 Task: Find connections with filter location Colonelganj with filter topic #communitieswith filter profile language Potuguese with filter current company Bigbasket.com with filter school SSVPS'S BAPUSAHEB SHIVAJIRAO DEORE COLLEGE OF ENGINEERING, DHULE. with filter industry Retail with filter service category Wealth Management with filter keywords title Doctor
Action: Mouse moved to (532, 68)
Screenshot: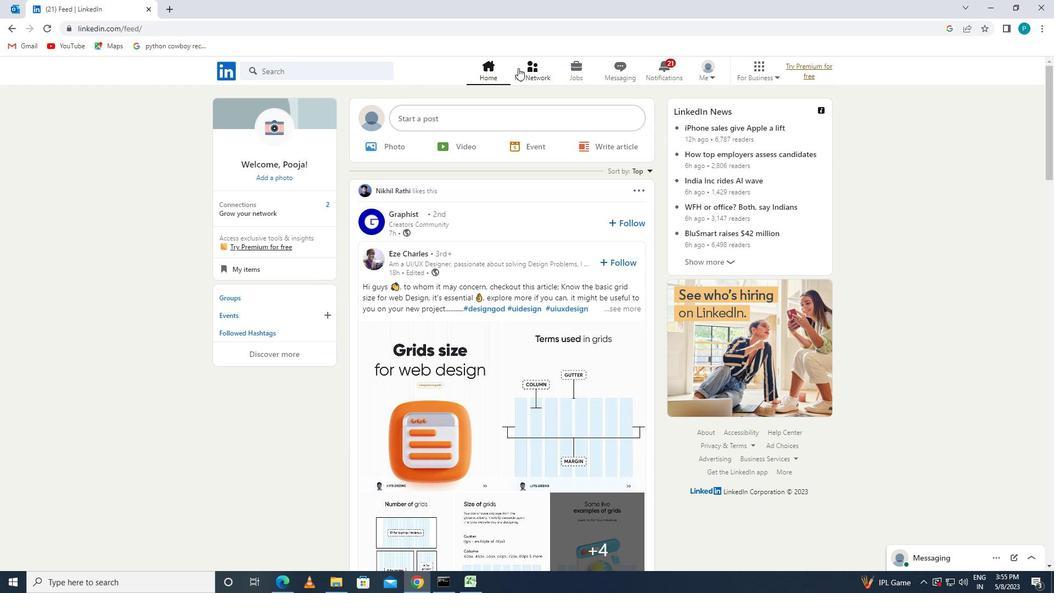 
Action: Mouse pressed left at (532, 68)
Screenshot: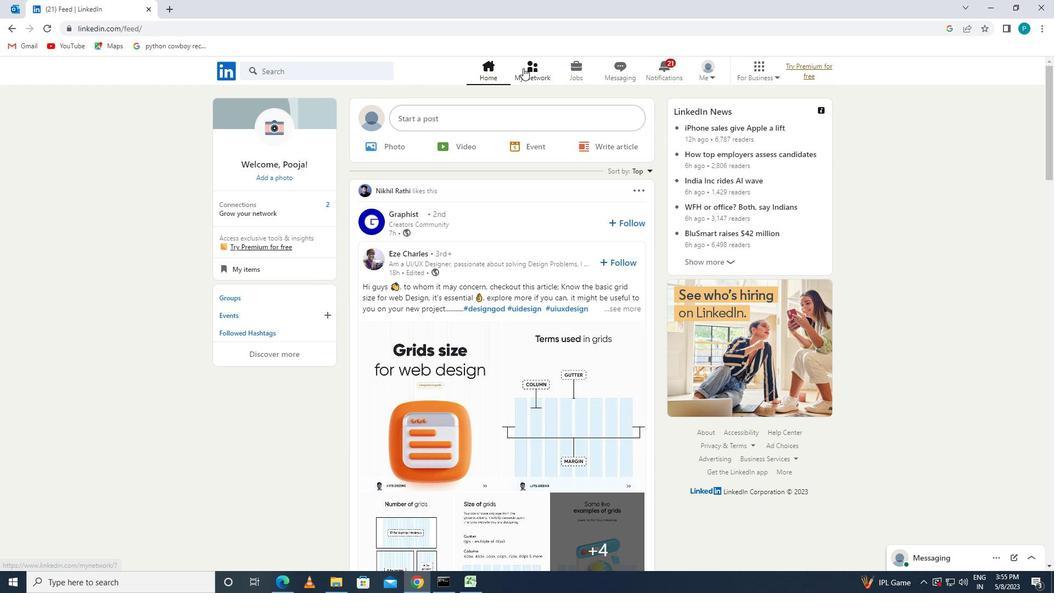 
Action: Mouse moved to (347, 126)
Screenshot: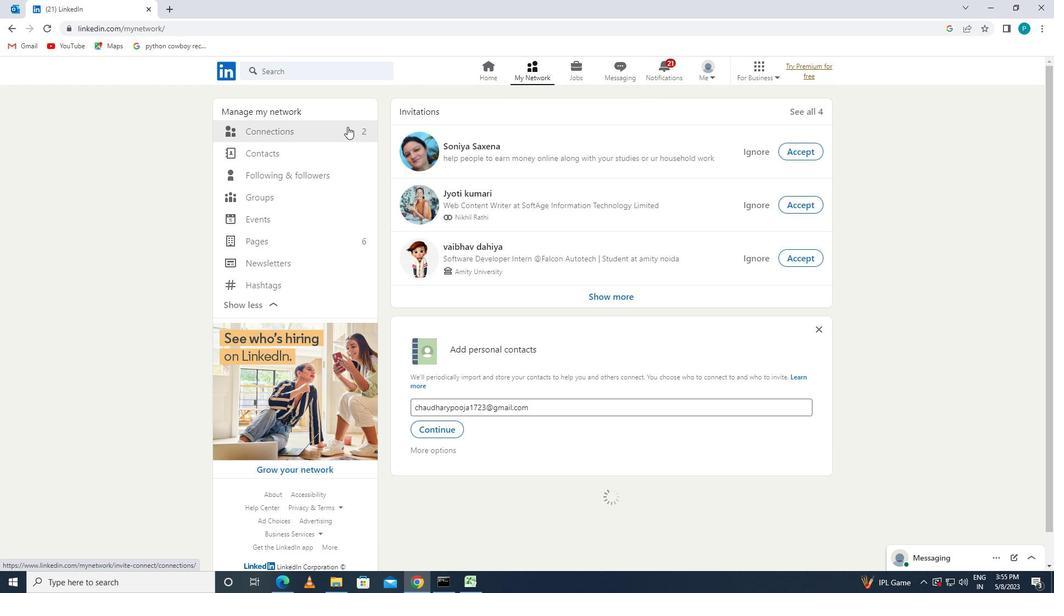 
Action: Mouse pressed left at (347, 126)
Screenshot: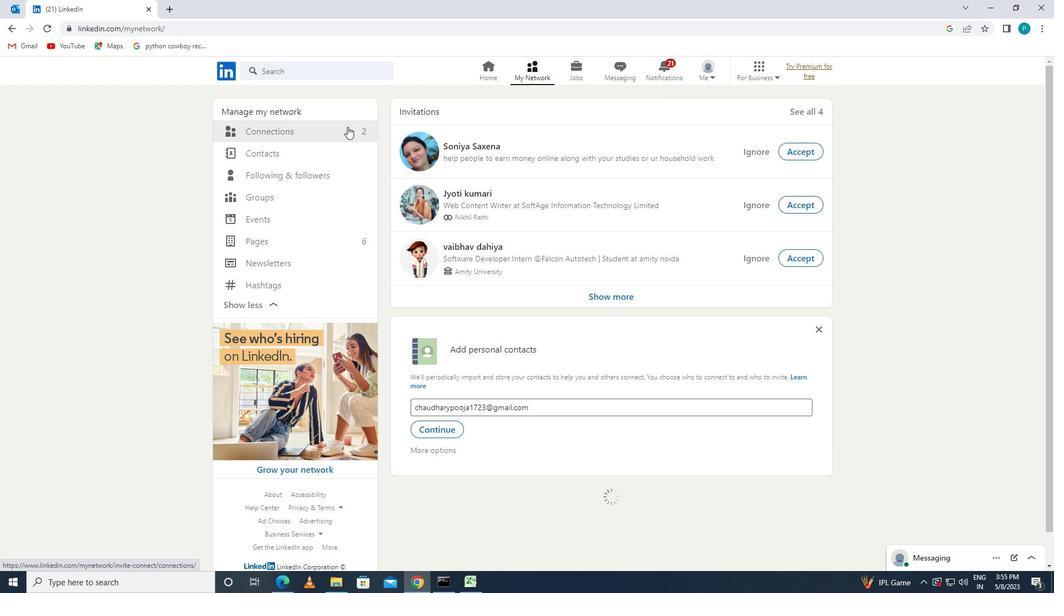 
Action: Mouse moved to (612, 126)
Screenshot: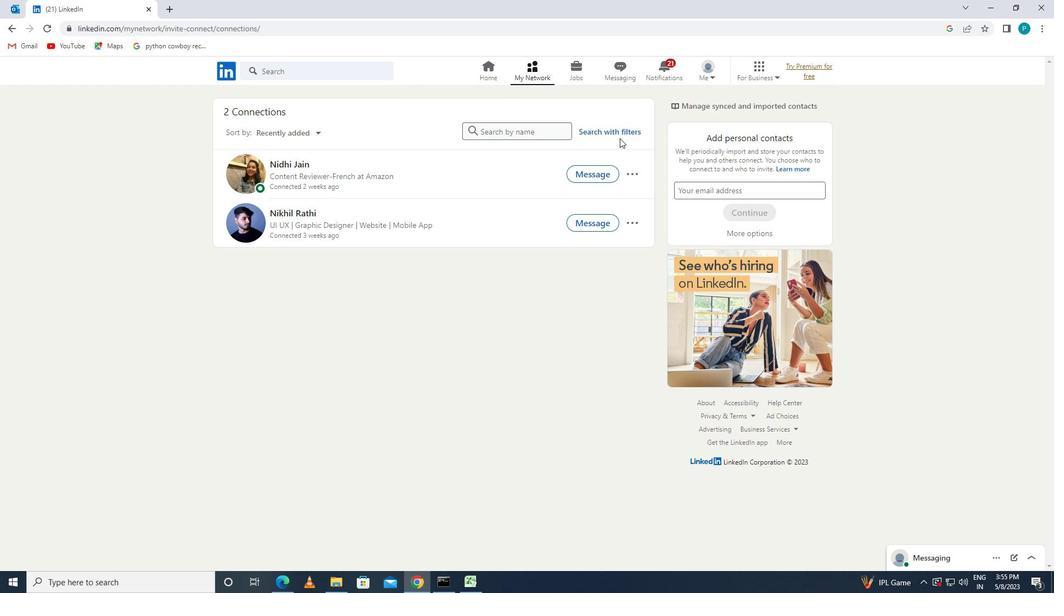 
Action: Mouse pressed left at (612, 126)
Screenshot: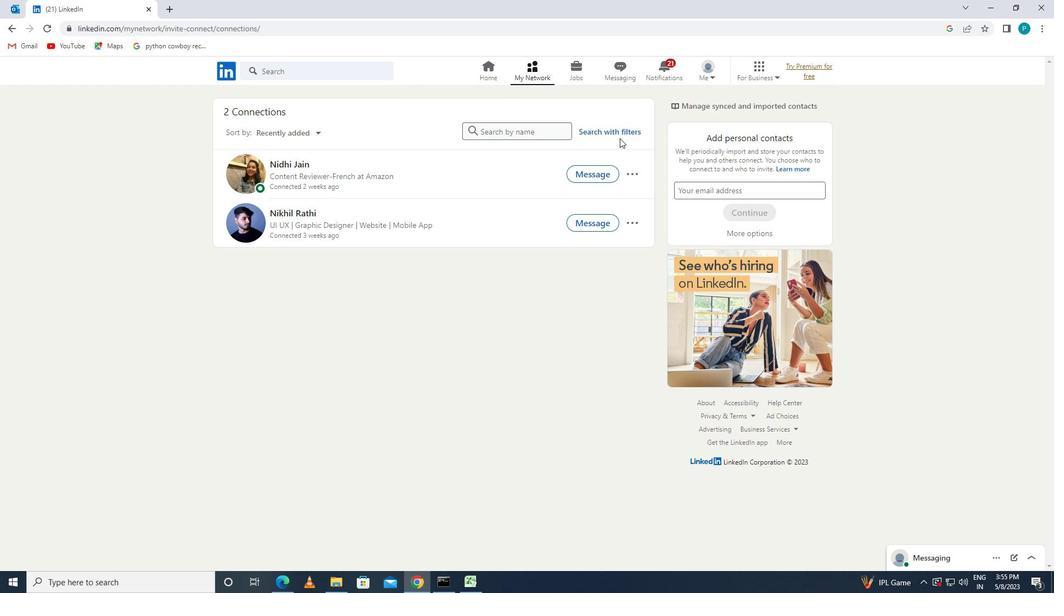 
Action: Mouse moved to (566, 101)
Screenshot: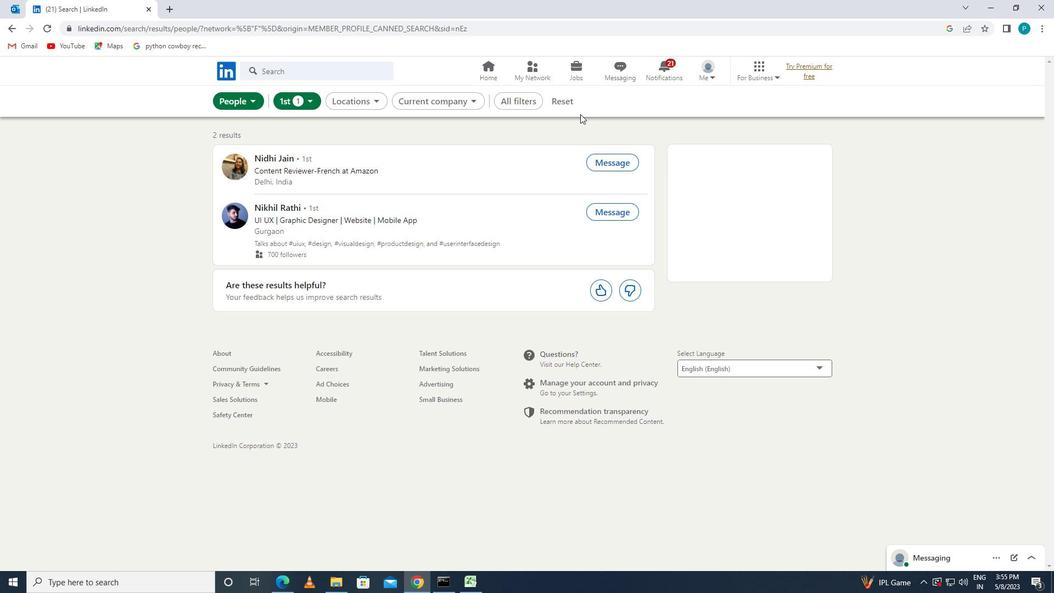 
Action: Mouse pressed left at (566, 101)
Screenshot: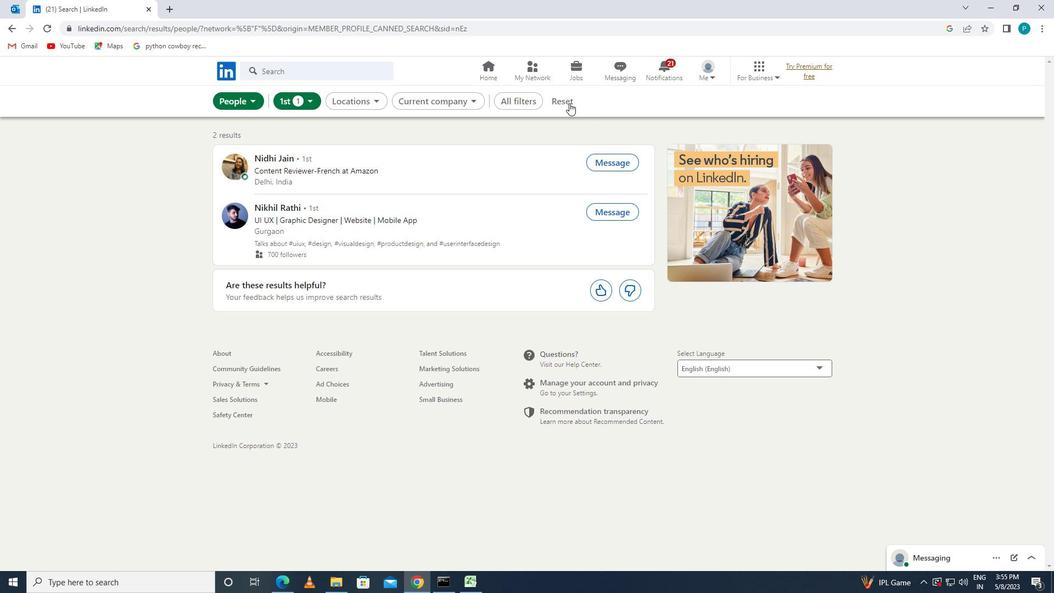 
Action: Mouse moved to (549, 97)
Screenshot: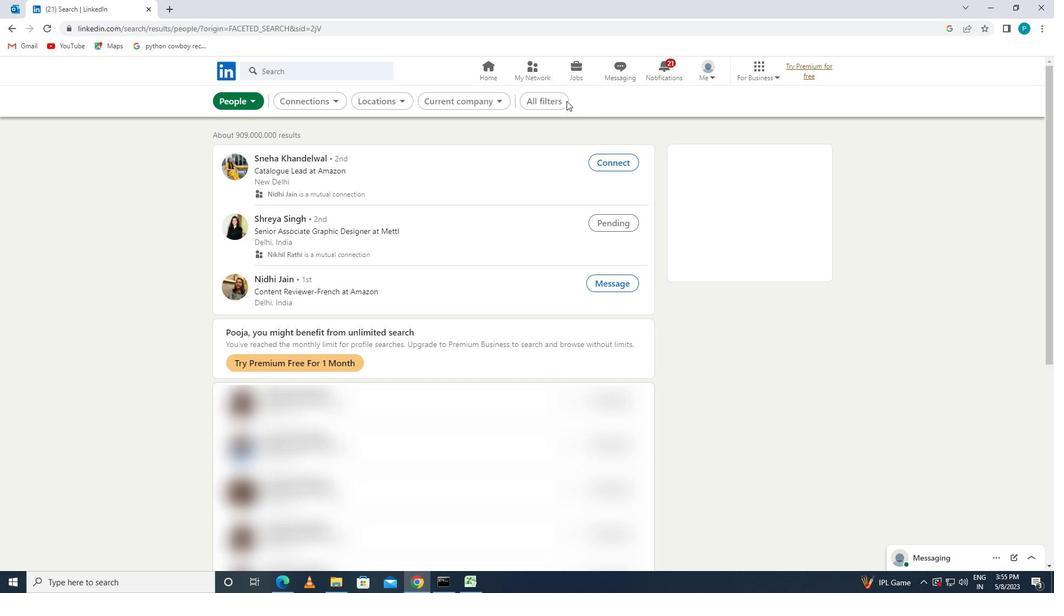 
Action: Mouse pressed left at (549, 97)
Screenshot: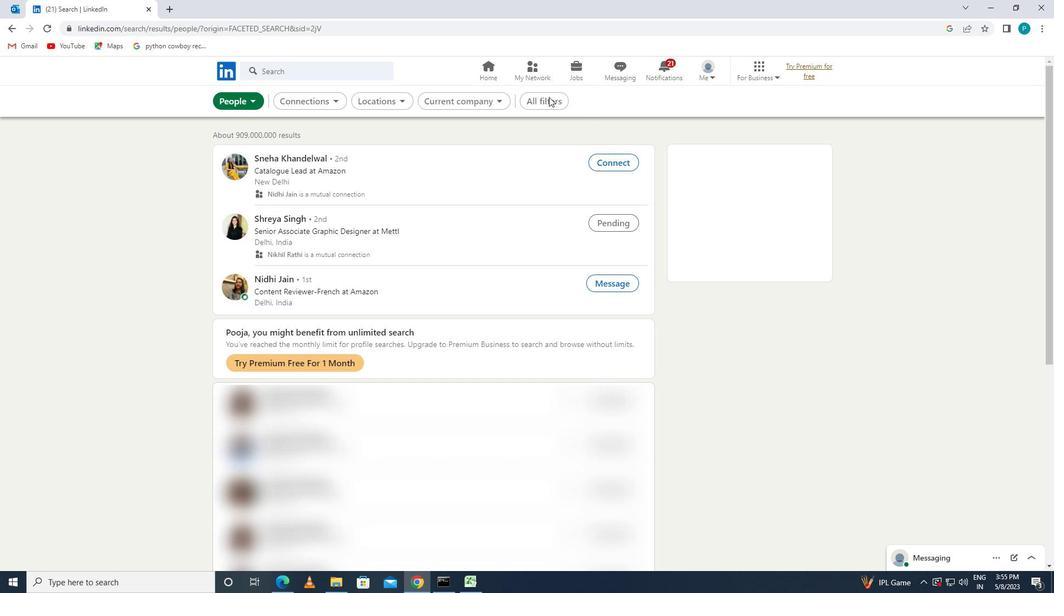 
Action: Mouse moved to (980, 291)
Screenshot: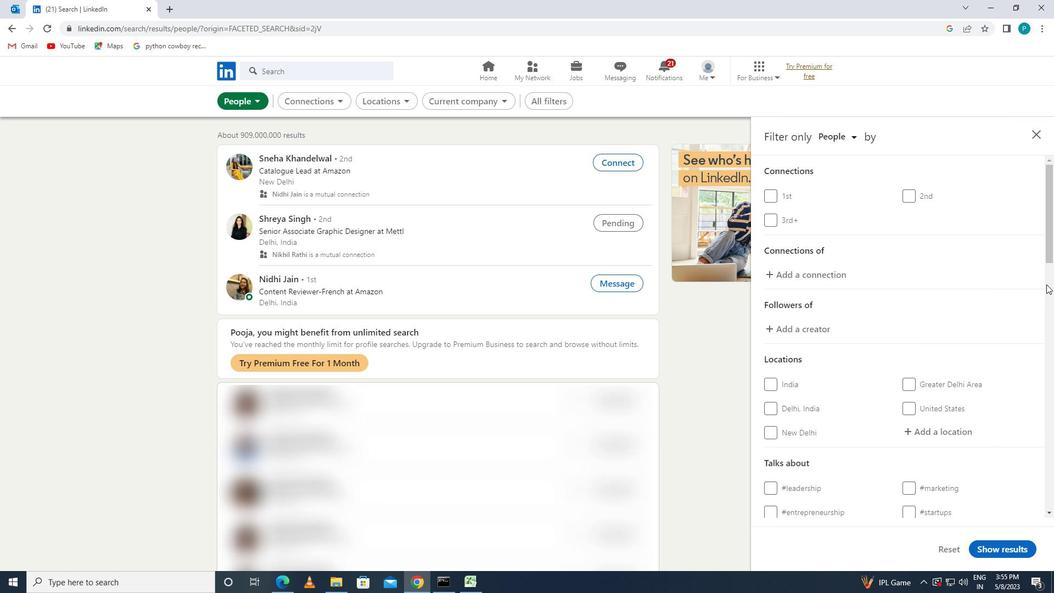 
Action: Mouse scrolled (980, 290) with delta (0, 0)
Screenshot: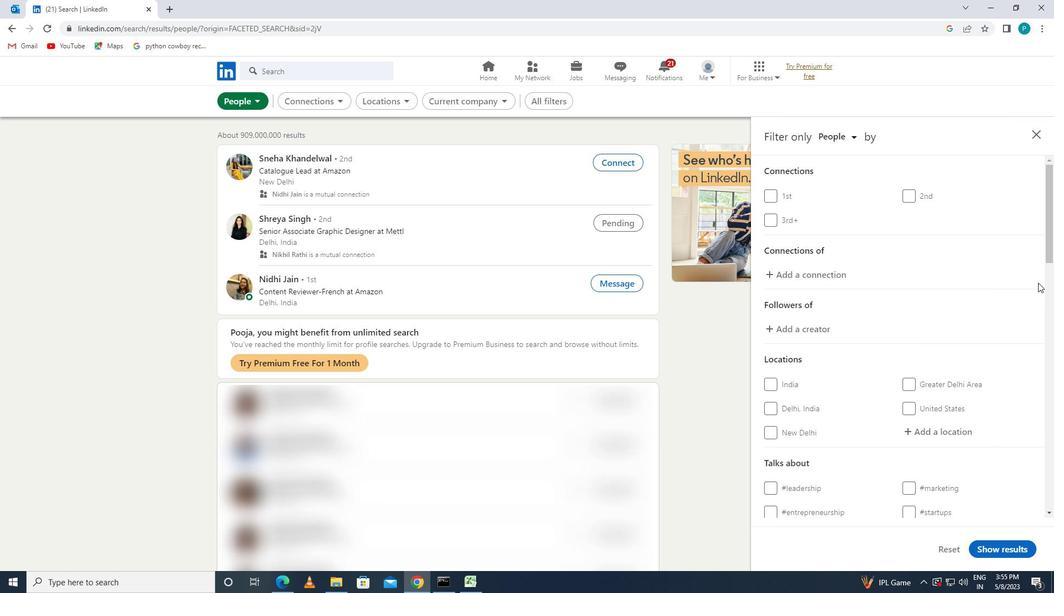 
Action: Mouse scrolled (980, 290) with delta (0, 0)
Screenshot: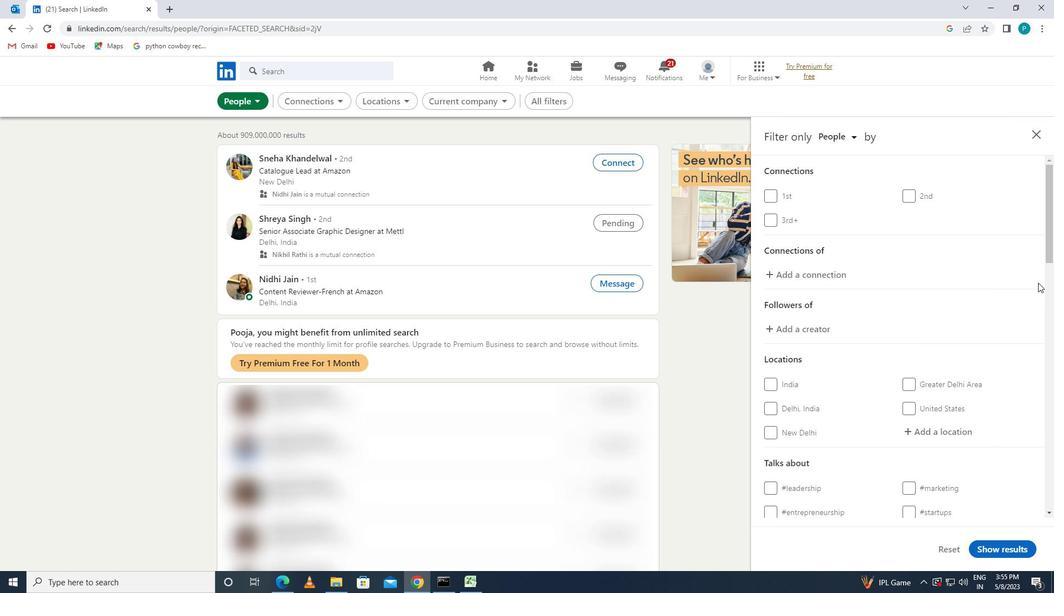 
Action: Mouse moved to (980, 291)
Screenshot: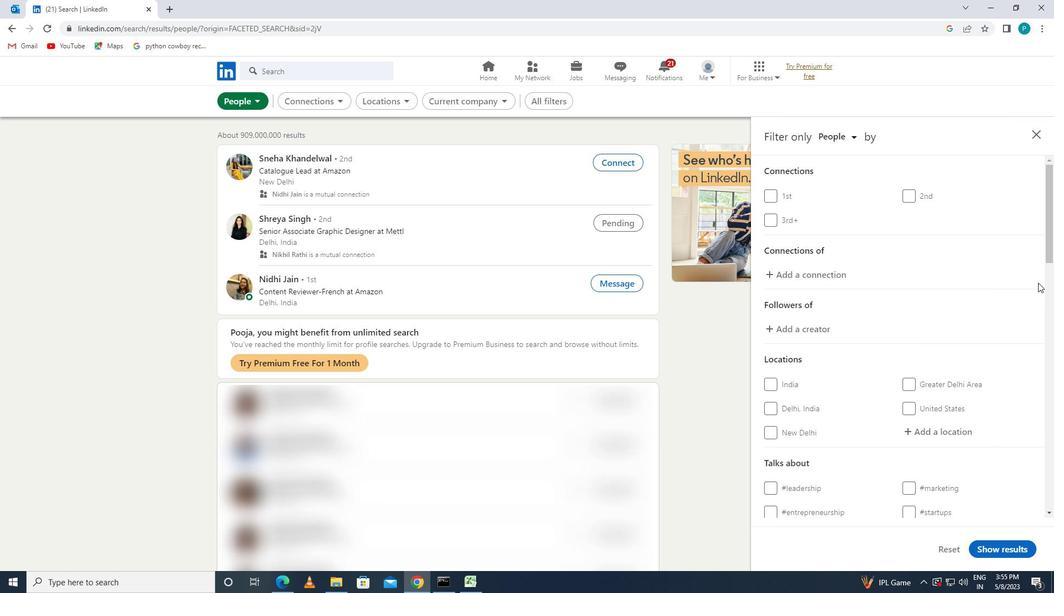 
Action: Mouse scrolled (980, 290) with delta (0, 0)
Screenshot: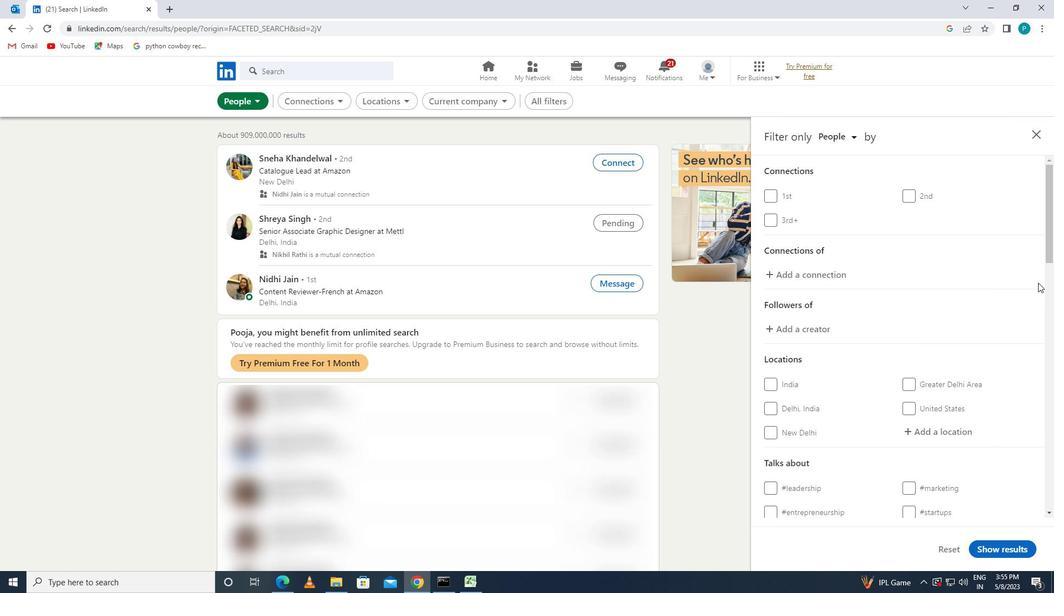 
Action: Mouse moved to (944, 254)
Screenshot: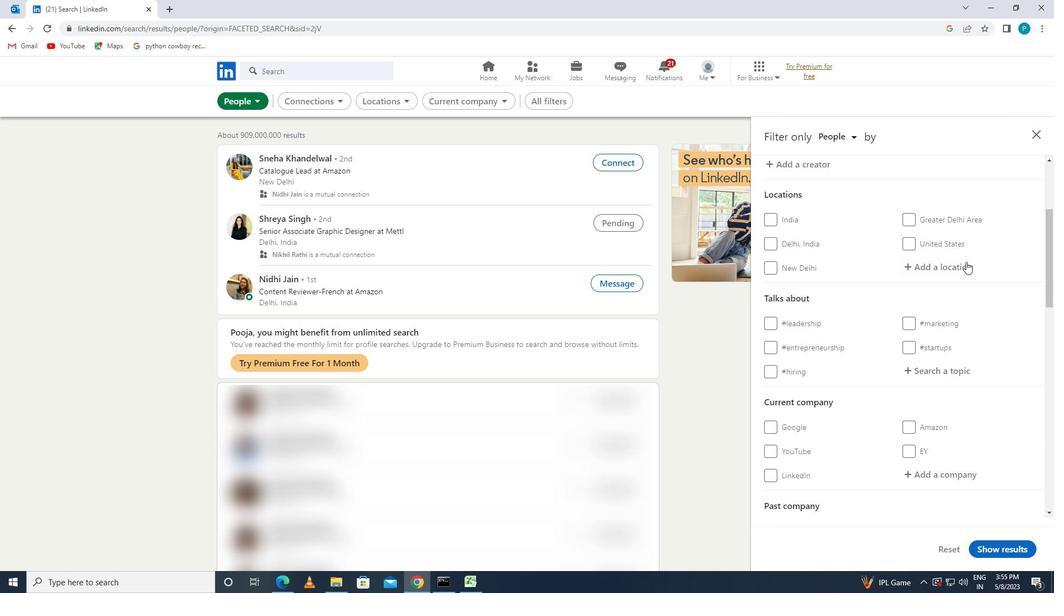 
Action: Mouse pressed left at (944, 254)
Screenshot: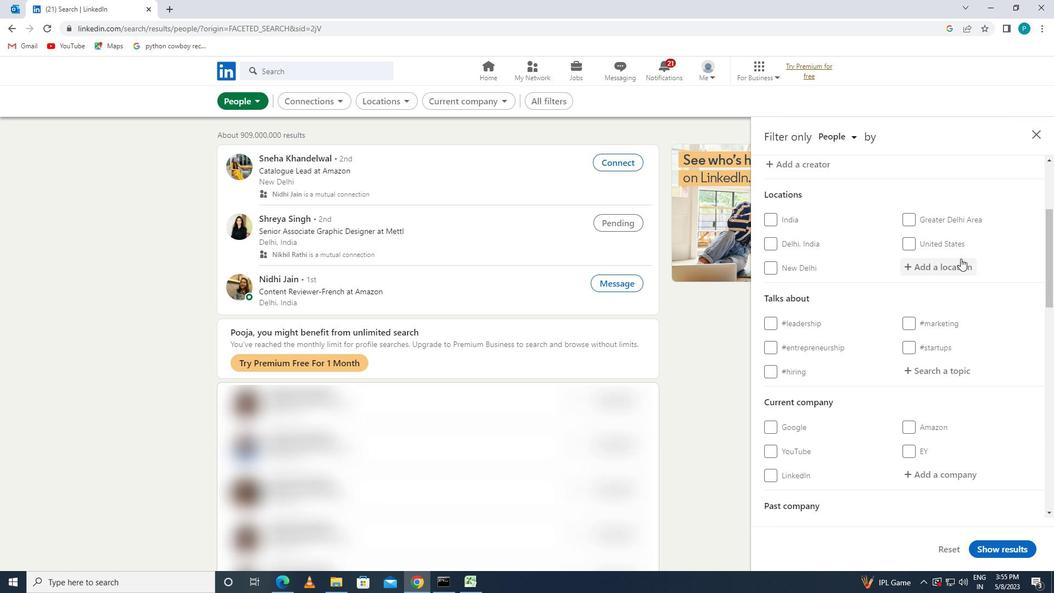 
Action: Mouse moved to (945, 259)
Screenshot: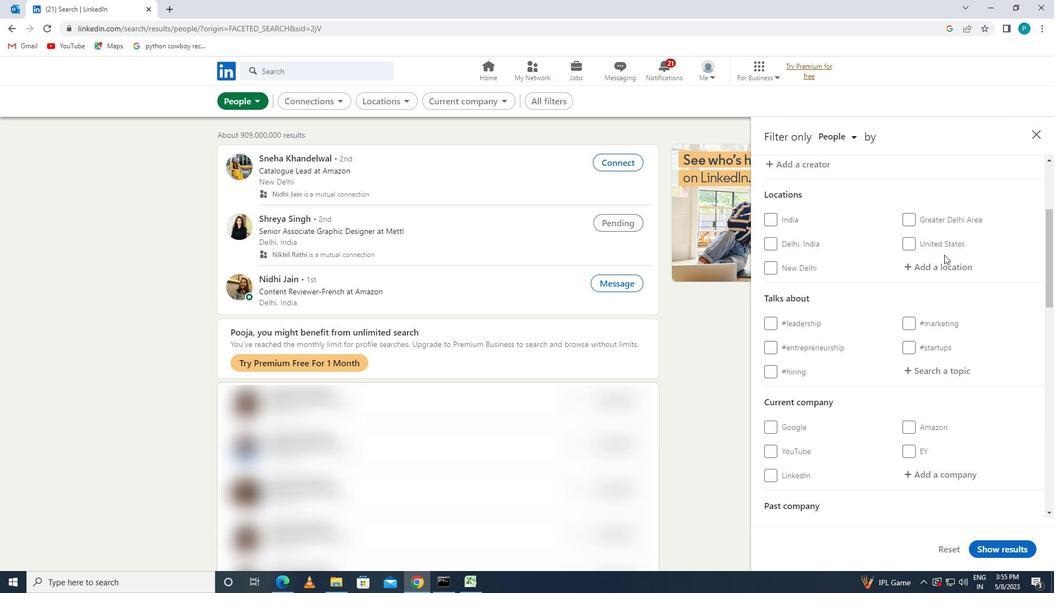 
Action: Mouse pressed left at (945, 259)
Screenshot: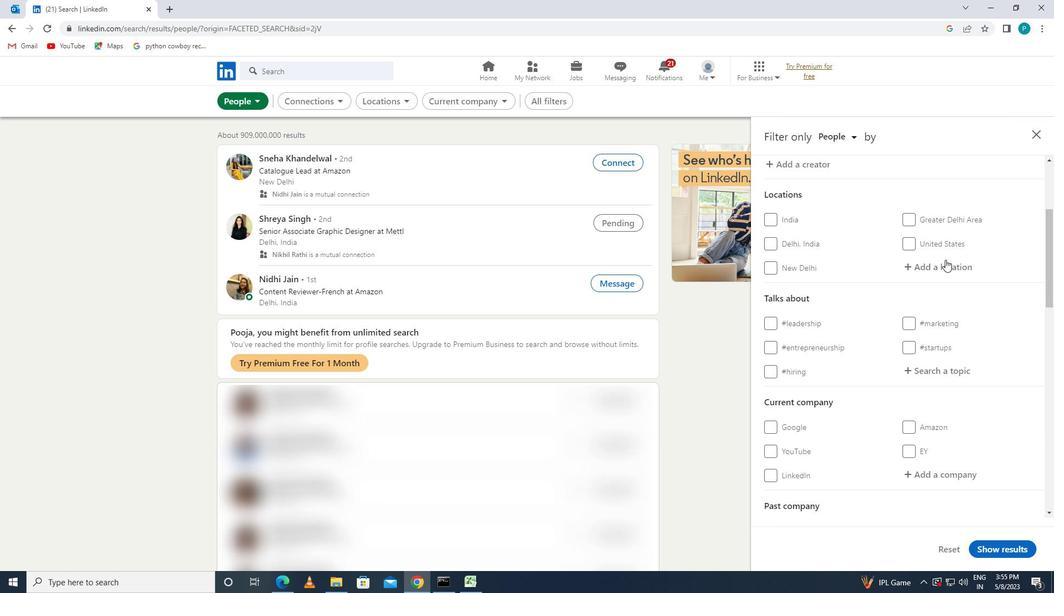 
Action: Mouse moved to (951, 265)
Screenshot: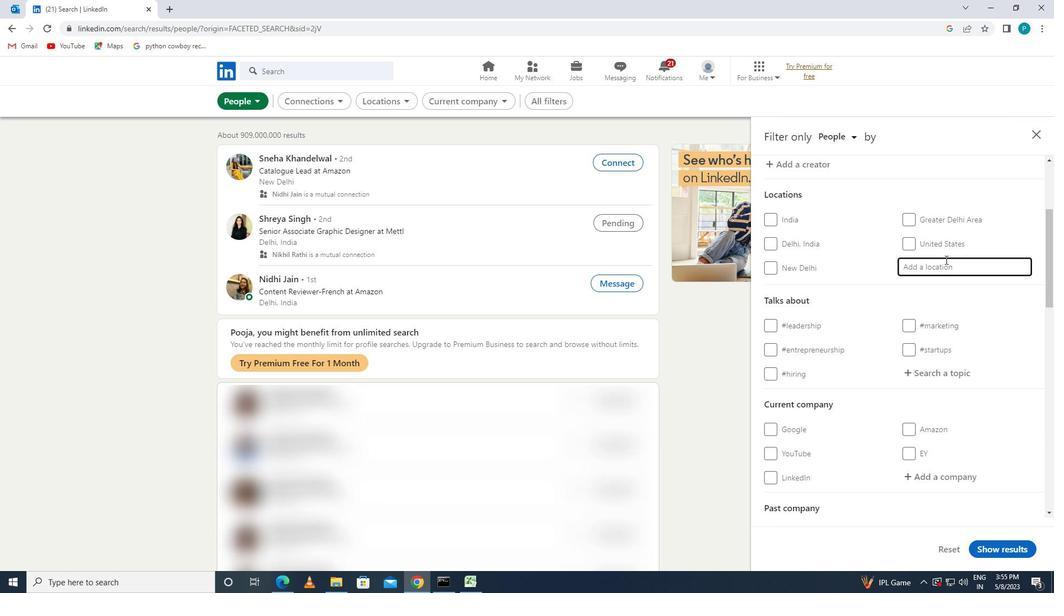 
Action: Key pressed <Key.caps_lock>c<Key.caps_lock>olonel
Screenshot: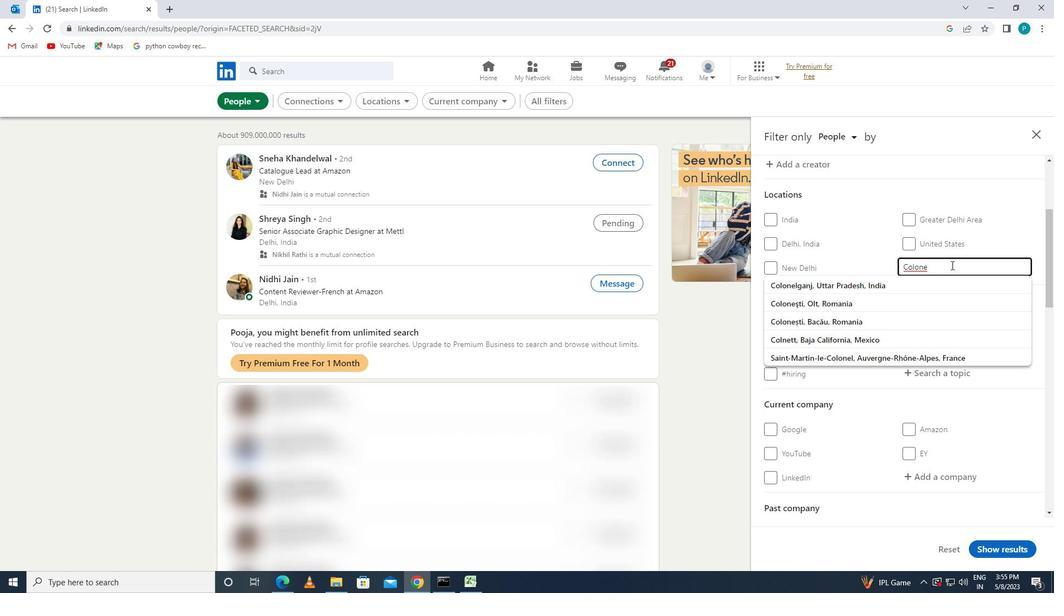 
Action: Mouse moved to (945, 278)
Screenshot: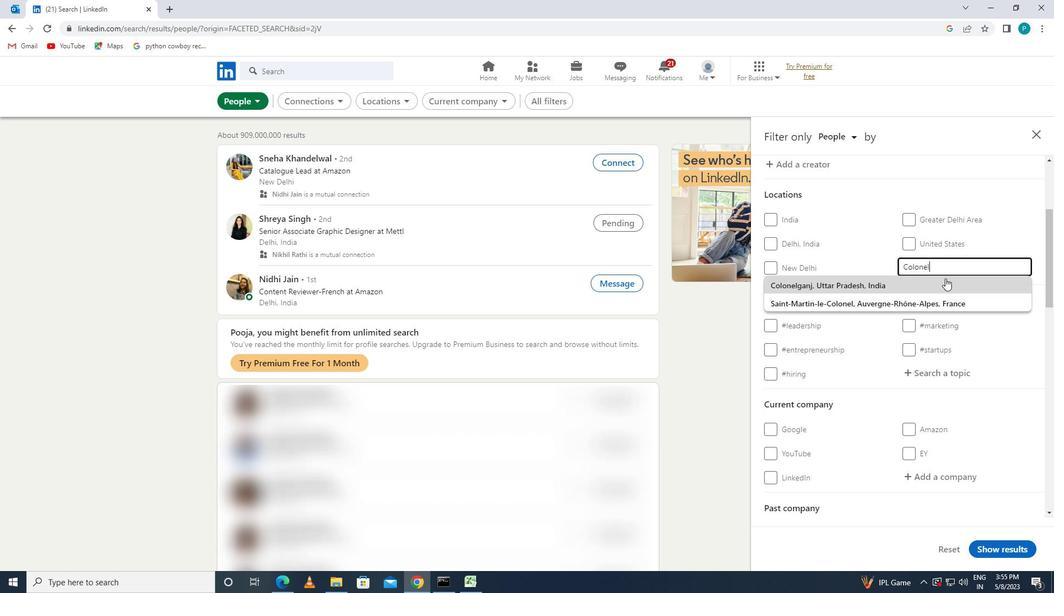 
Action: Mouse pressed left at (945, 278)
Screenshot: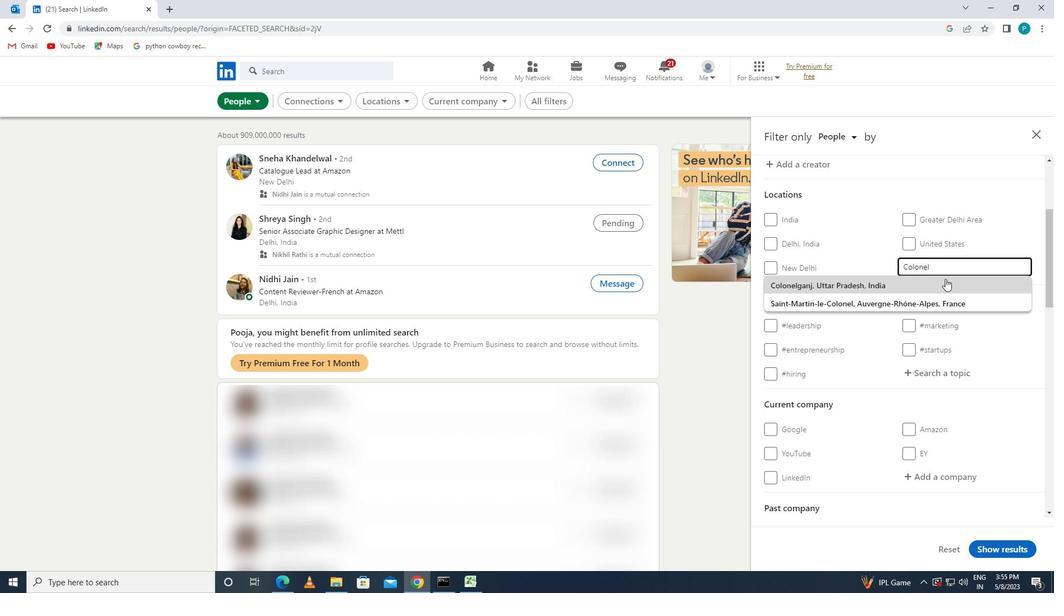 
Action: Mouse moved to (953, 290)
Screenshot: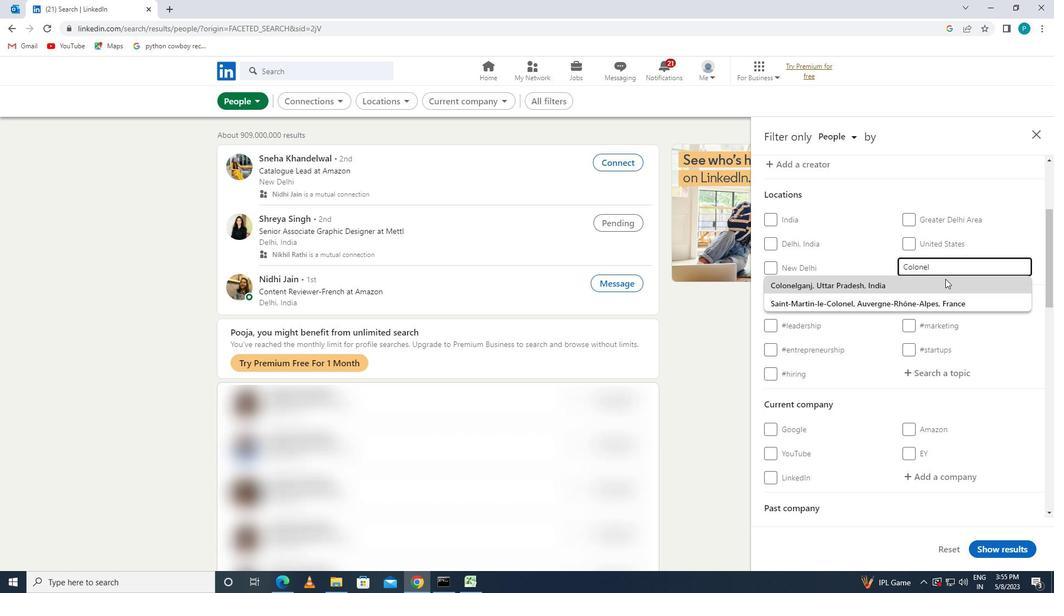 
Action: Mouse scrolled (953, 289) with delta (0, 0)
Screenshot: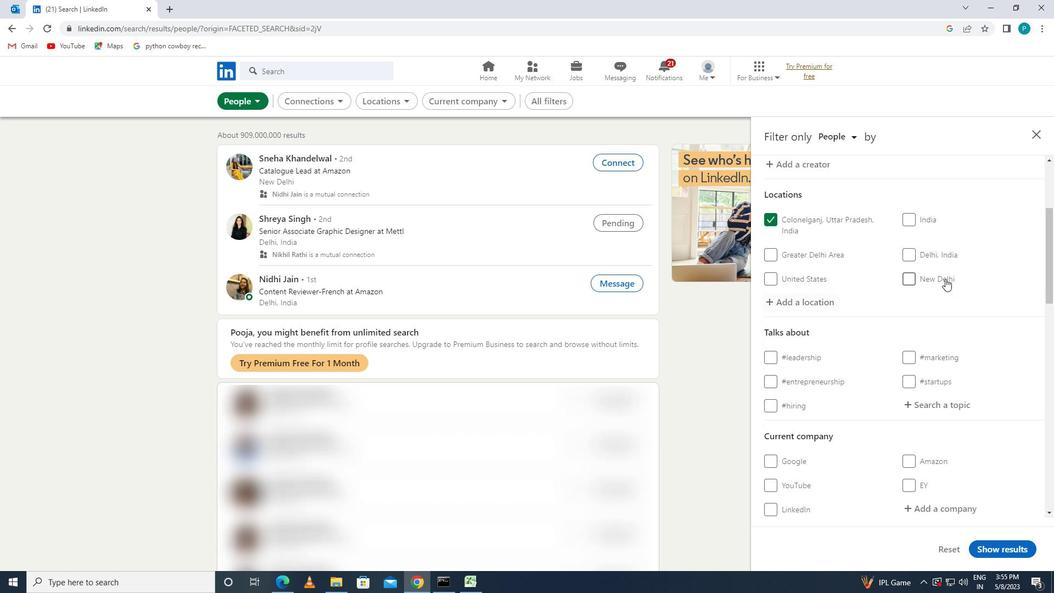 
Action: Mouse scrolled (953, 289) with delta (0, 0)
Screenshot: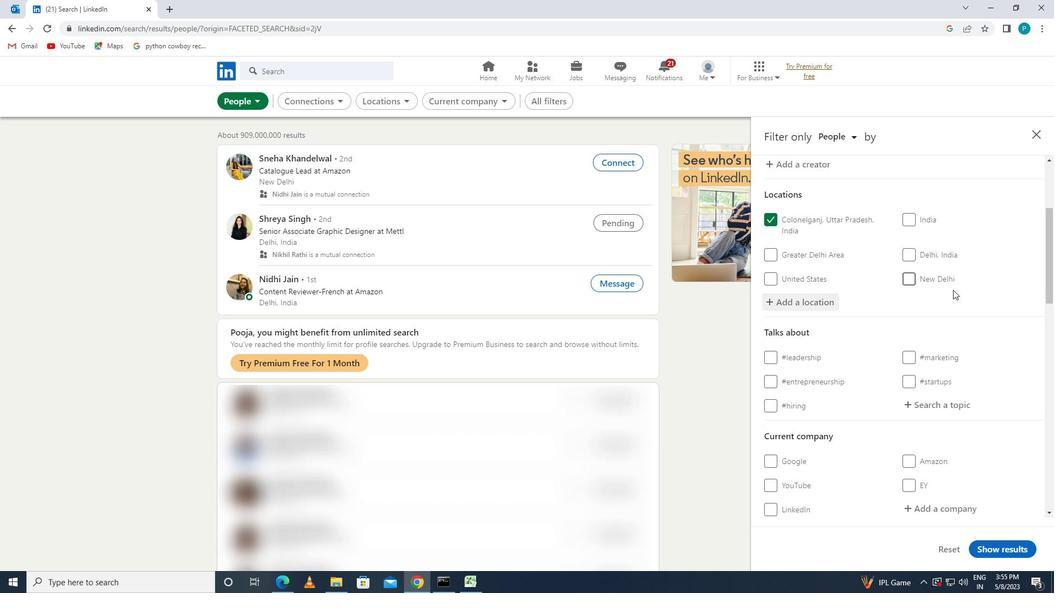 
Action: Mouse scrolled (953, 289) with delta (0, 0)
Screenshot: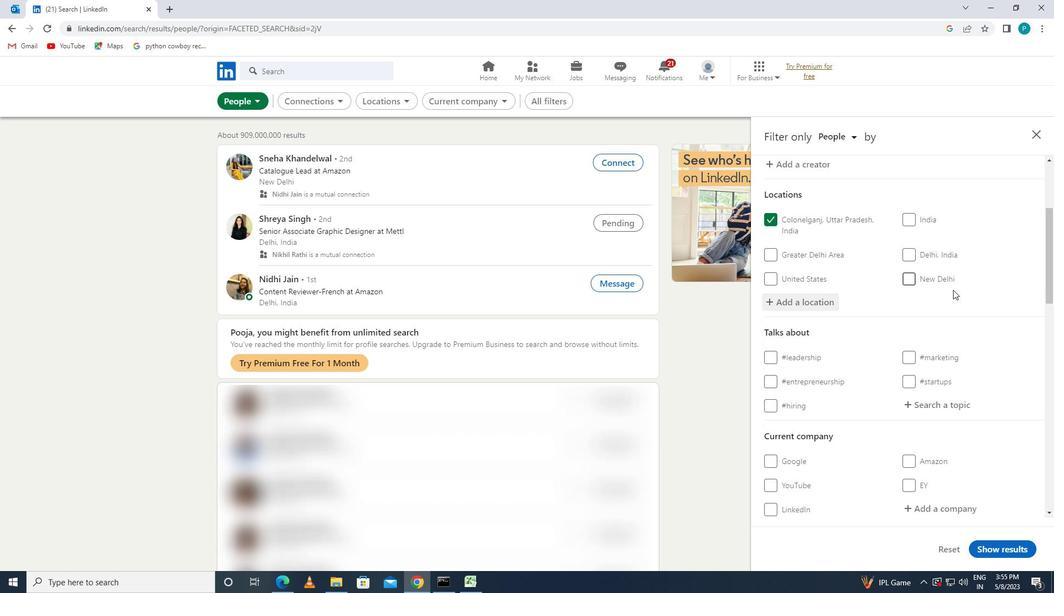 
Action: Mouse moved to (925, 252)
Screenshot: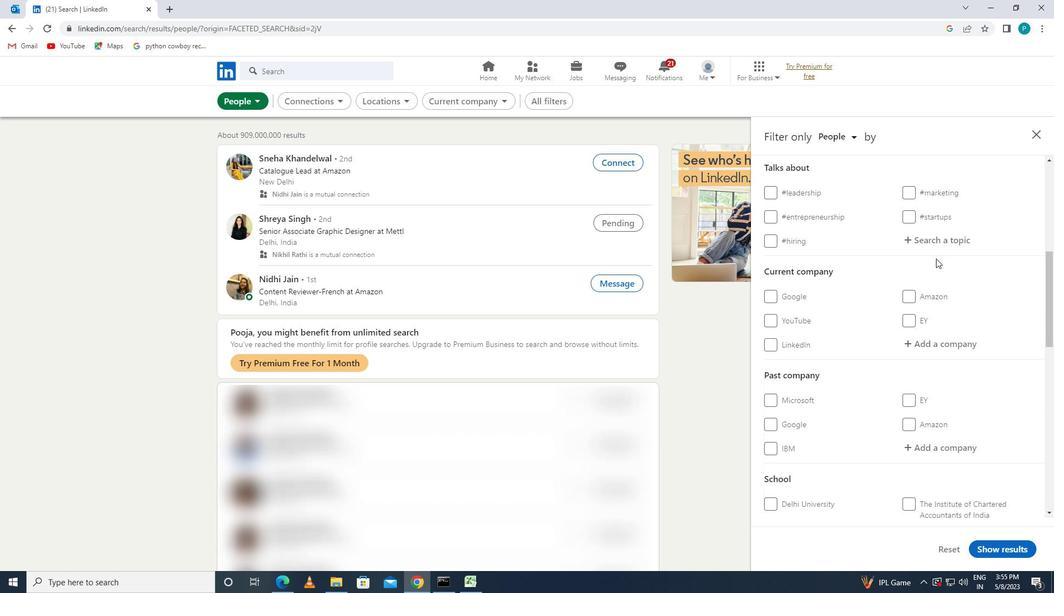 
Action: Mouse pressed left at (925, 252)
Screenshot: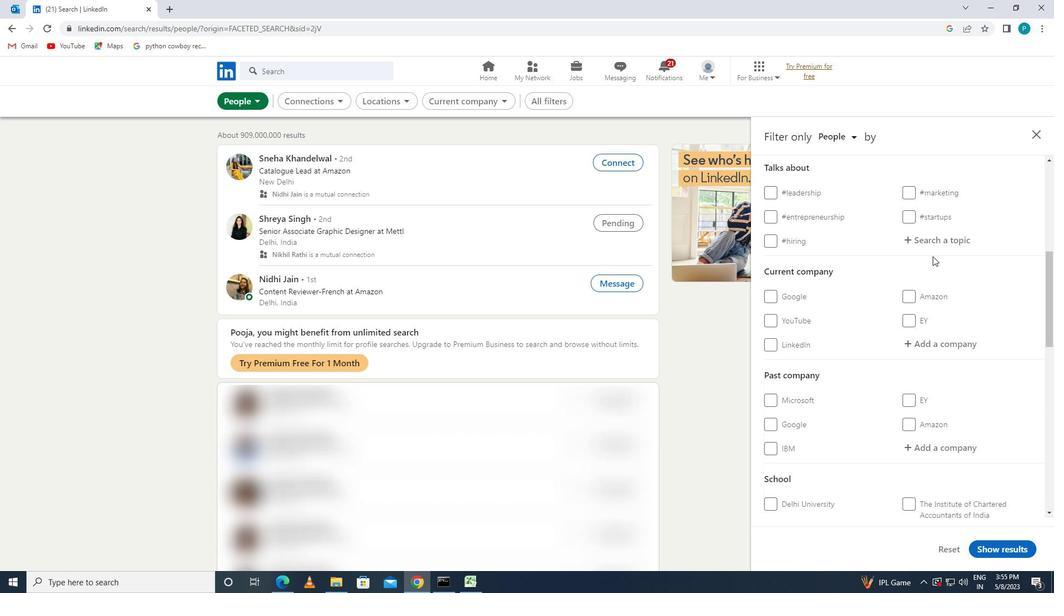 
Action: Mouse moved to (923, 249)
Screenshot: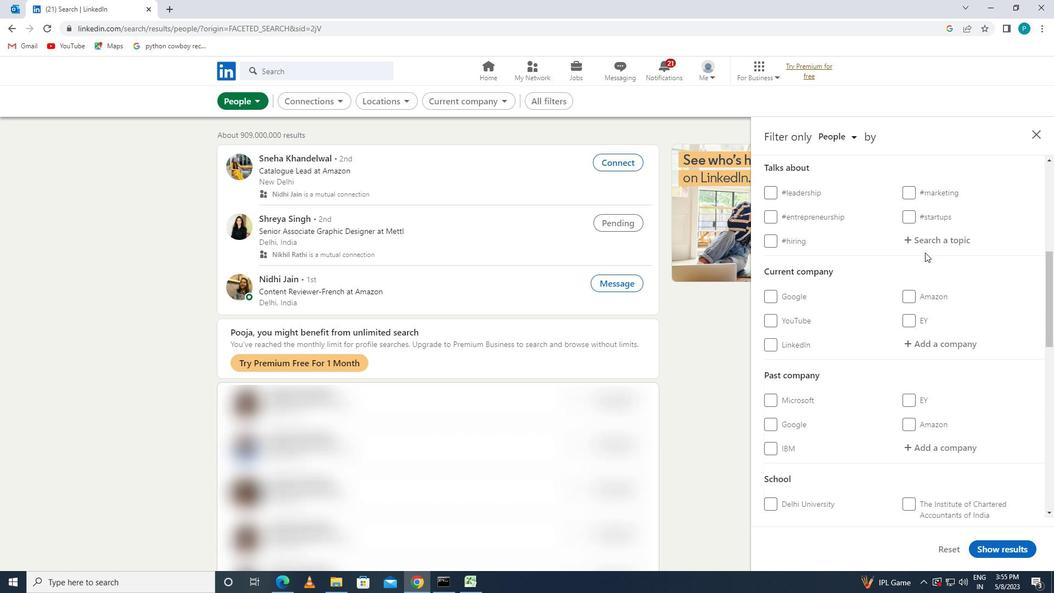 
Action: Mouse pressed left at (923, 249)
Screenshot: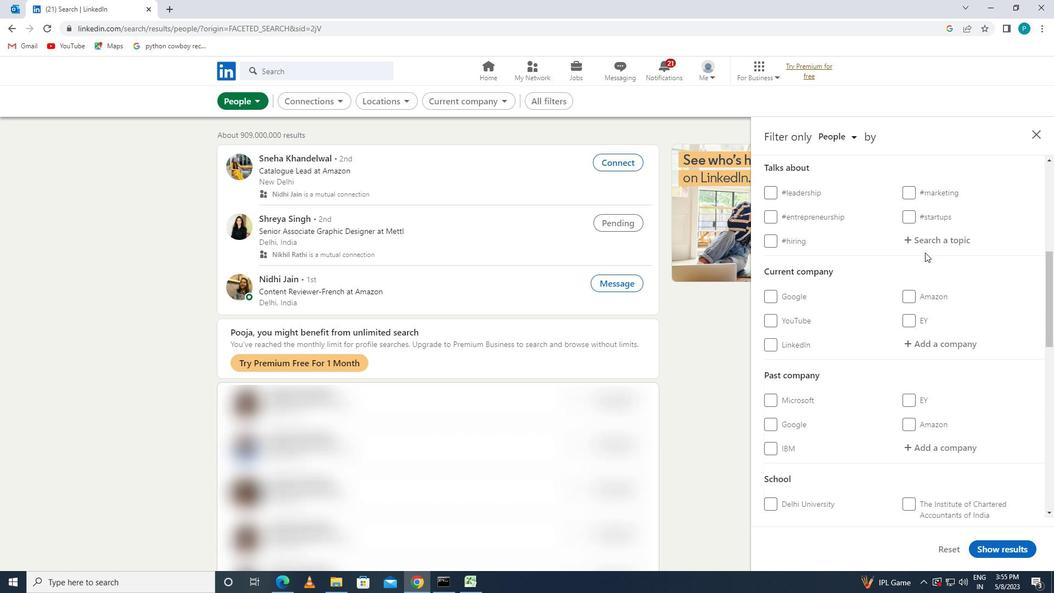 
Action: Mouse moved to (917, 247)
Screenshot: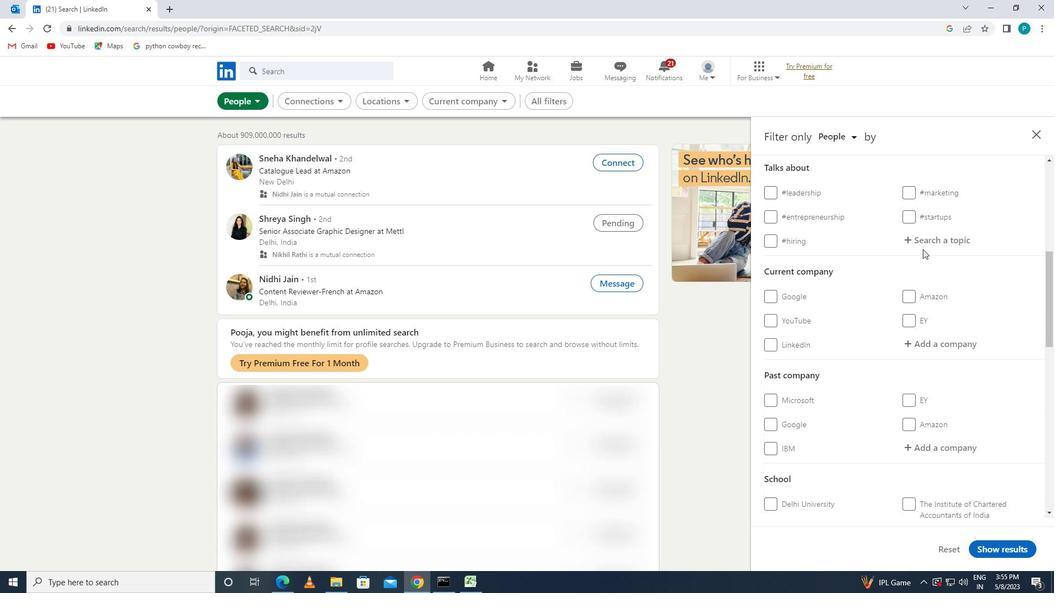 
Action: Mouse pressed left at (917, 247)
Screenshot: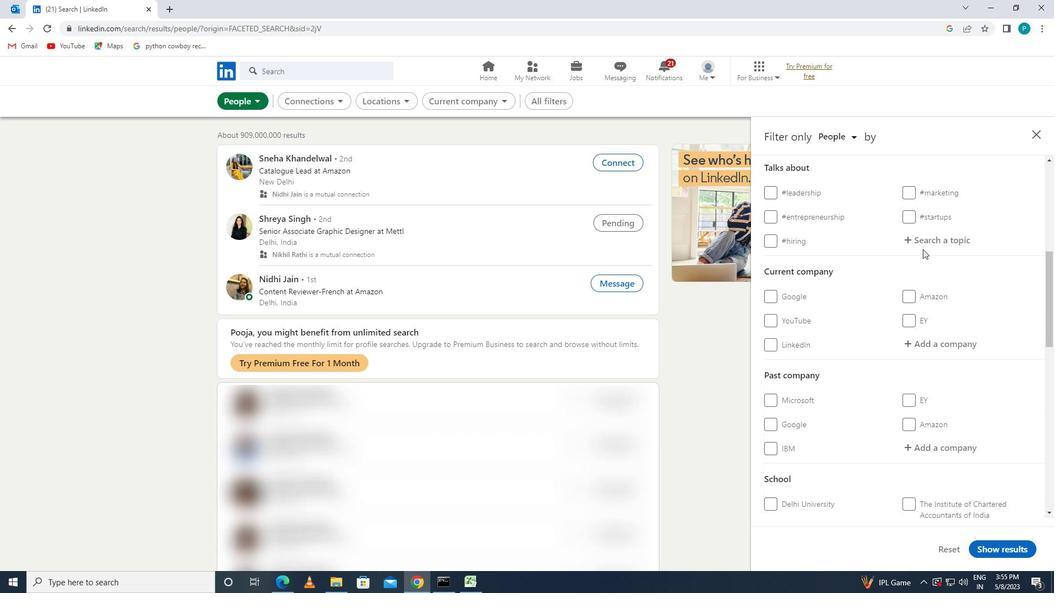 
Action: Key pressed <Key.shift>#COMMUNITIES
Screenshot: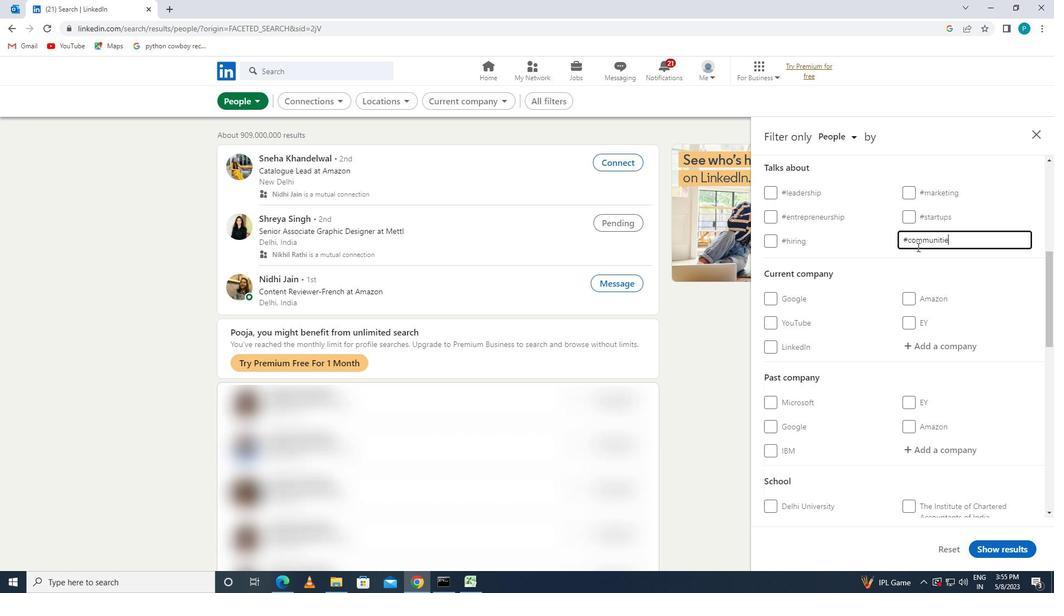 
Action: Mouse moved to (952, 307)
Screenshot: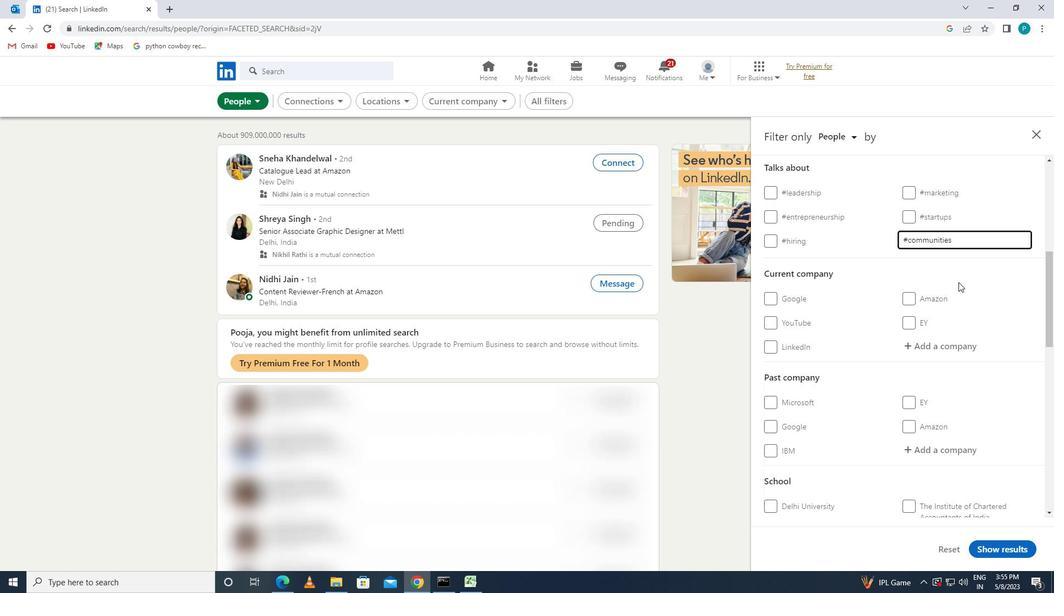 
Action: Mouse scrolled (952, 306) with delta (0, 0)
Screenshot: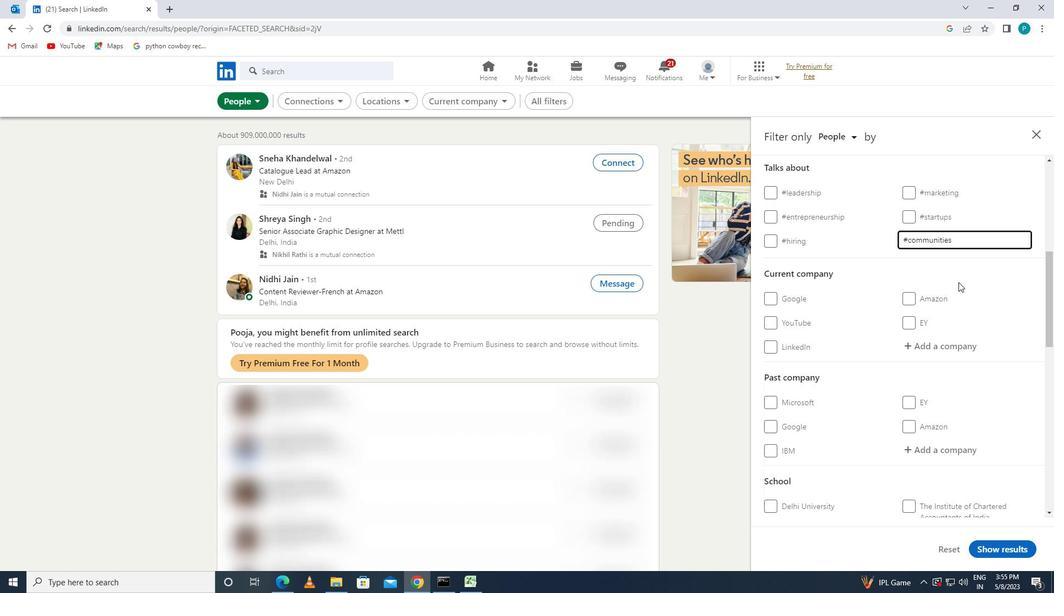 
Action: Mouse moved to (951, 308)
Screenshot: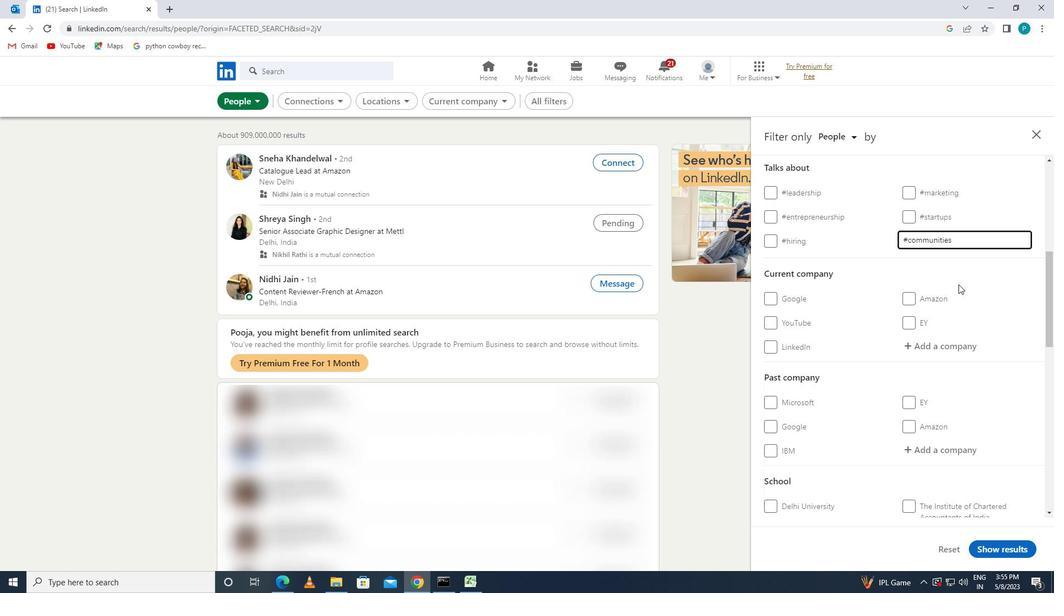 
Action: Mouse scrolled (951, 308) with delta (0, 0)
Screenshot: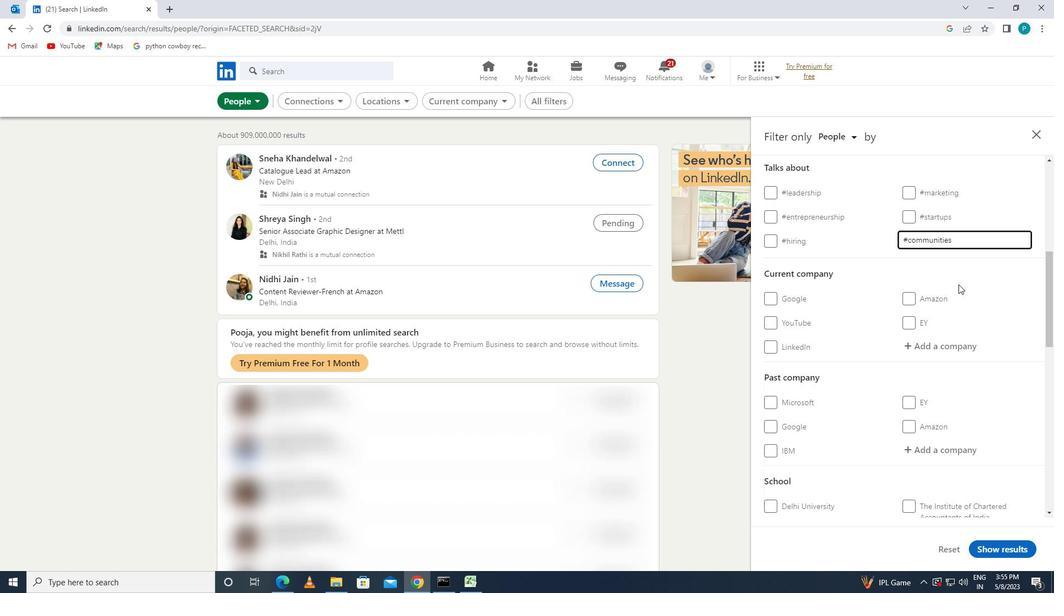 
Action: Mouse moved to (950, 308)
Screenshot: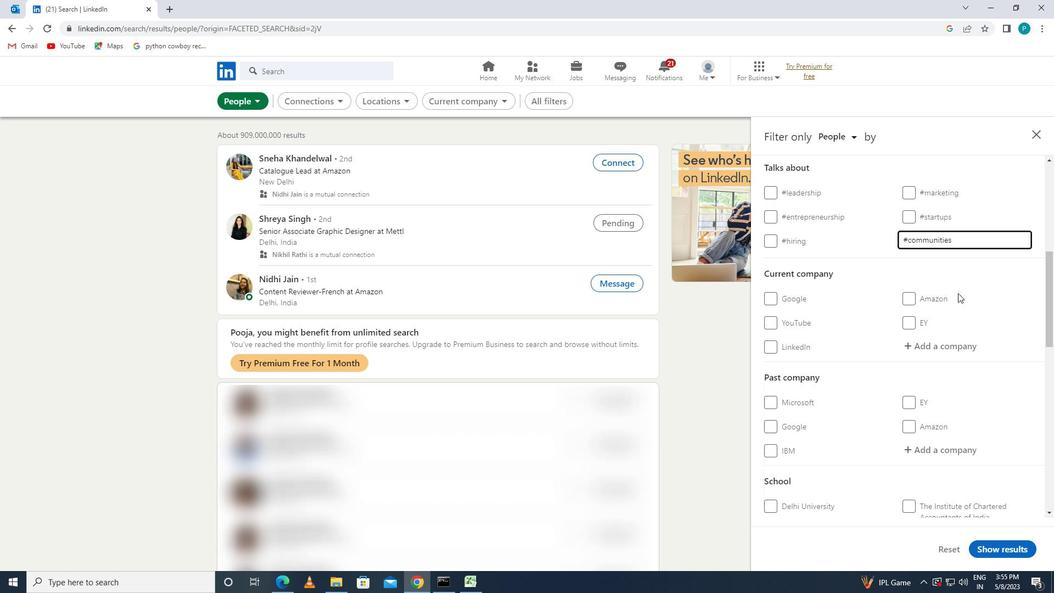 
Action: Mouse scrolled (950, 308) with delta (0, 0)
Screenshot: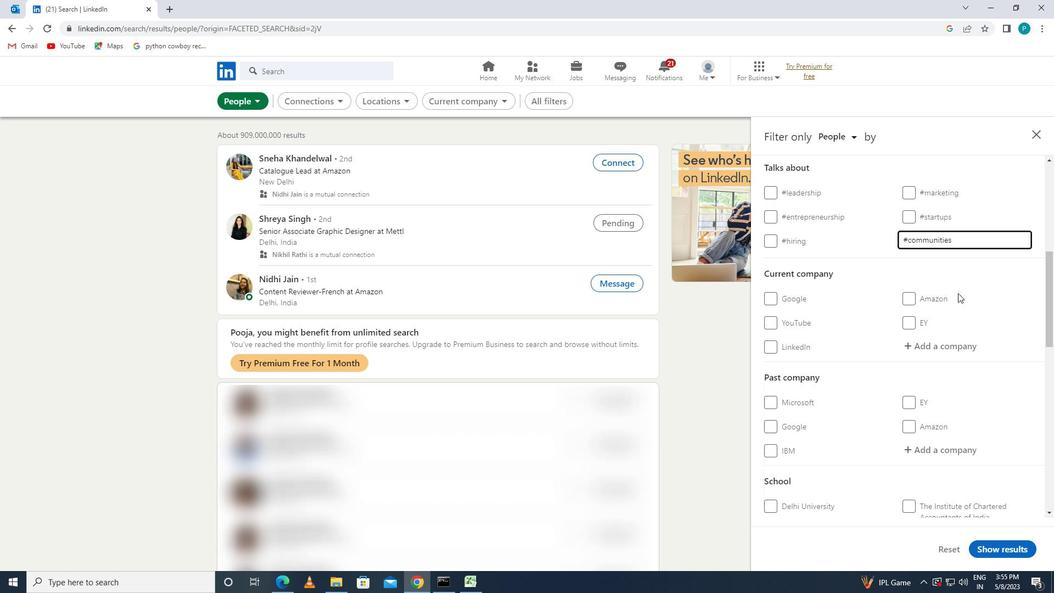 
Action: Mouse moved to (941, 304)
Screenshot: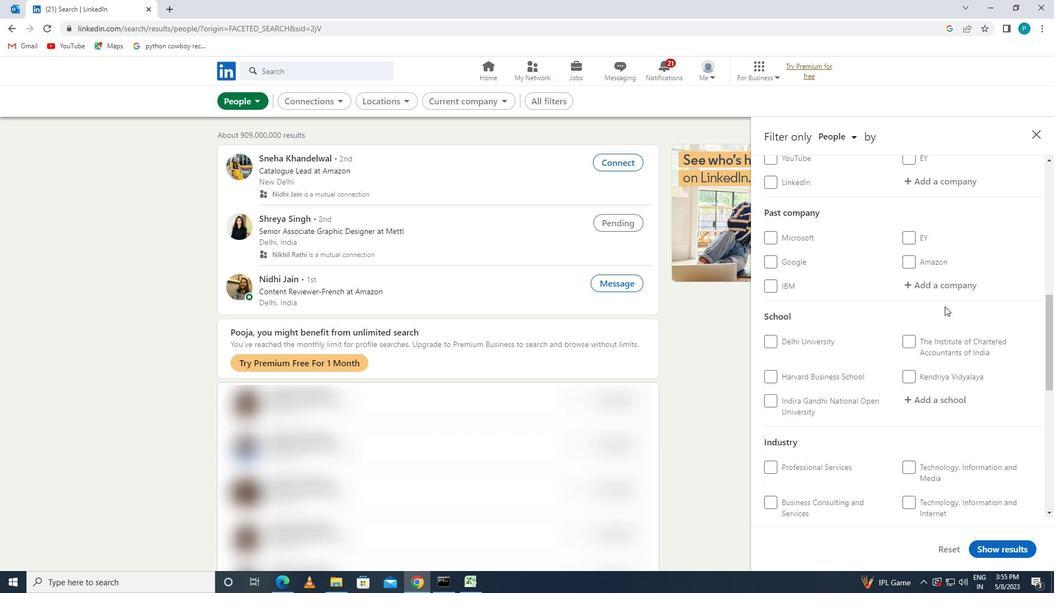 
Action: Mouse scrolled (941, 303) with delta (0, 0)
Screenshot: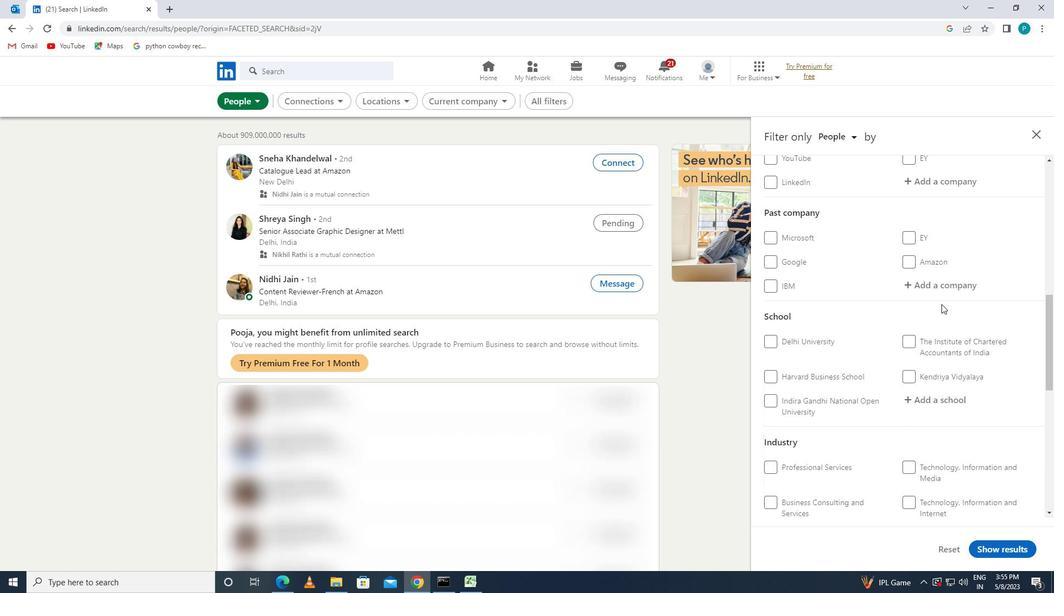 
Action: Mouse scrolled (941, 303) with delta (0, 0)
Screenshot: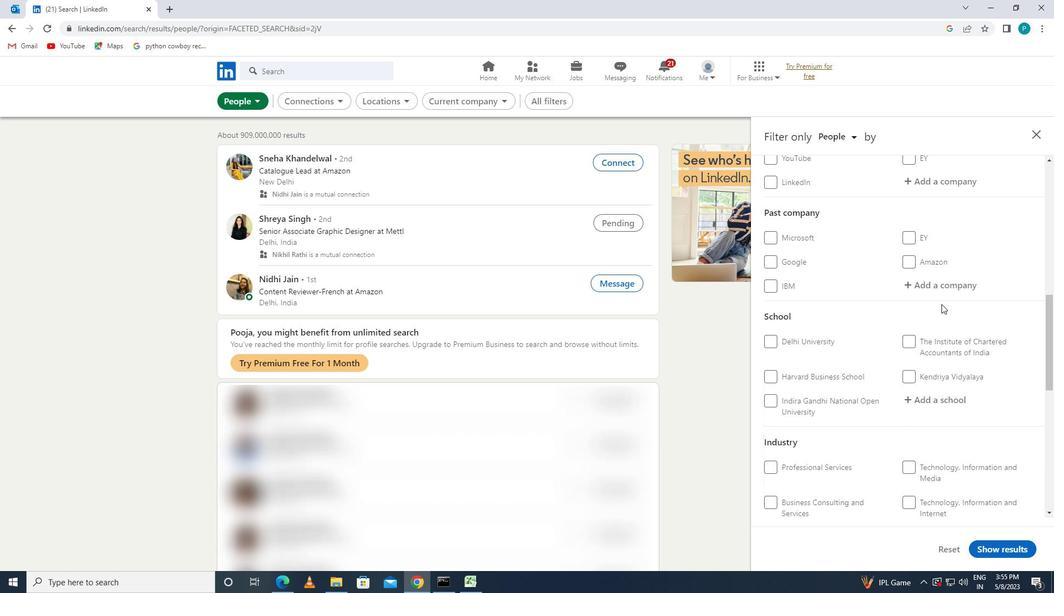 
Action: Mouse scrolled (941, 303) with delta (0, 0)
Screenshot: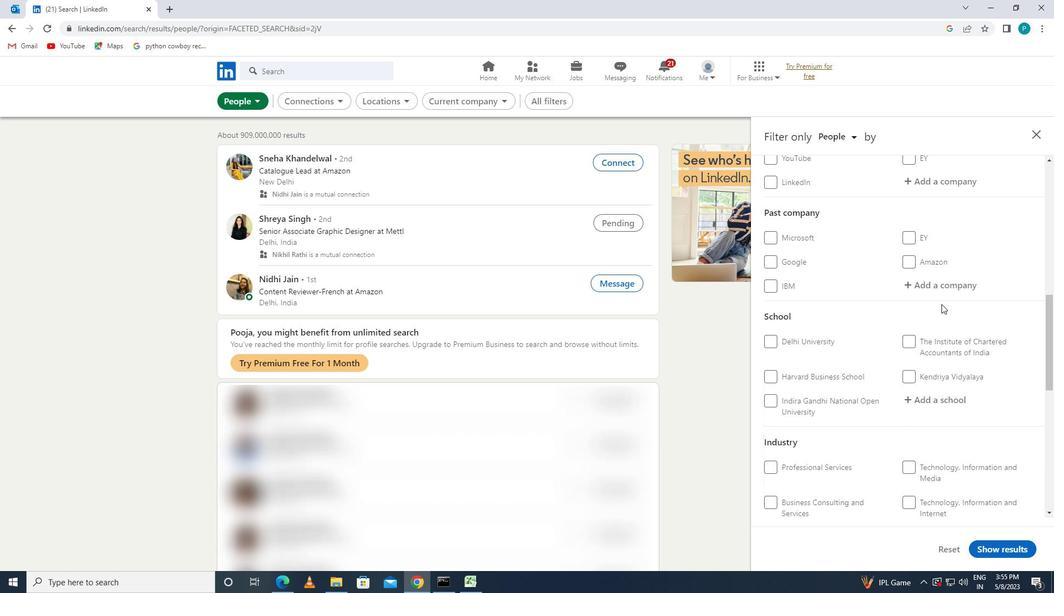 
Action: Mouse scrolled (941, 303) with delta (0, 0)
Screenshot: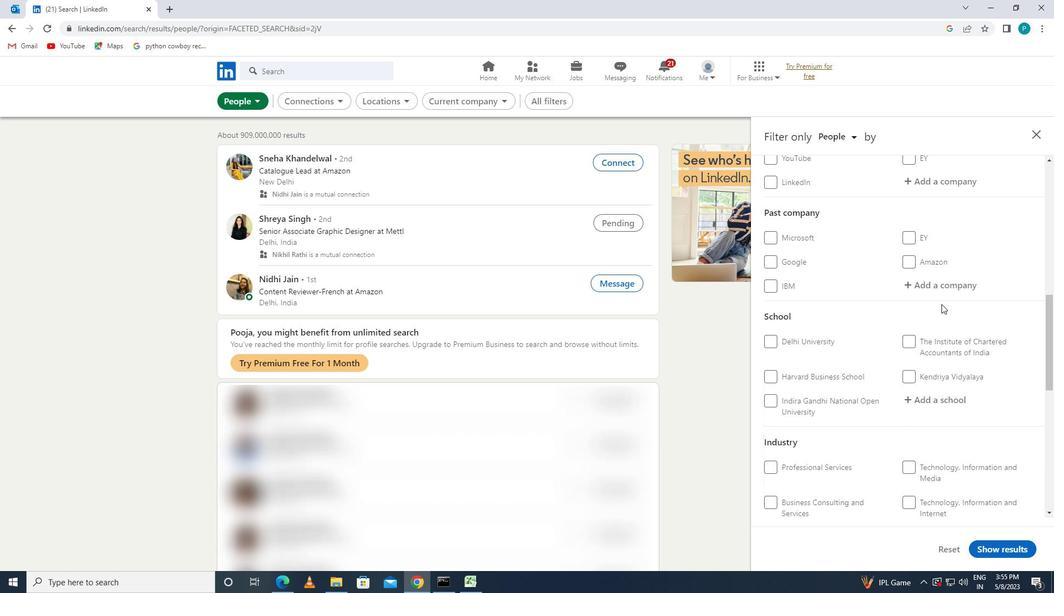 
Action: Mouse moved to (861, 382)
Screenshot: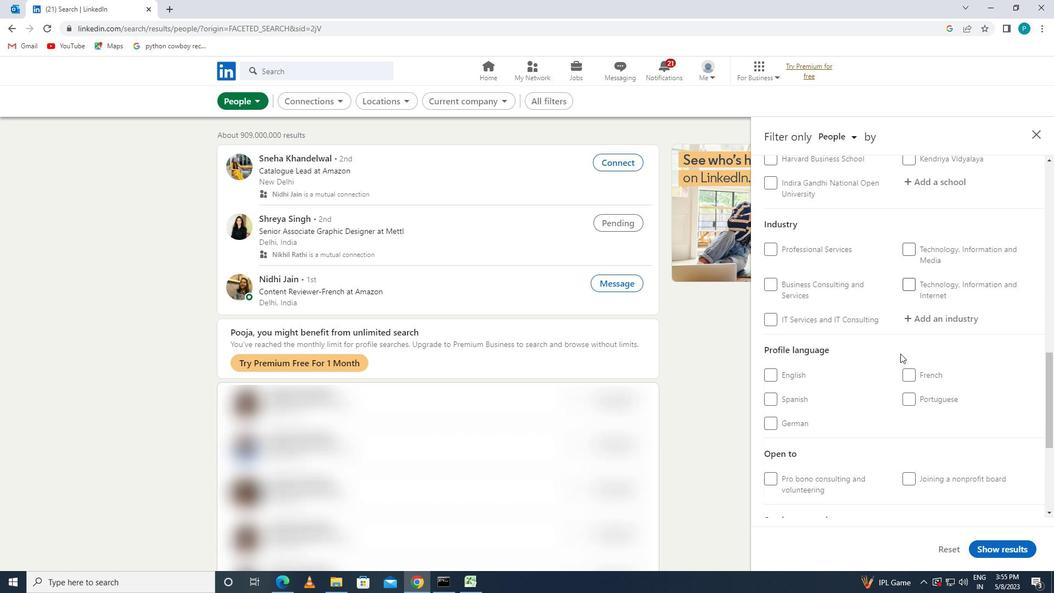 
Action: Mouse scrolled (861, 381) with delta (0, 0)
Screenshot: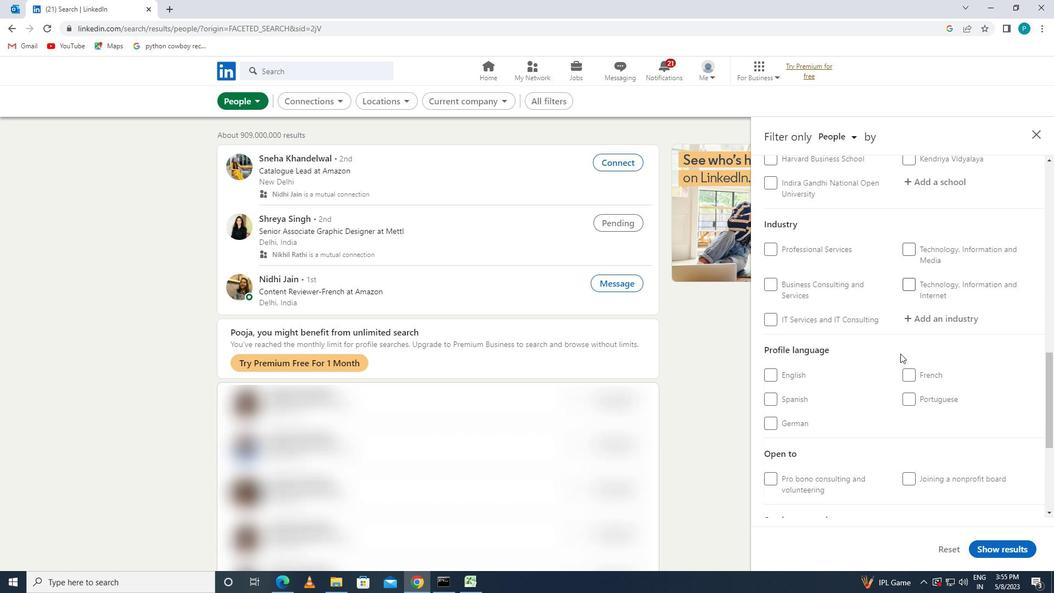 
Action: Mouse scrolled (861, 381) with delta (0, 0)
Screenshot: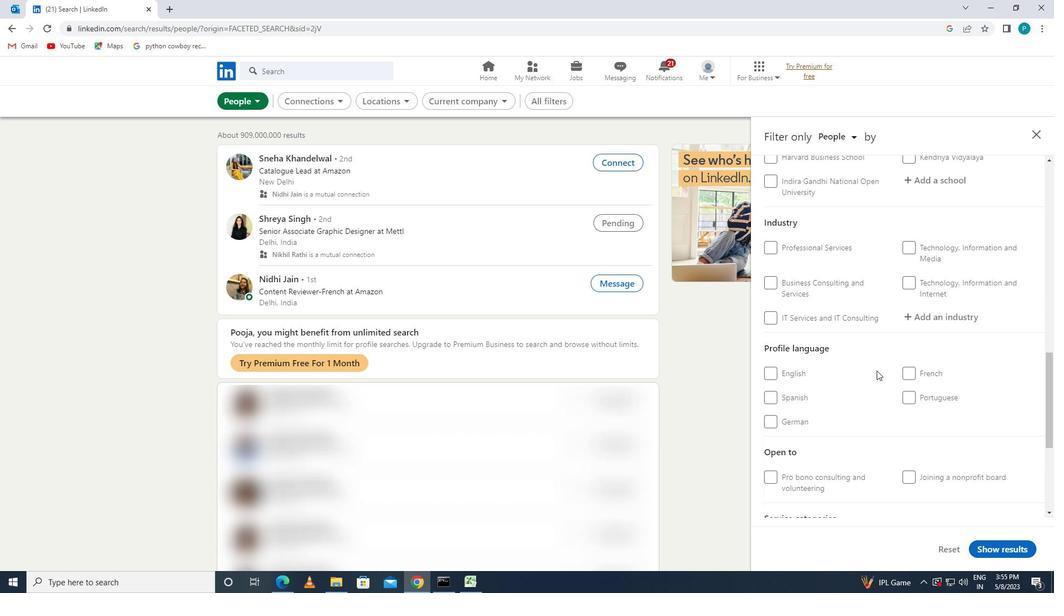 
Action: Mouse scrolled (861, 381) with delta (0, 0)
Screenshot: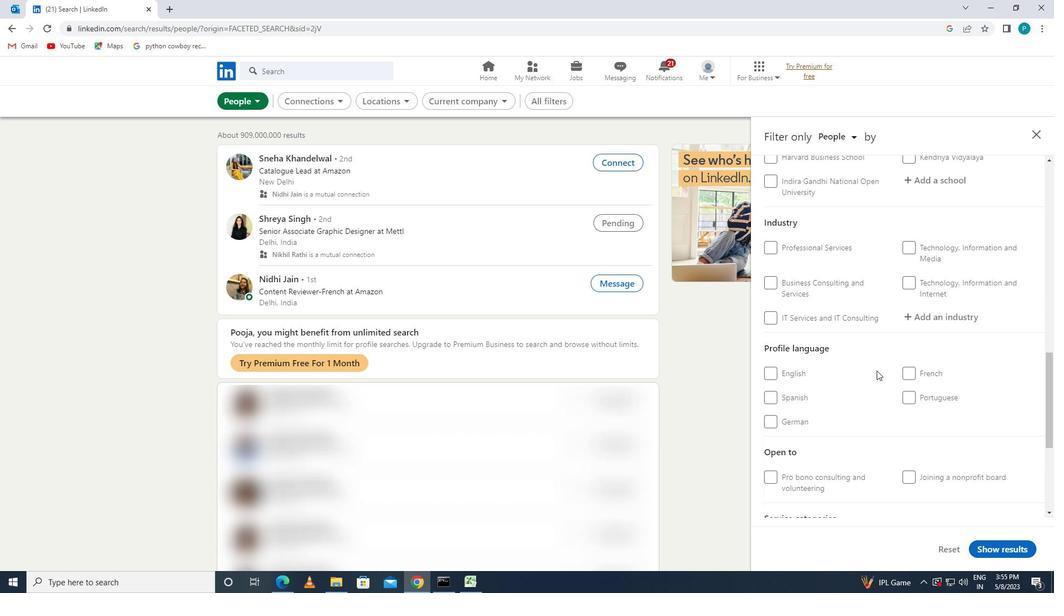 
Action: Mouse moved to (926, 231)
Screenshot: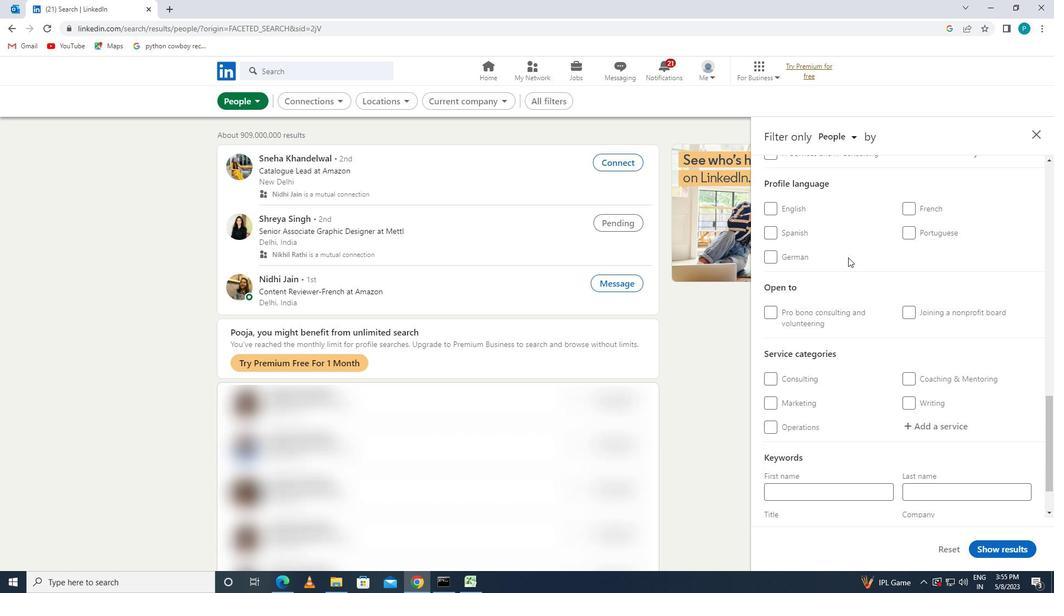 
Action: Mouse pressed left at (926, 231)
Screenshot: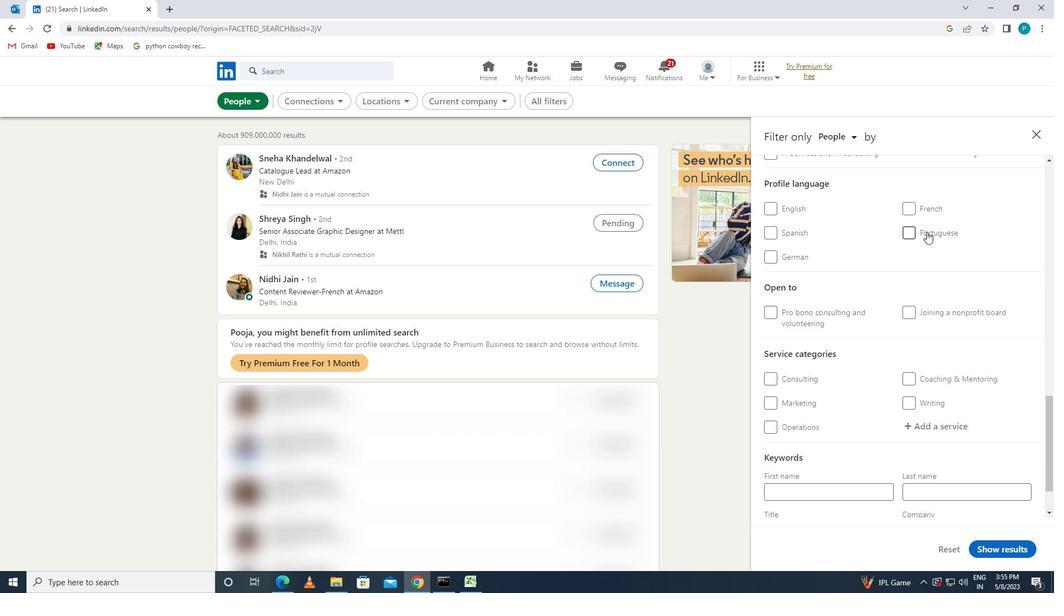 
Action: Mouse moved to (1019, 232)
Screenshot: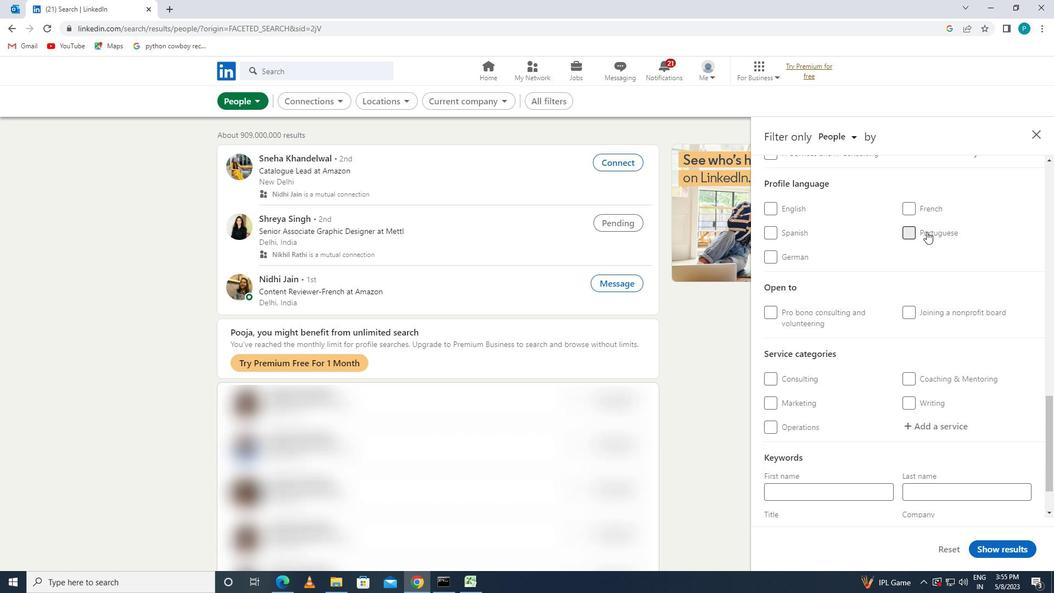 
Action: Mouse scrolled (1019, 232) with delta (0, 0)
Screenshot: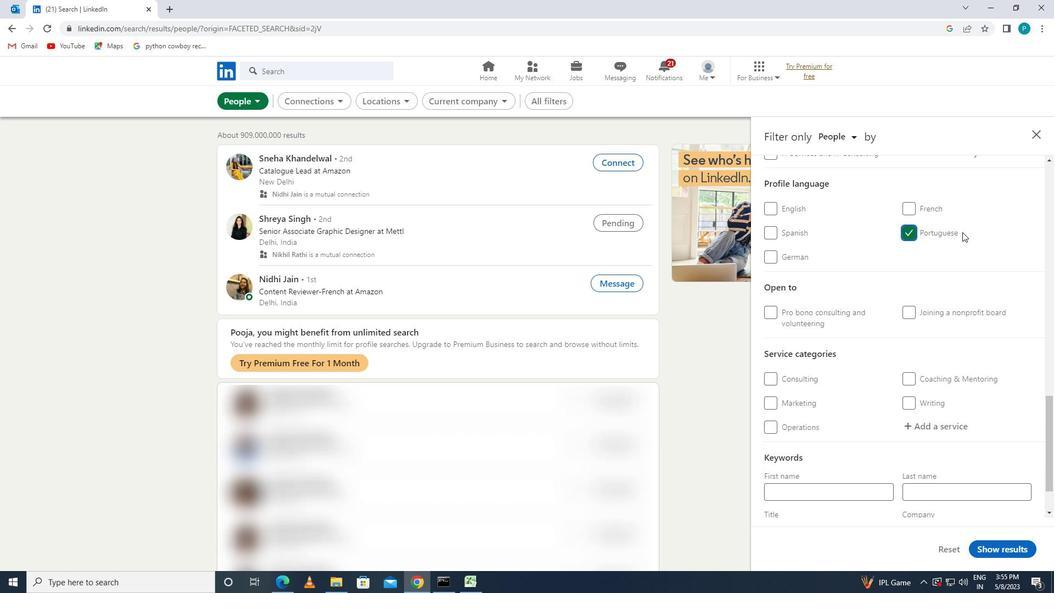 
Action: Mouse scrolled (1019, 232) with delta (0, 0)
Screenshot: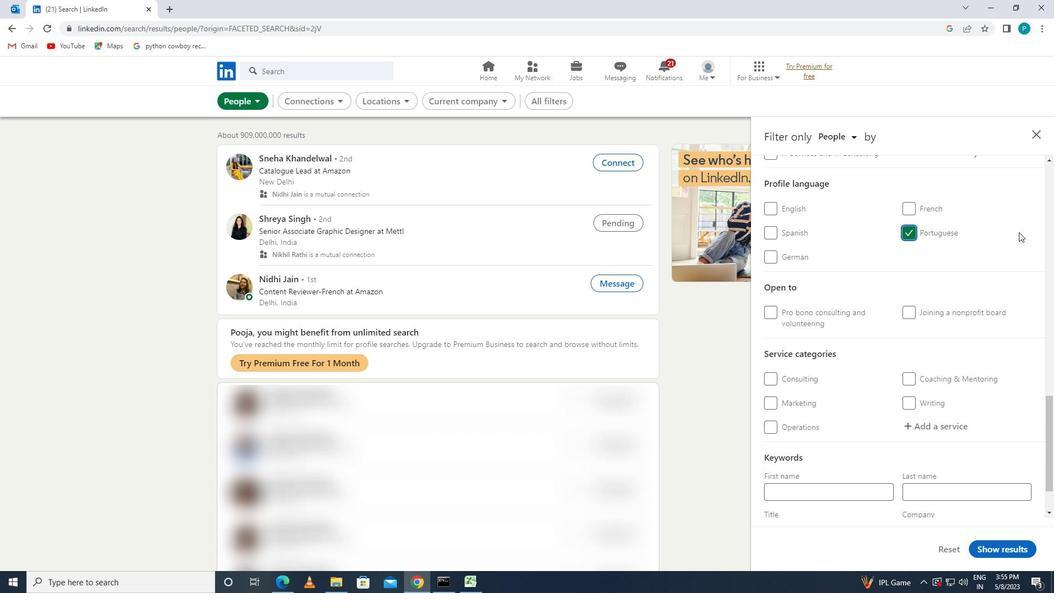 
Action: Mouse scrolled (1019, 232) with delta (0, 0)
Screenshot: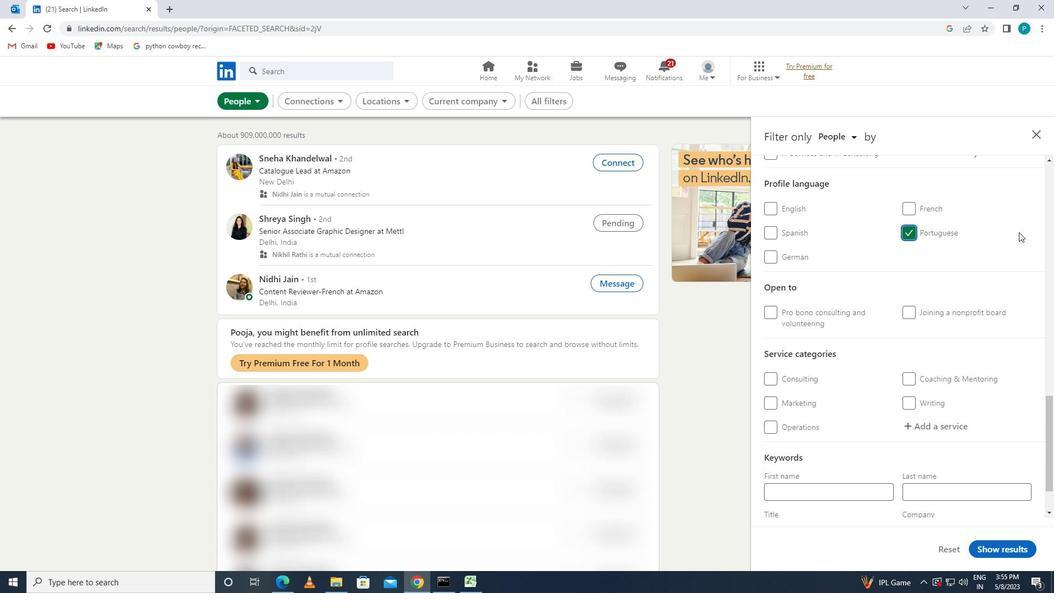 
Action: Mouse scrolled (1019, 232) with delta (0, 0)
Screenshot: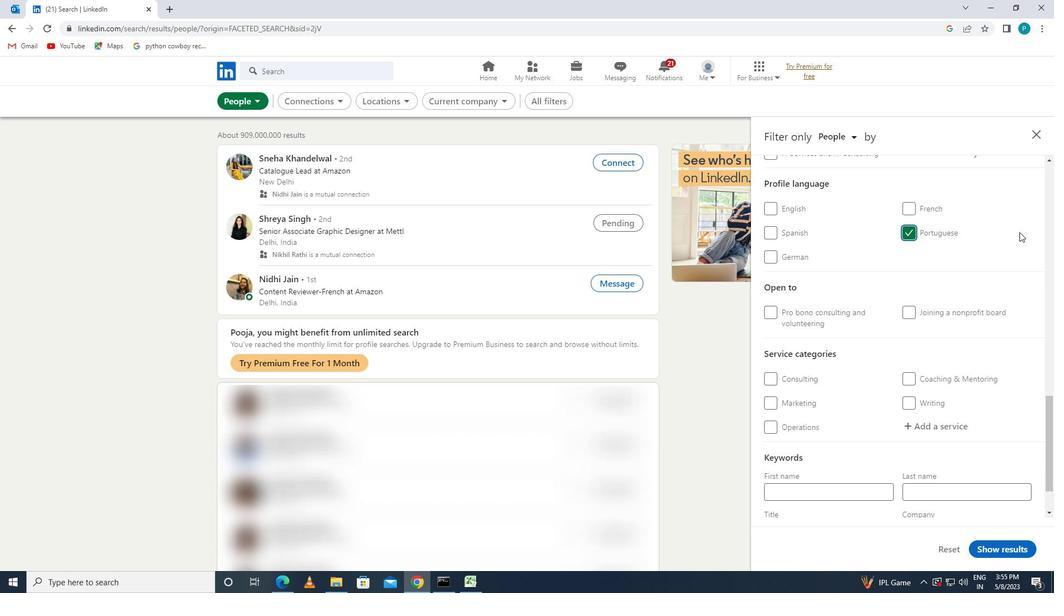 
Action: Mouse moved to (940, 231)
Screenshot: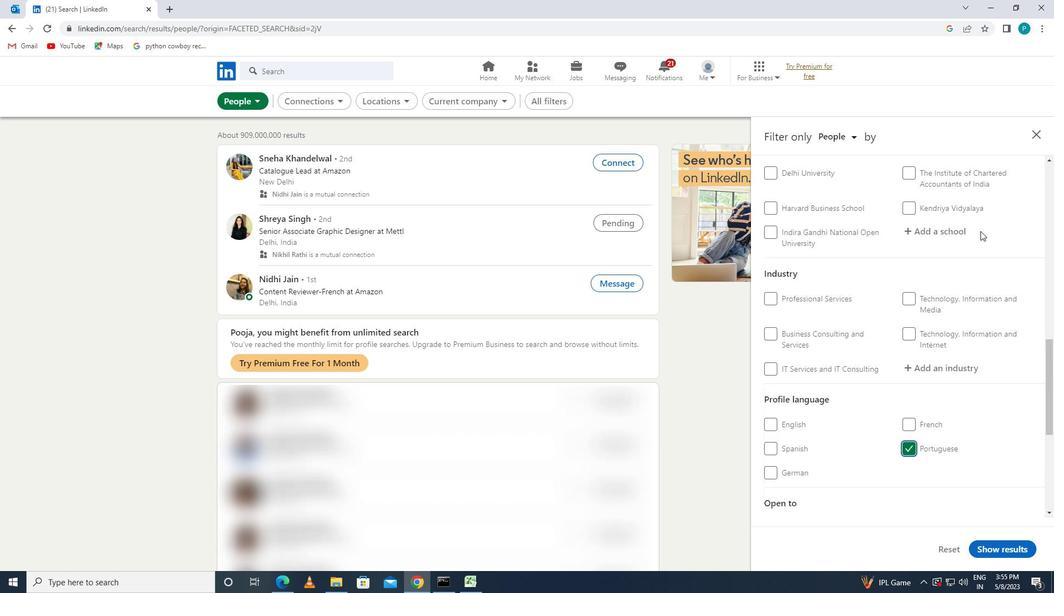 
Action: Mouse scrolled (940, 231) with delta (0, 0)
Screenshot: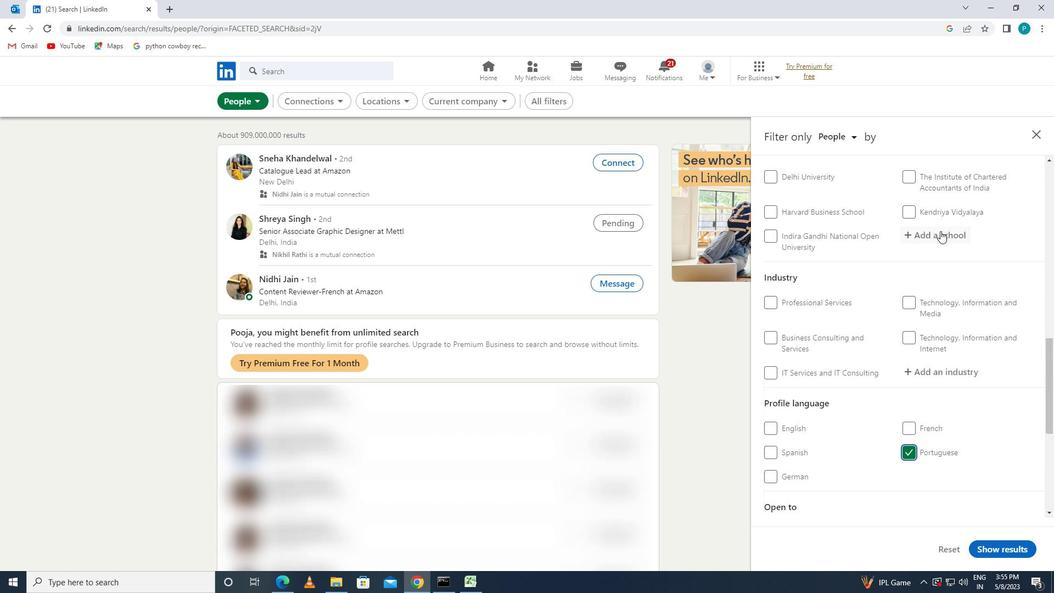 
Action: Mouse moved to (935, 289)
Screenshot: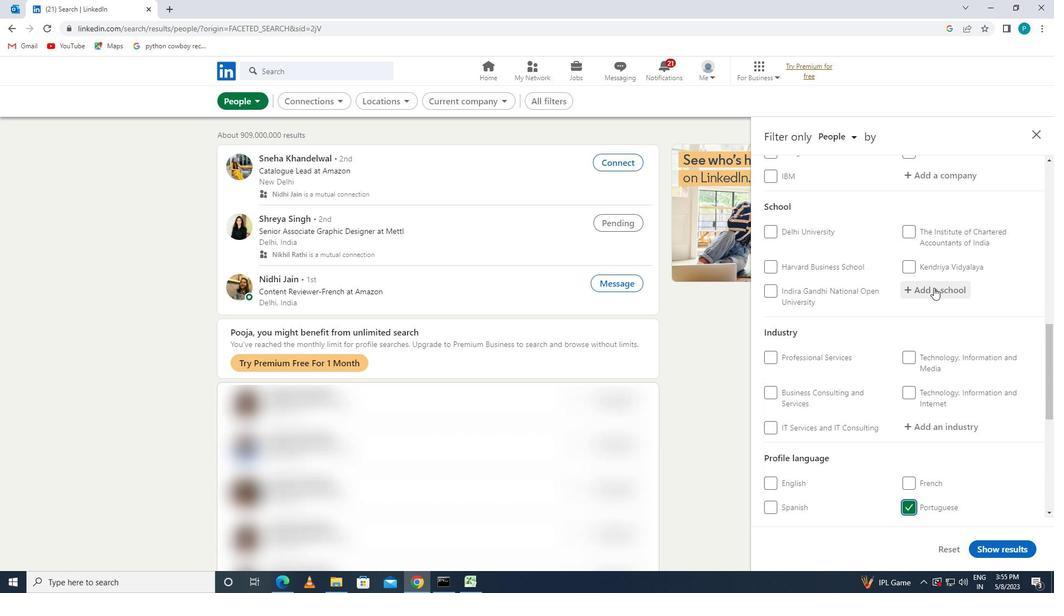 
Action: Mouse scrolled (935, 289) with delta (0, 0)
Screenshot: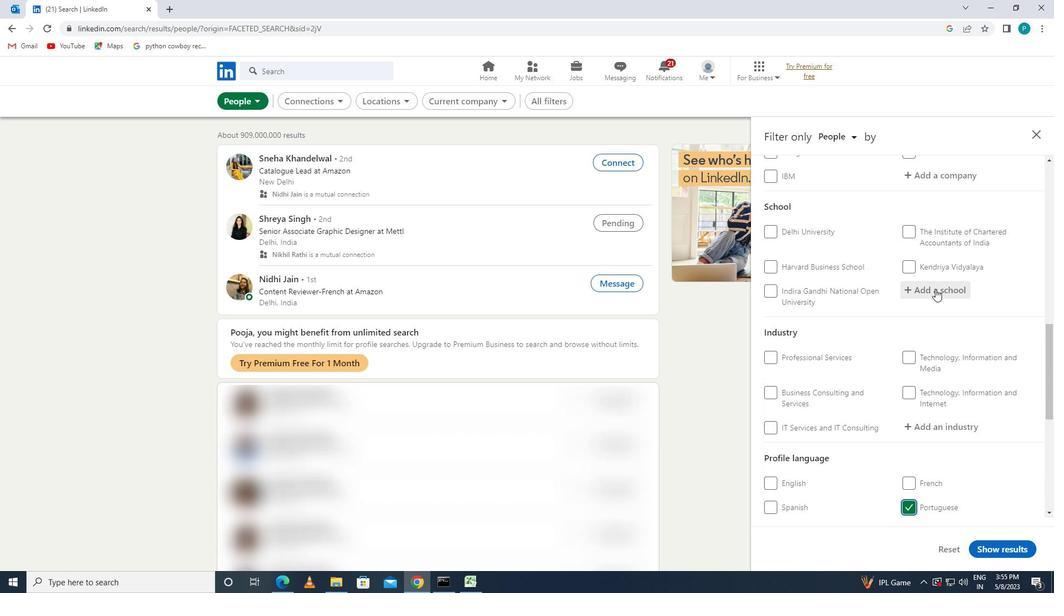 
Action: Mouse scrolled (935, 289) with delta (0, 0)
Screenshot: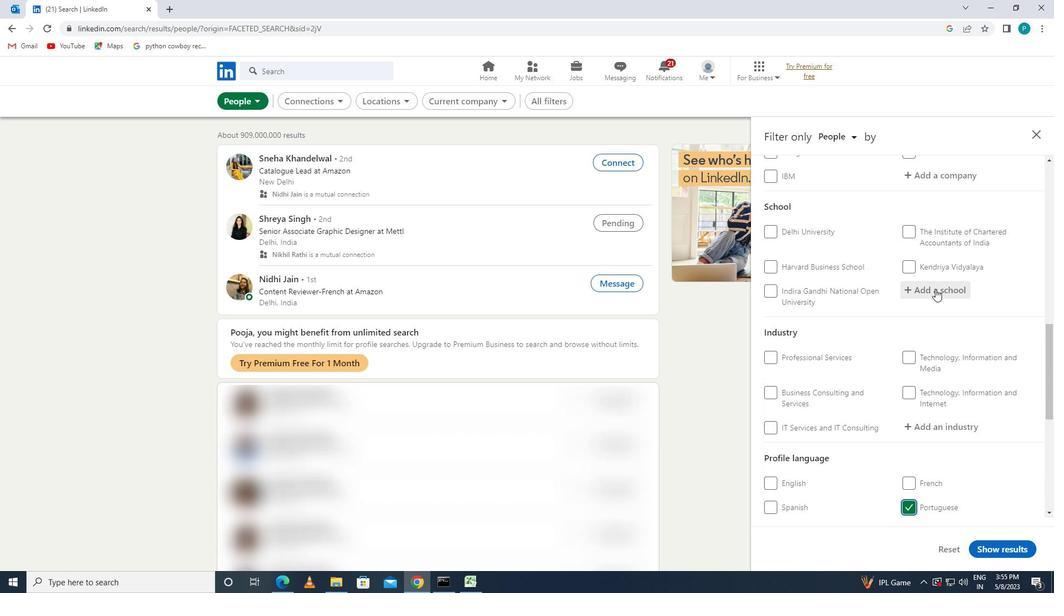 
Action: Mouse scrolled (935, 289) with delta (0, 0)
Screenshot: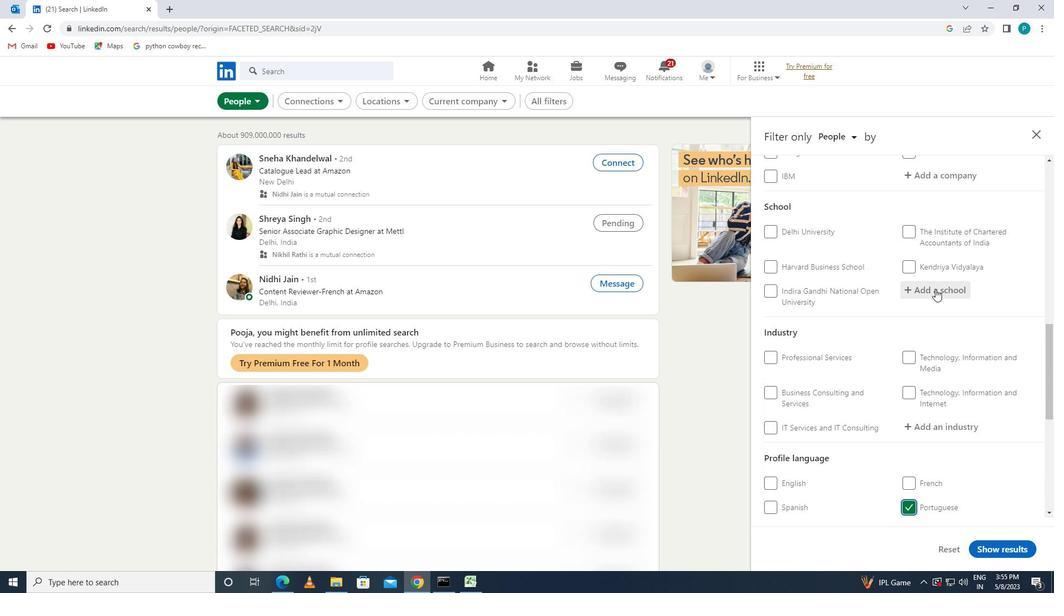 
Action: Mouse moved to (976, 335)
Screenshot: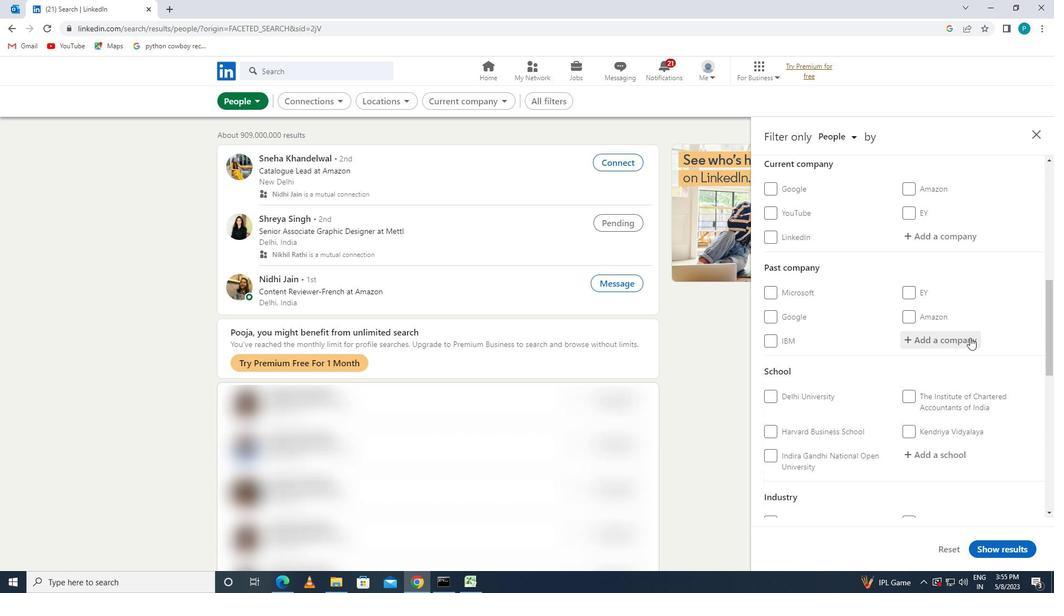 
Action: Mouse scrolled (976, 336) with delta (0, 0)
Screenshot: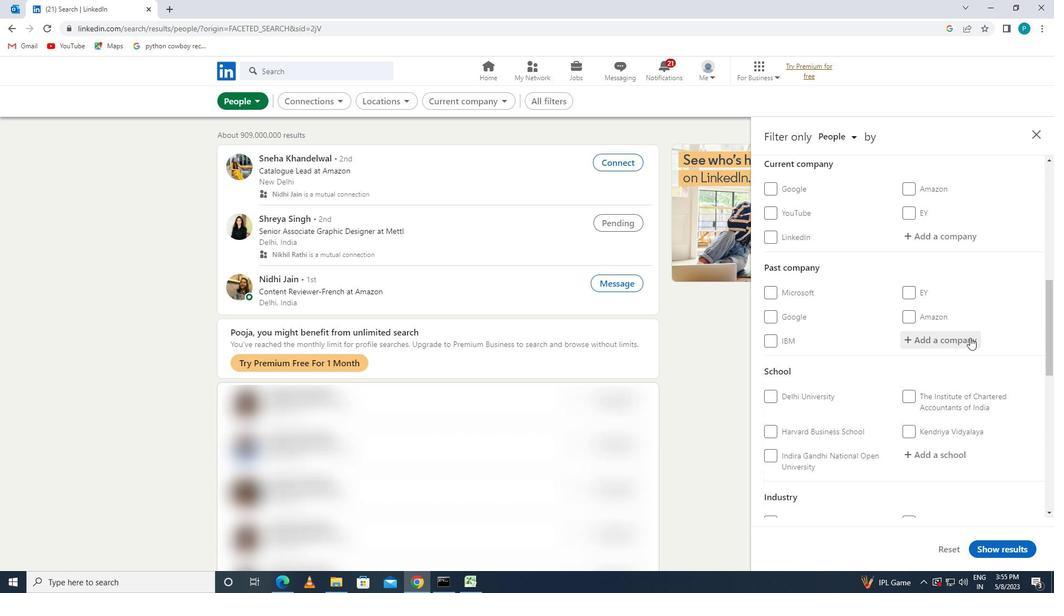 
Action: Mouse moved to (977, 334)
Screenshot: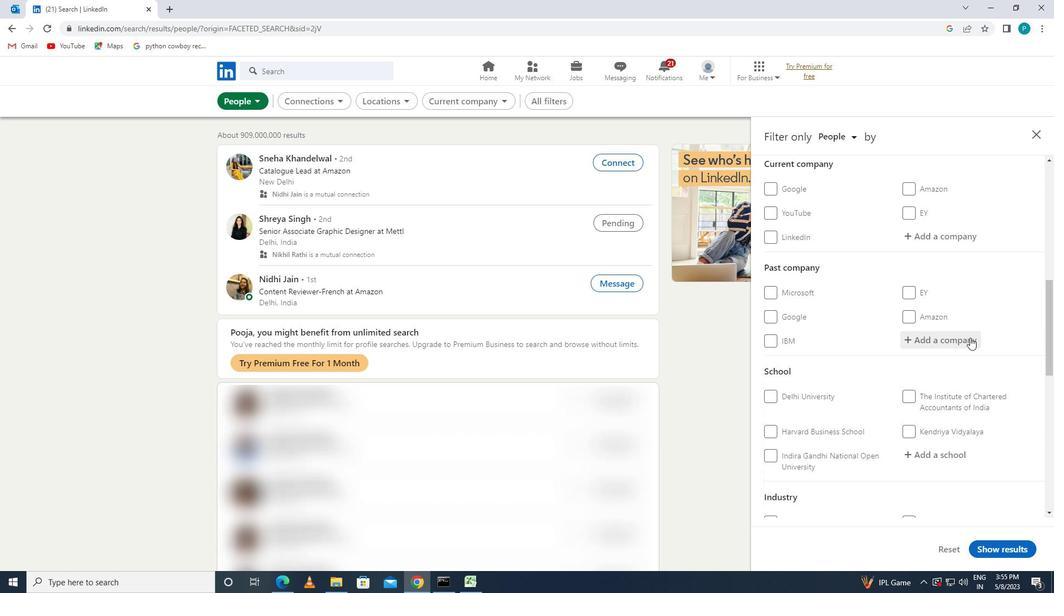 
Action: Mouse scrolled (977, 334) with delta (0, 0)
Screenshot: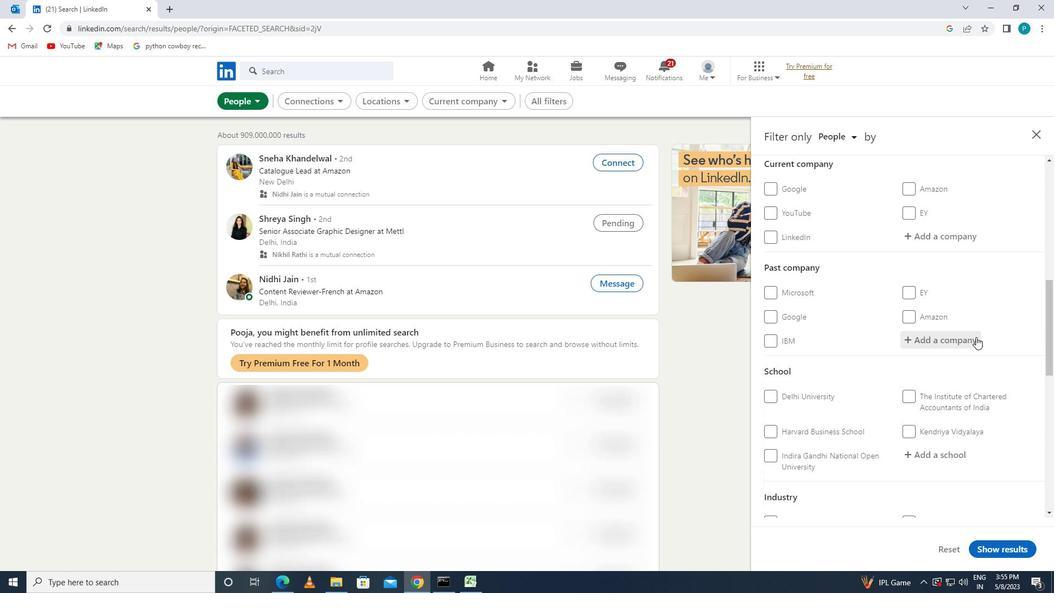 
Action: Mouse moved to (962, 338)
Screenshot: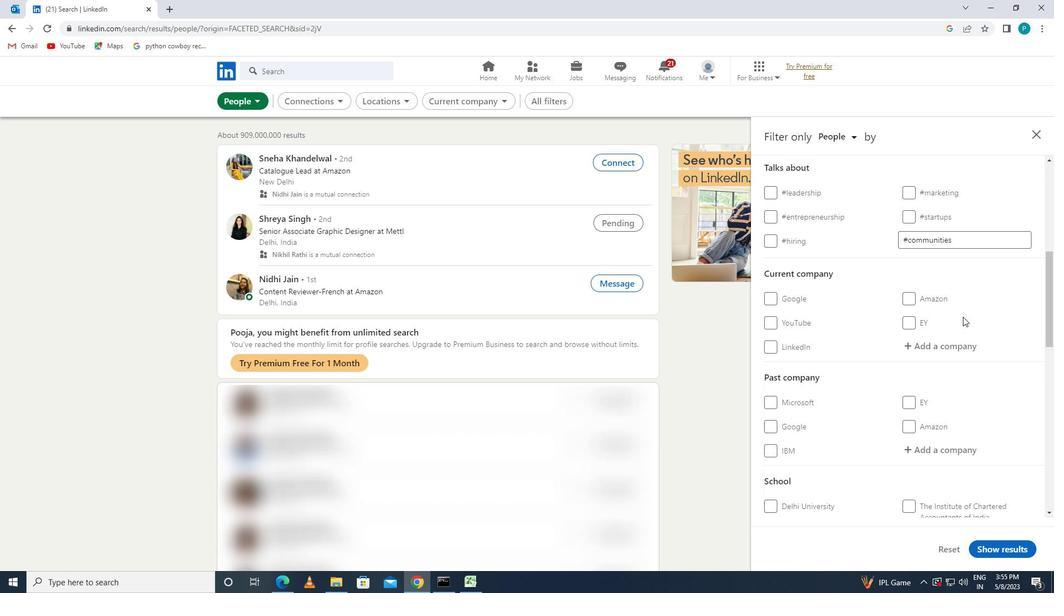 
Action: Mouse pressed left at (962, 338)
Screenshot: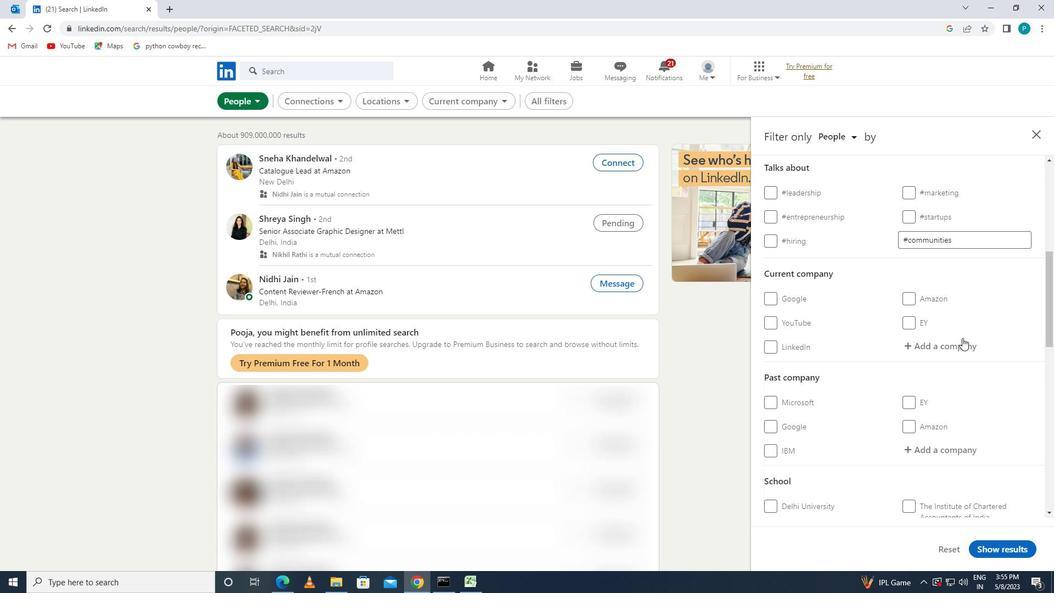 
Action: Key pressed <Key.caps_lock>B<Key.caps_lock>IGBASKET.
Screenshot: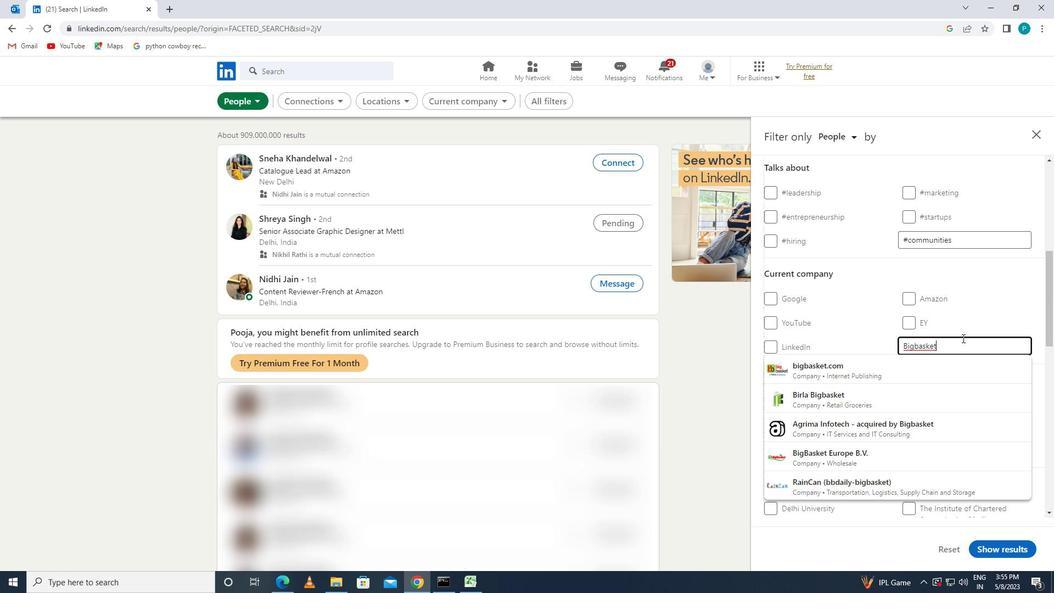 
Action: Mouse moved to (939, 369)
Screenshot: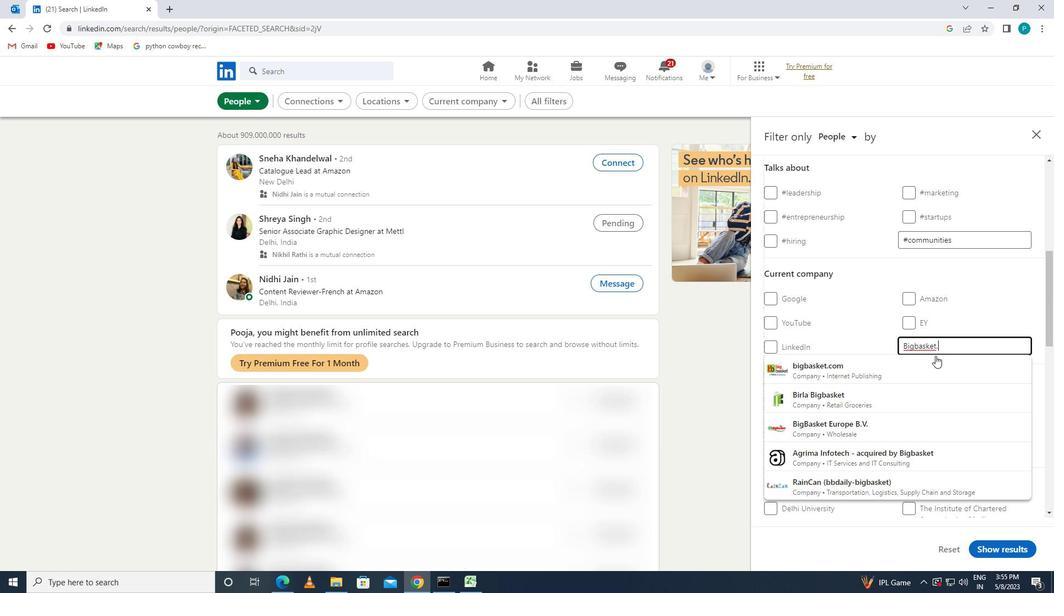
Action: Mouse pressed left at (939, 369)
Screenshot: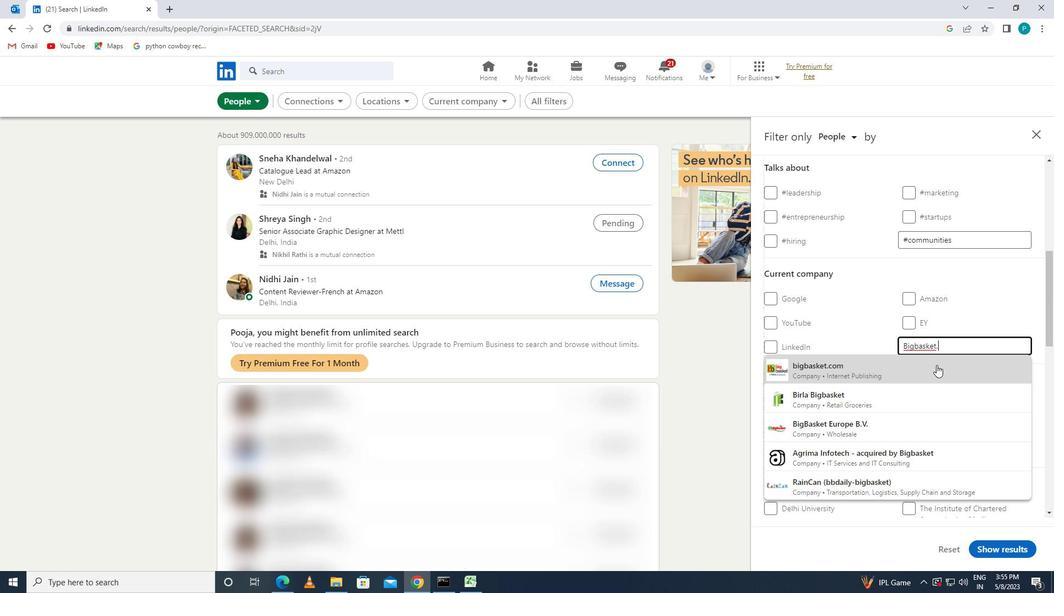 
Action: Mouse scrolled (939, 368) with delta (0, 0)
Screenshot: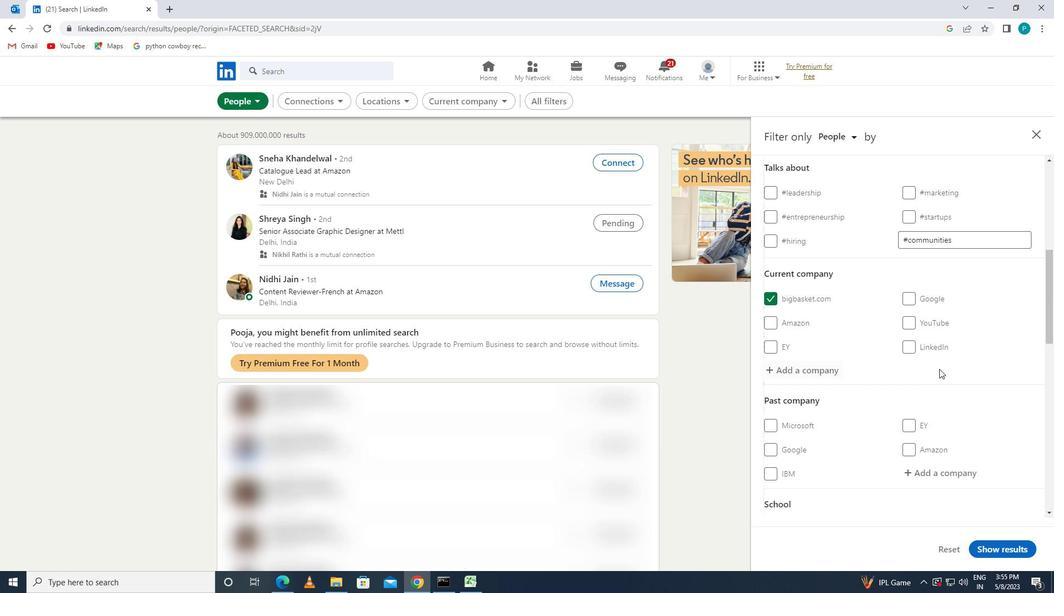 
Action: Mouse scrolled (939, 368) with delta (0, 0)
Screenshot: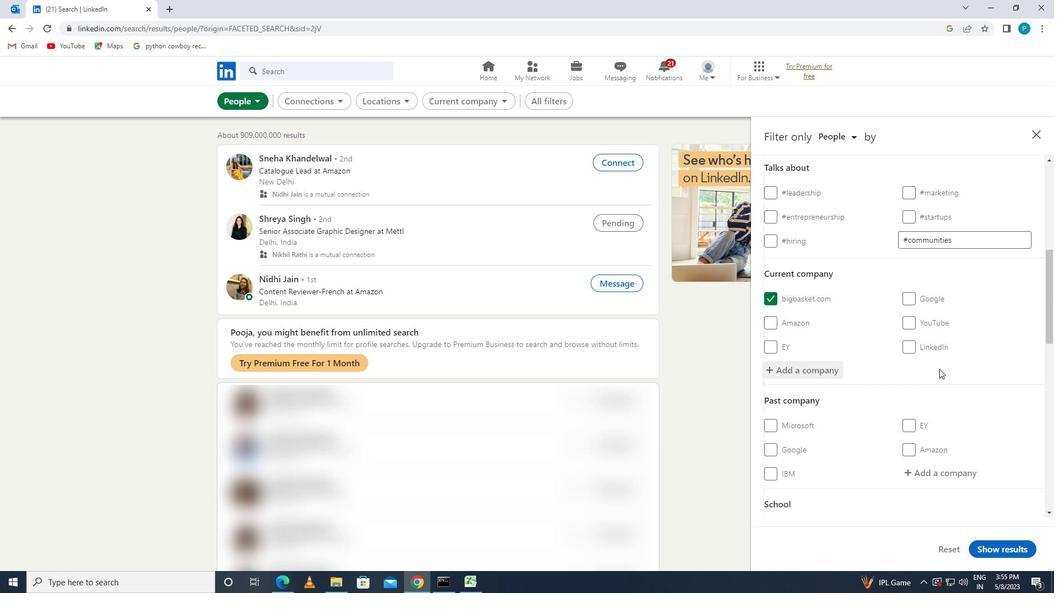 
Action: Mouse scrolled (939, 368) with delta (0, 0)
Screenshot: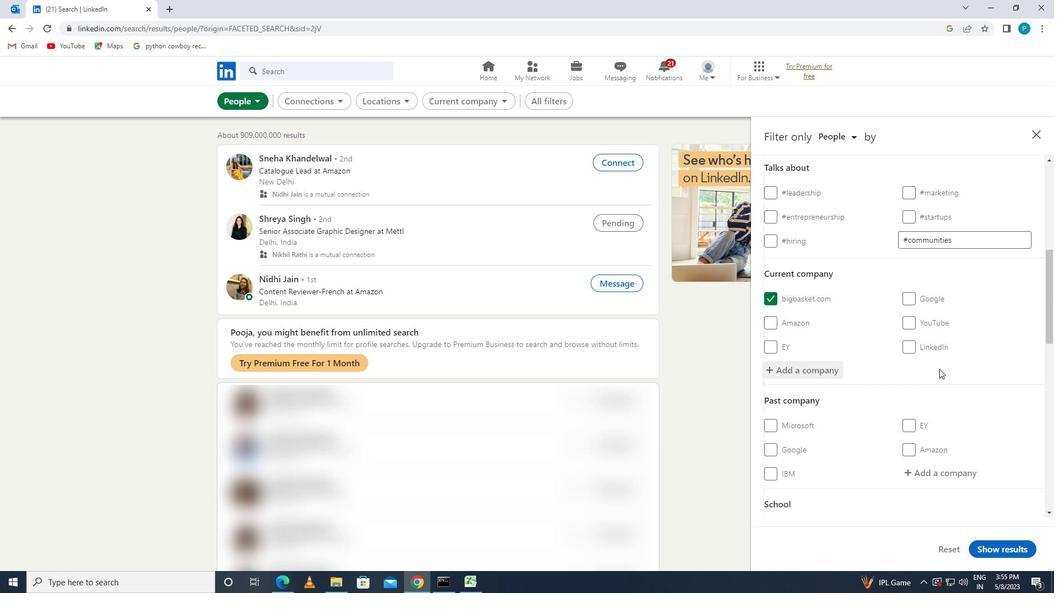 
Action: Mouse scrolled (939, 368) with delta (0, 0)
Screenshot: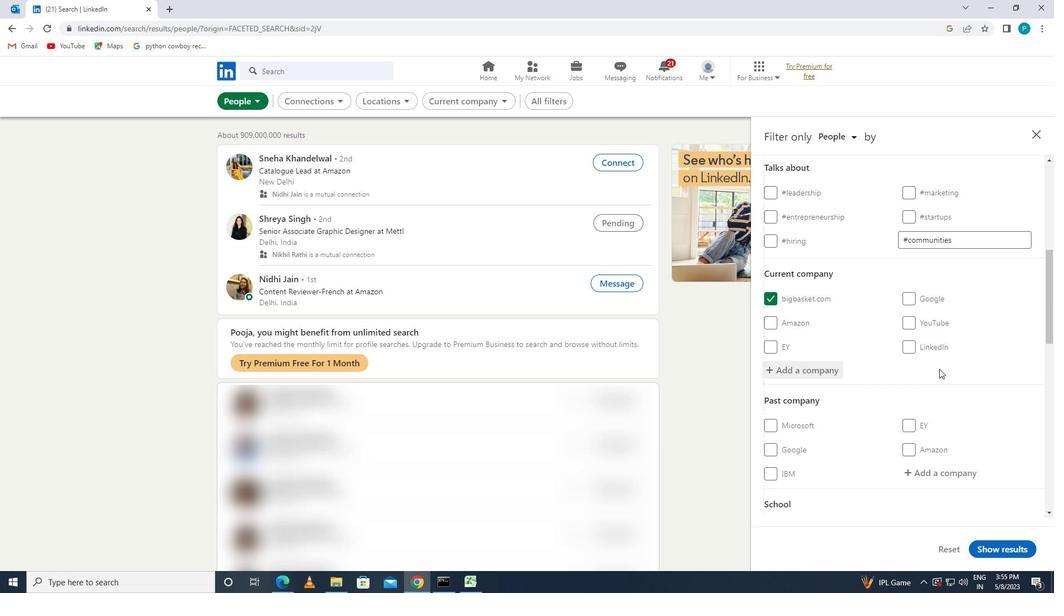 
Action: Mouse moved to (930, 372)
Screenshot: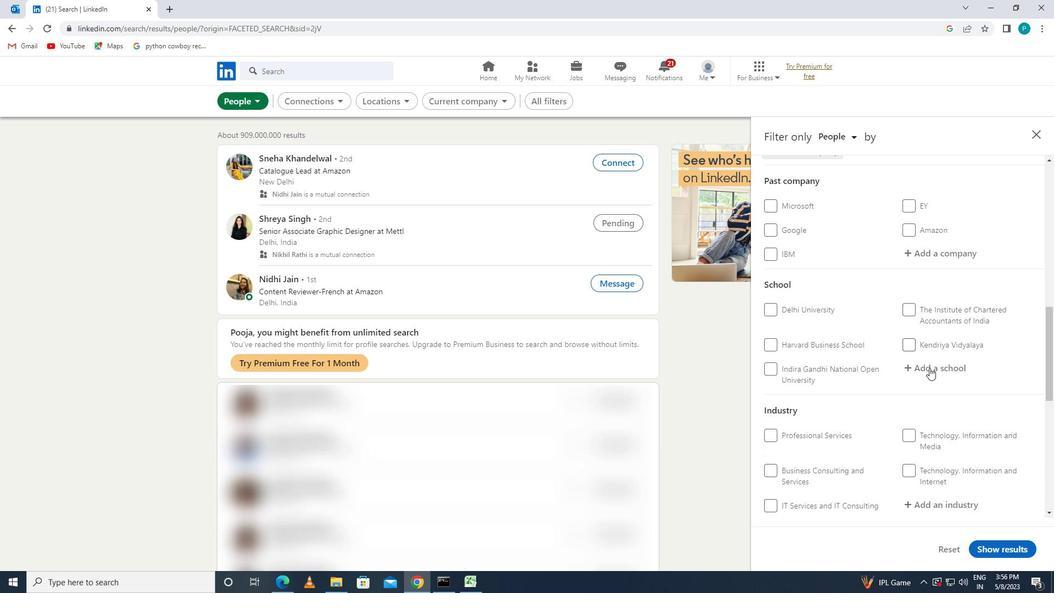 
Action: Mouse pressed left at (930, 372)
Screenshot: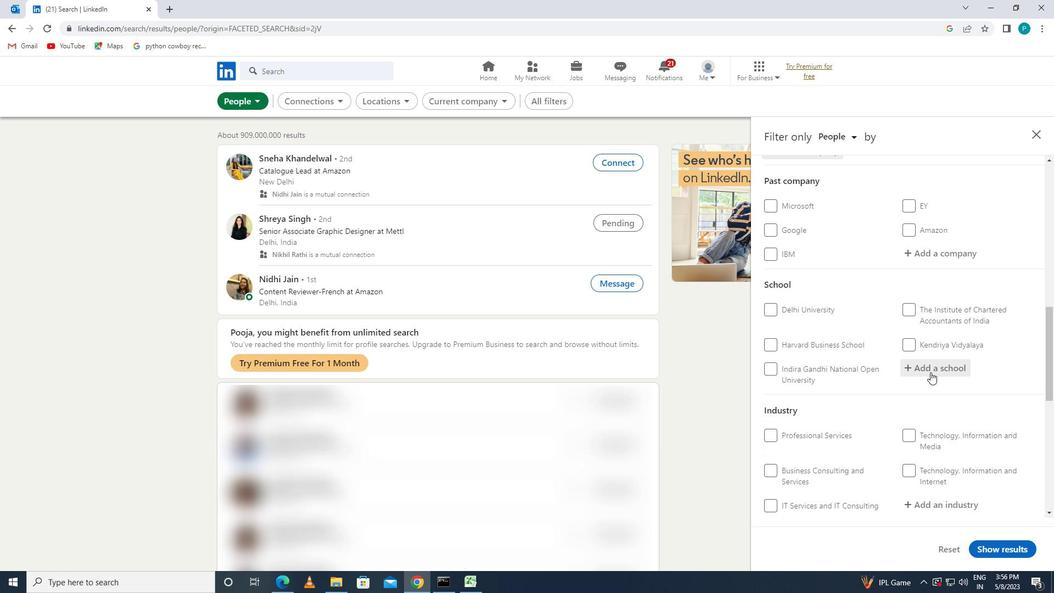 
Action: Key pressed <Key.caps_lock>SSVPS,S
Screenshot: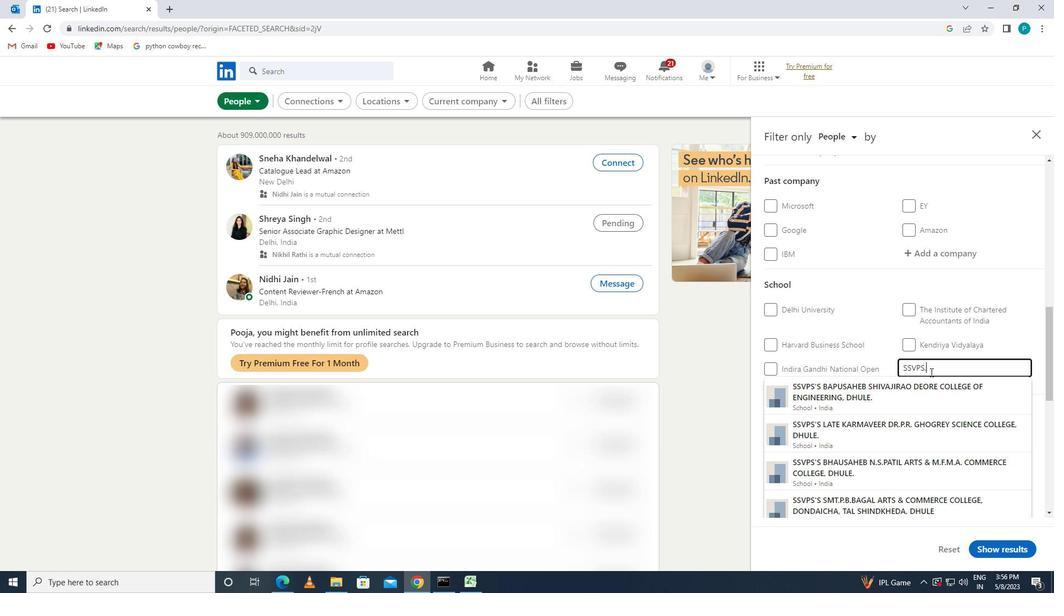 
Action: Mouse moved to (936, 399)
Screenshot: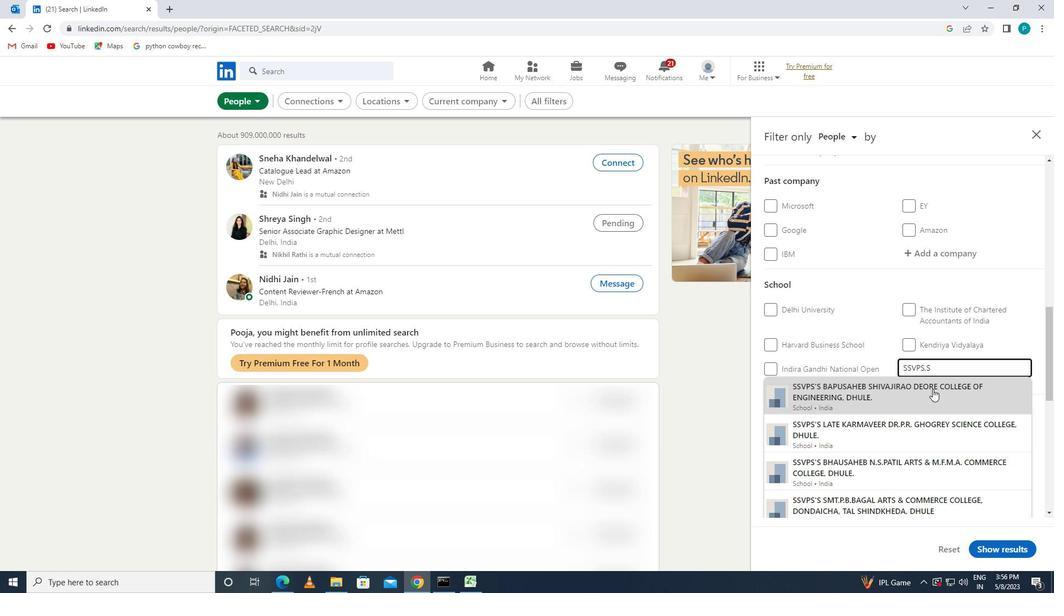 
Action: Mouse pressed left at (936, 399)
Screenshot: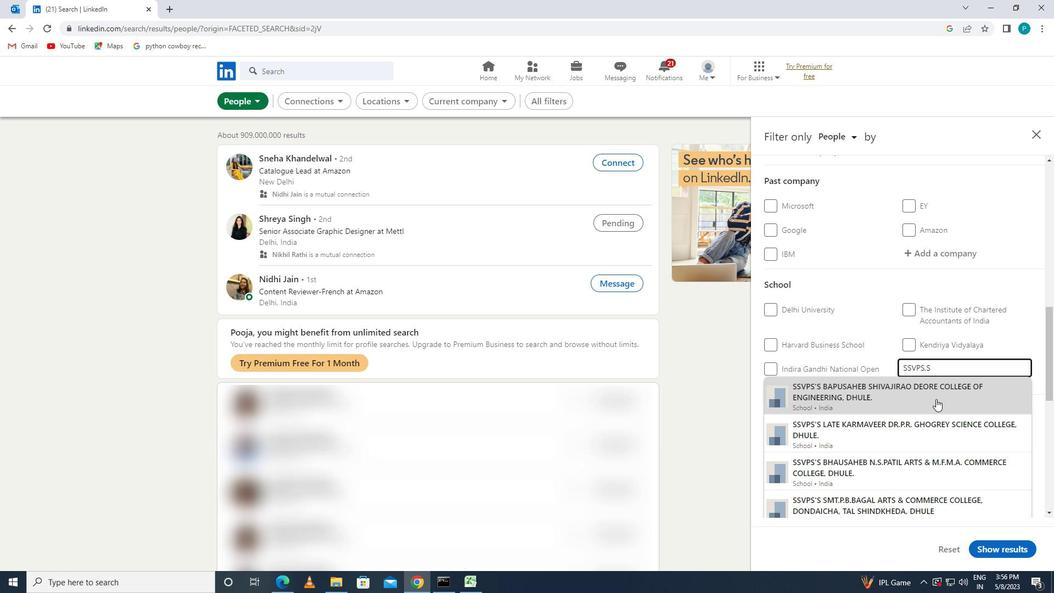
Action: Mouse scrolled (936, 398) with delta (0, 0)
Screenshot: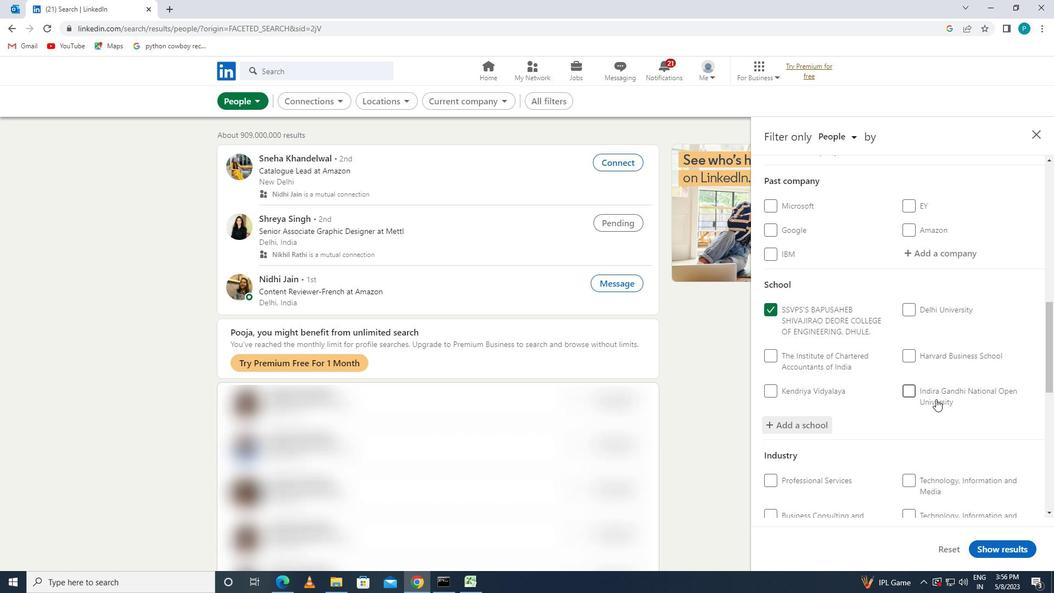 
Action: Mouse scrolled (936, 398) with delta (0, 0)
Screenshot: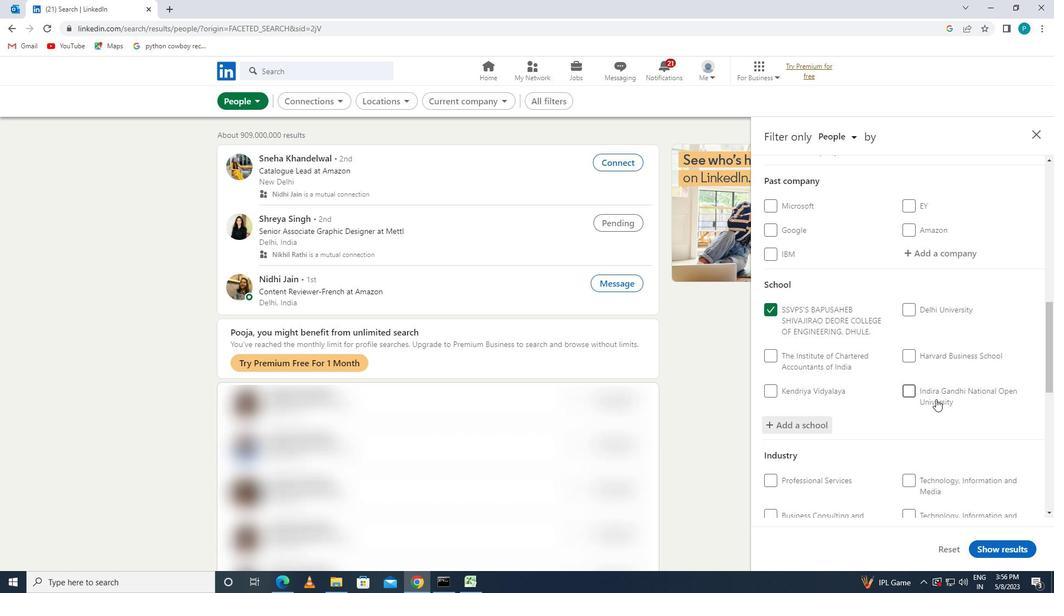 
Action: Mouse scrolled (936, 398) with delta (0, 0)
Screenshot: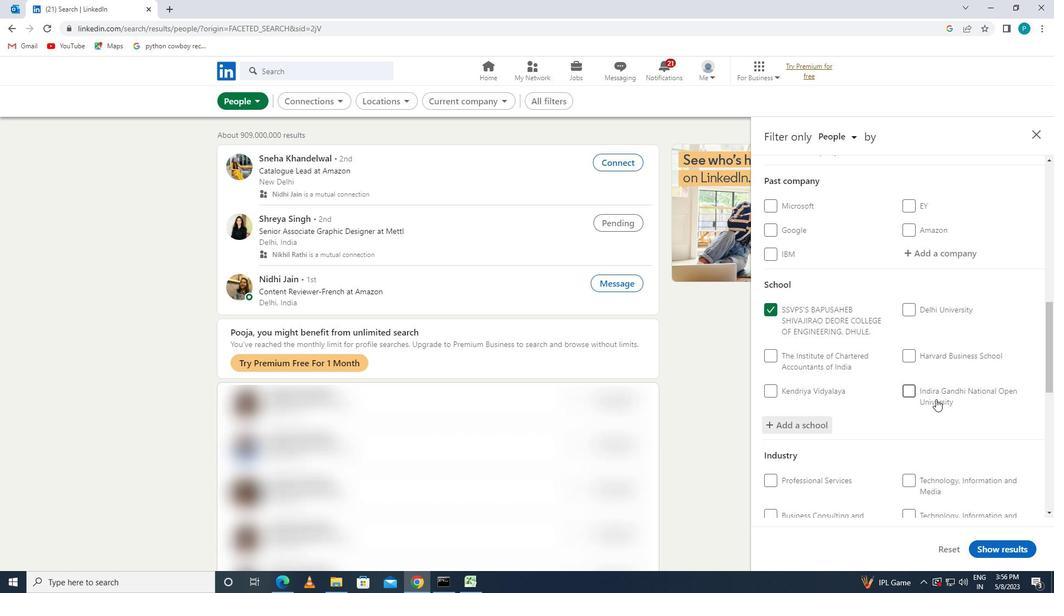
Action: Mouse moved to (939, 390)
Screenshot: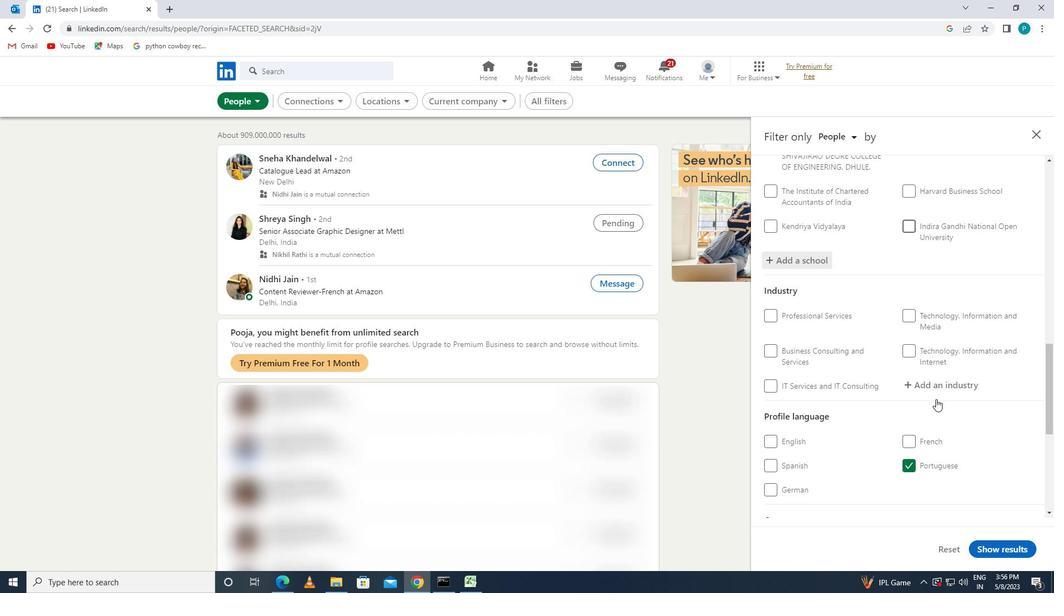 
Action: Mouse pressed left at (939, 390)
Screenshot: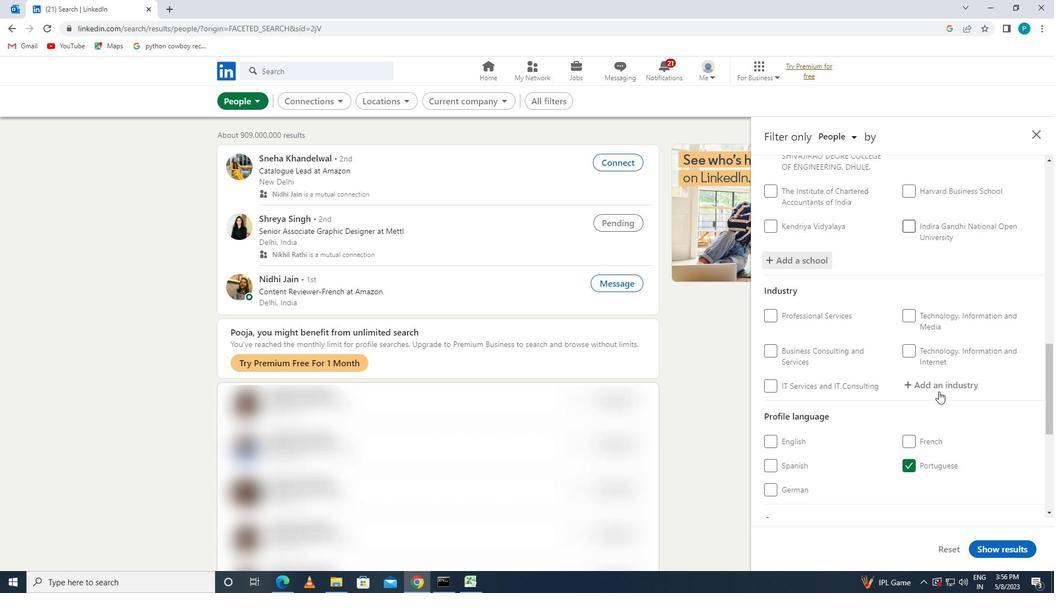 
Action: Mouse moved to (942, 392)
Screenshot: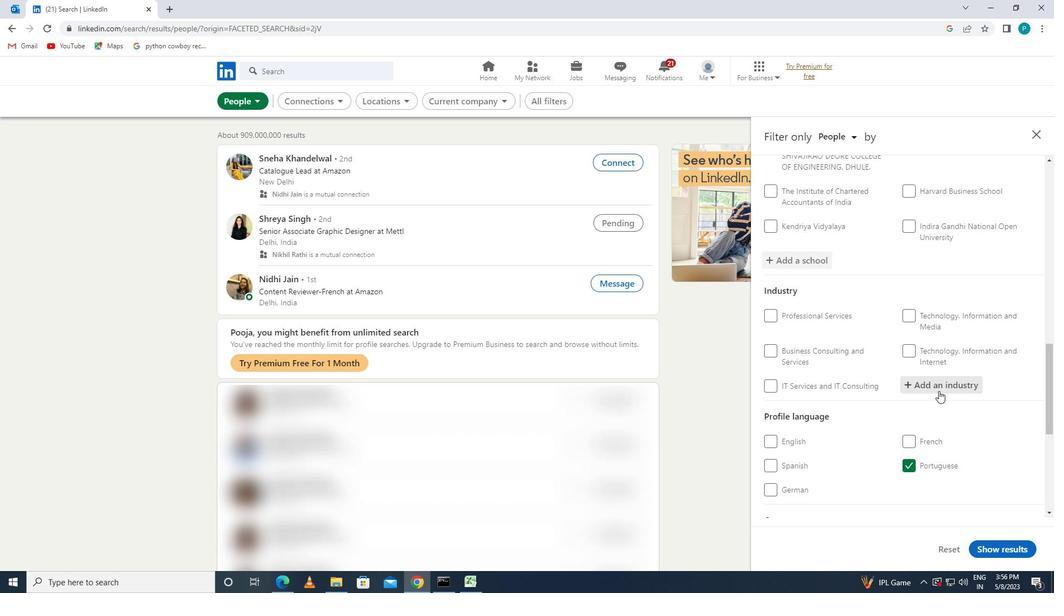
Action: Key pressed <Key.caps_lock>R<Key.caps_lock>ETAIL
Screenshot: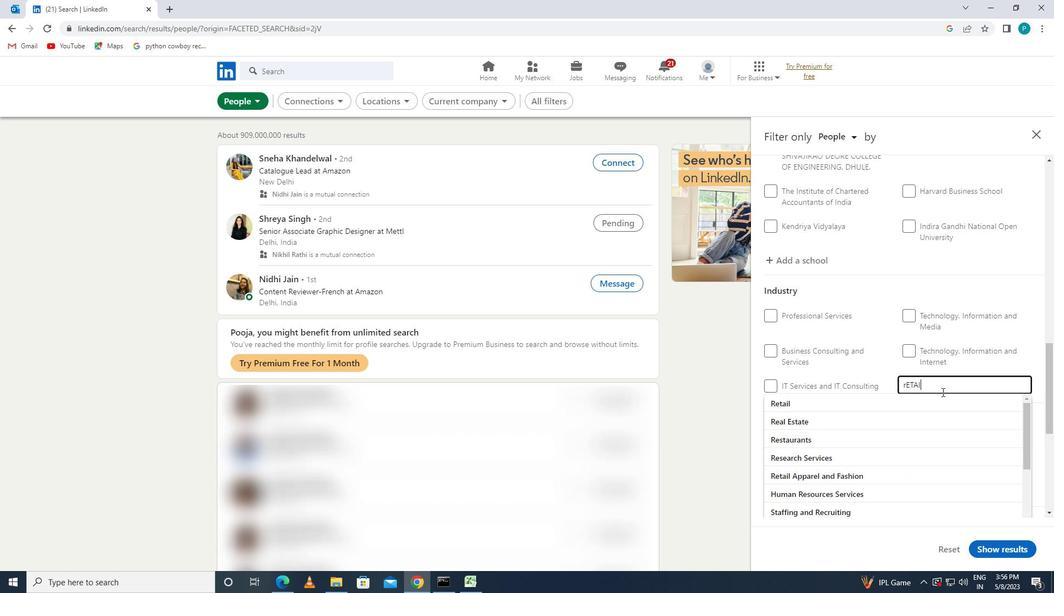 
Action: Mouse moved to (898, 397)
Screenshot: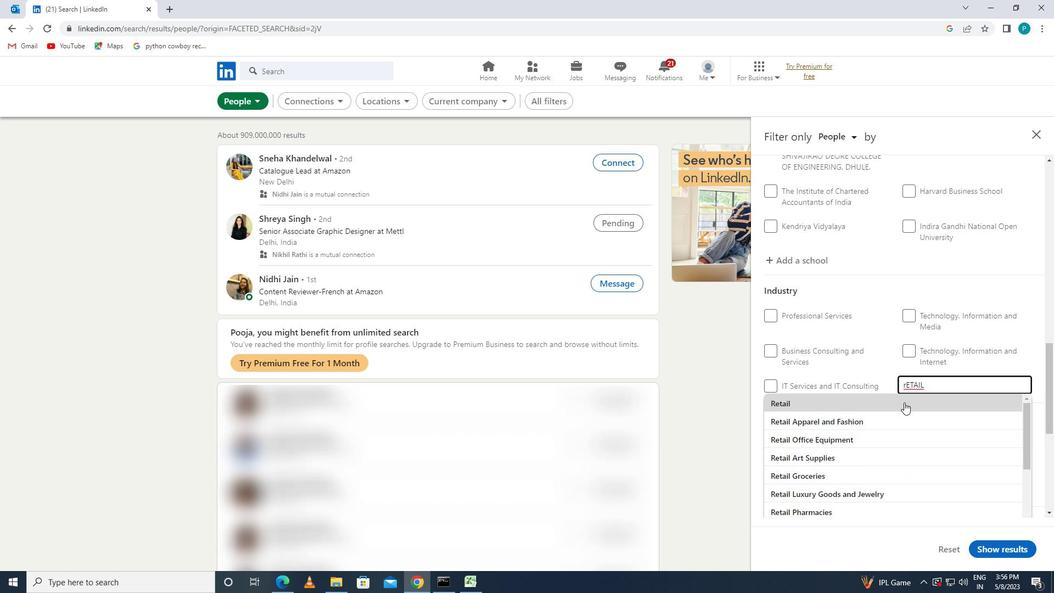 
Action: Mouse pressed left at (898, 397)
Screenshot: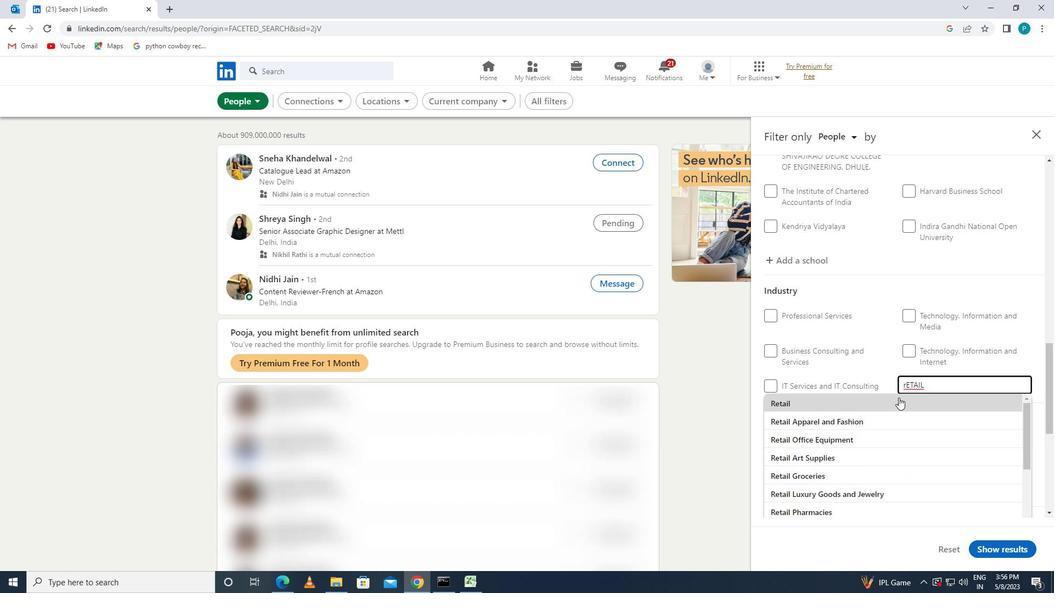 
Action: Mouse scrolled (898, 396) with delta (0, 0)
Screenshot: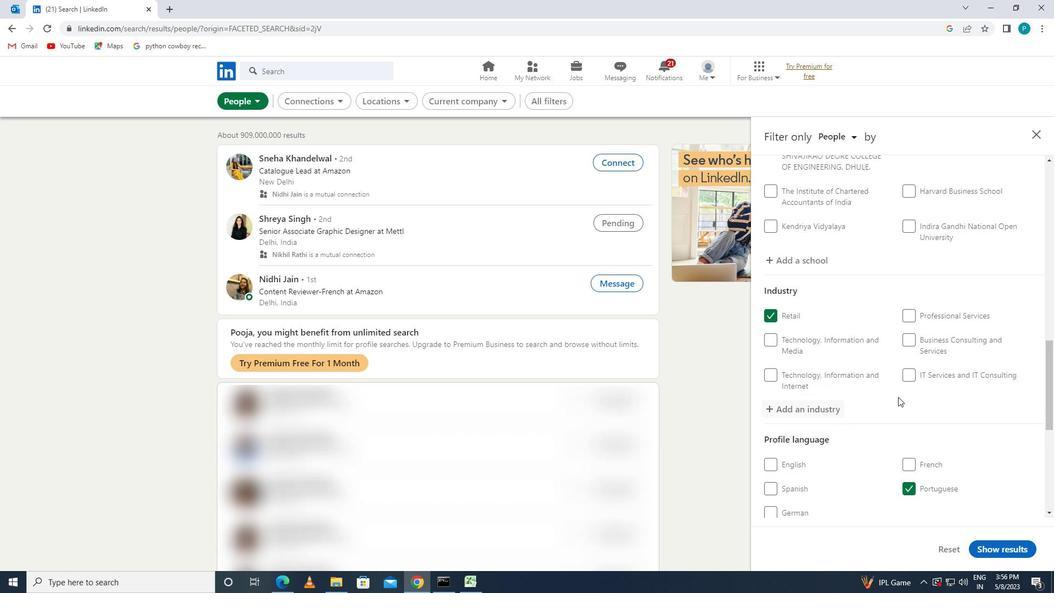 
Action: Mouse scrolled (898, 396) with delta (0, 0)
Screenshot: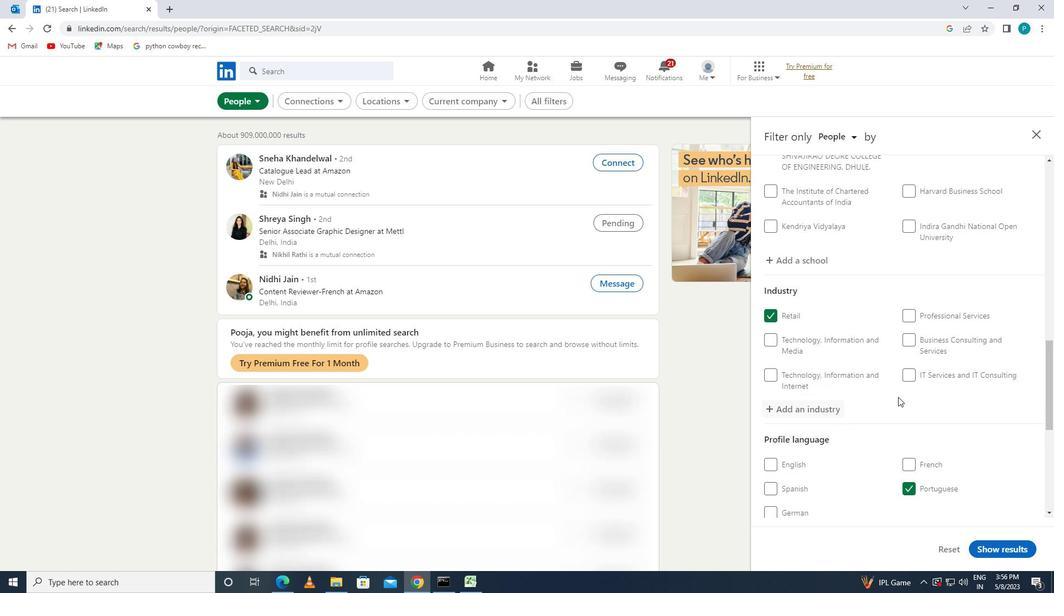 
Action: Mouse scrolled (898, 396) with delta (0, 0)
Screenshot: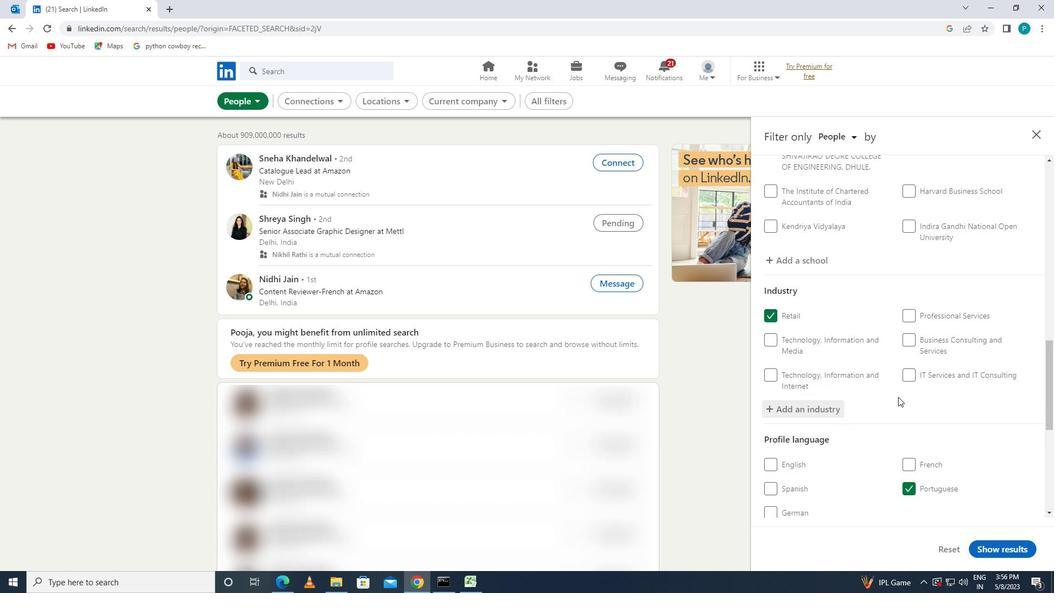 
Action: Mouse scrolled (898, 396) with delta (0, 0)
Screenshot: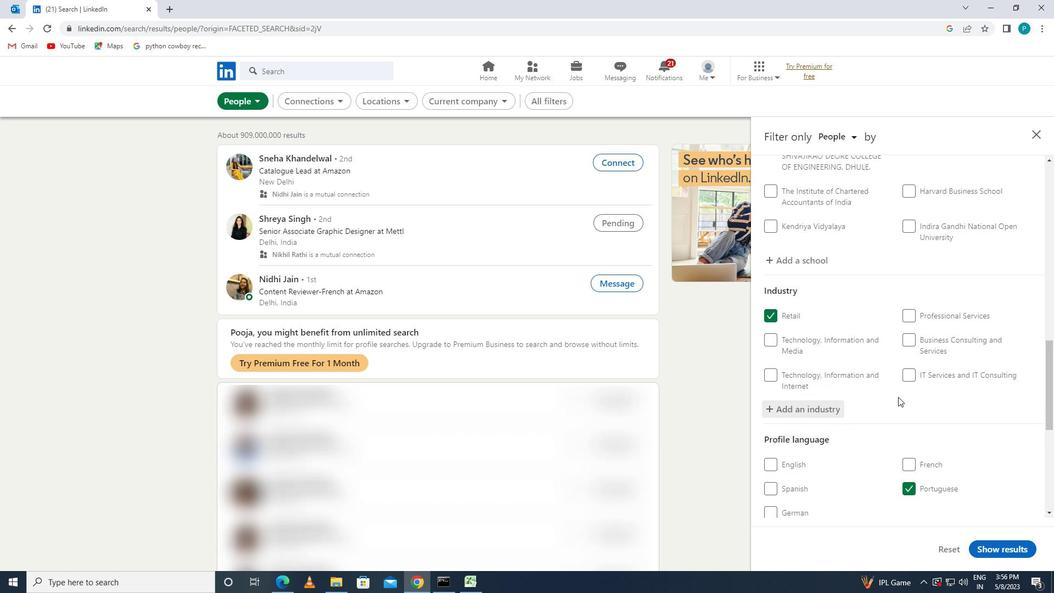 
Action: Mouse moved to (936, 460)
Screenshot: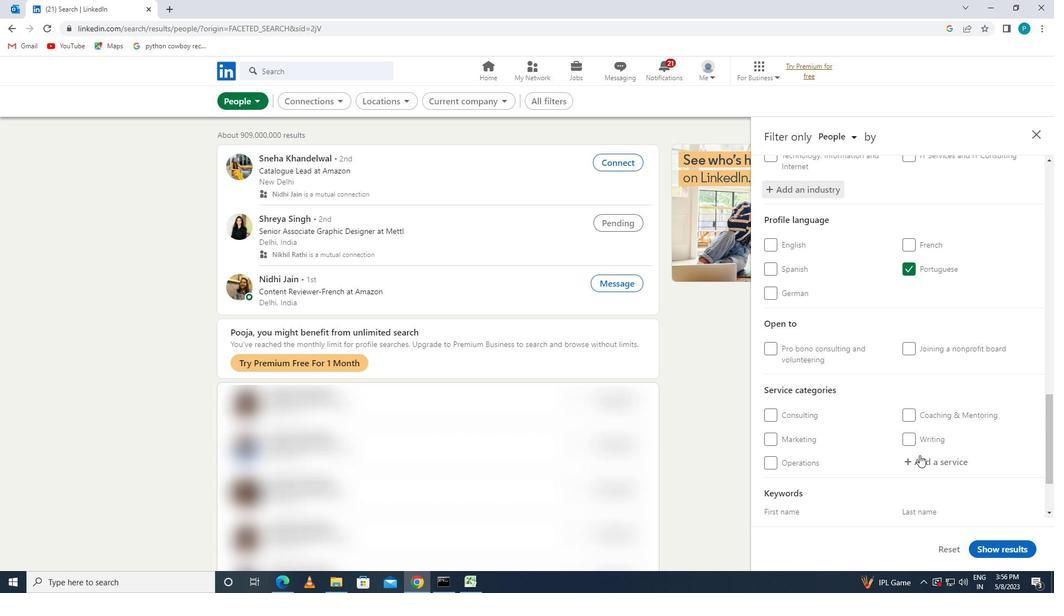 
Action: Mouse pressed left at (936, 460)
Screenshot: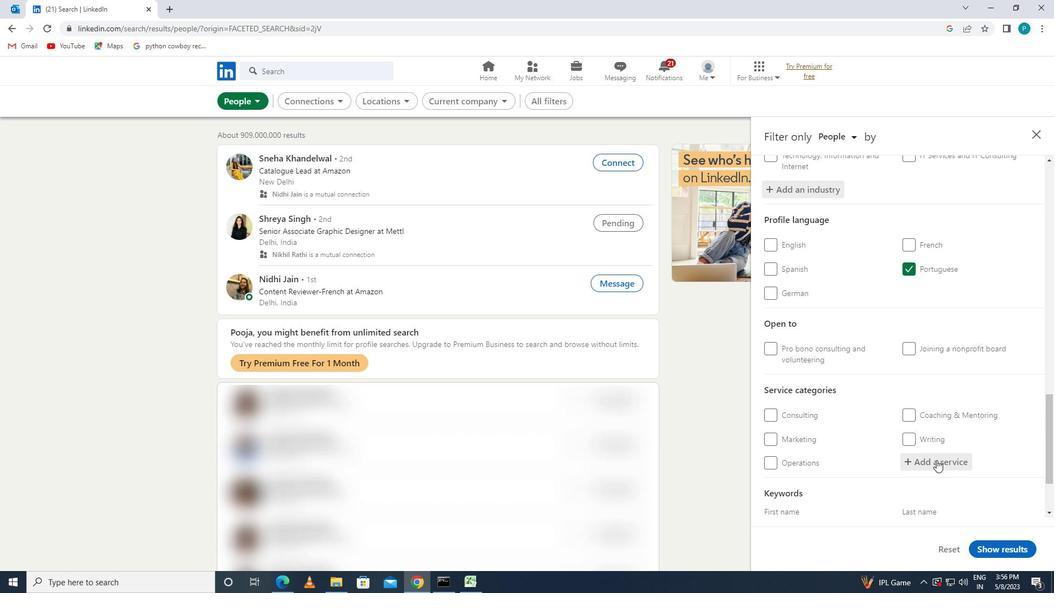 
Action: Key pressed <Key.caps_lock><Key.caps_lock>W<Key.caps_lock>EALTH
Screenshot: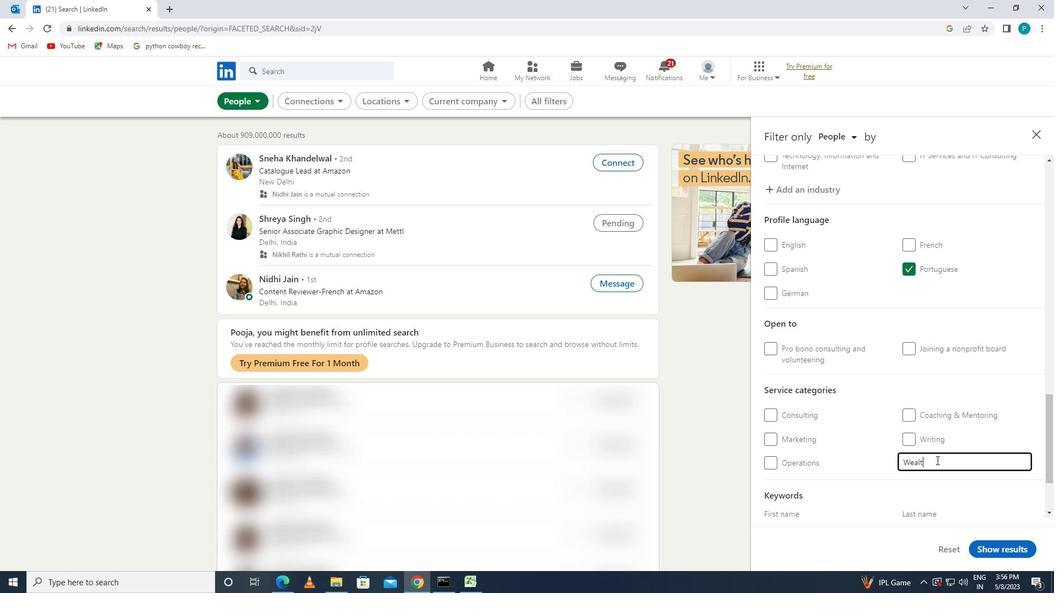 
Action: Mouse moved to (929, 471)
Screenshot: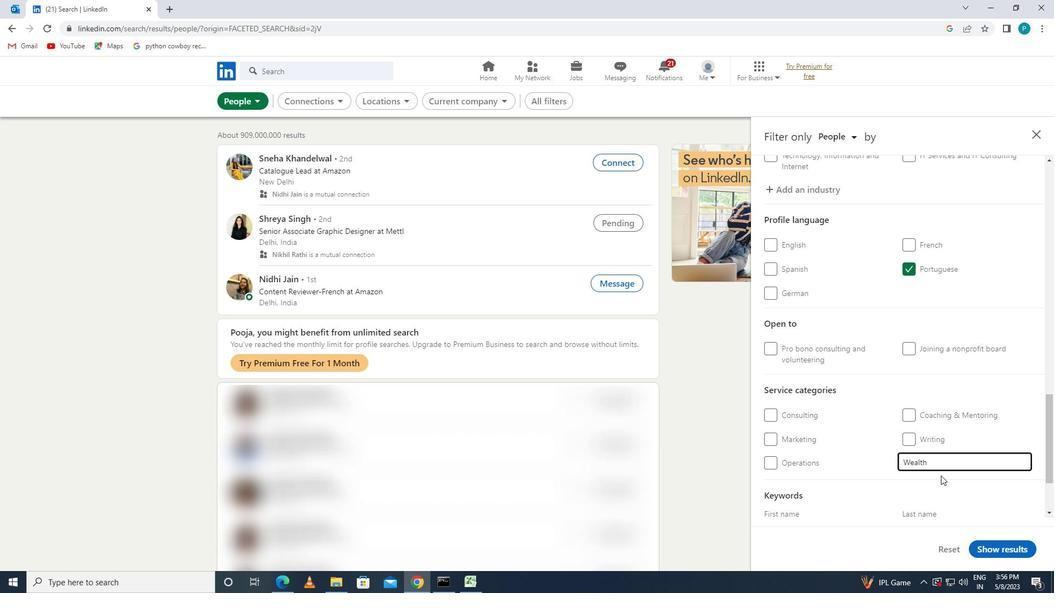 
Action: Mouse scrolled (929, 471) with delta (0, 0)
Screenshot: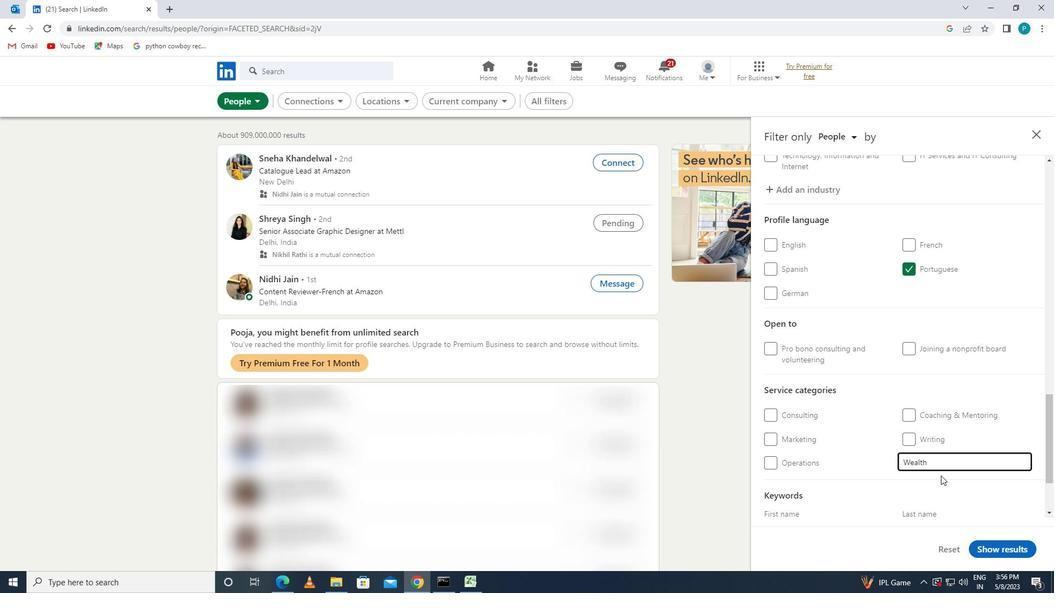 
Action: Mouse moved to (936, 427)
Screenshot: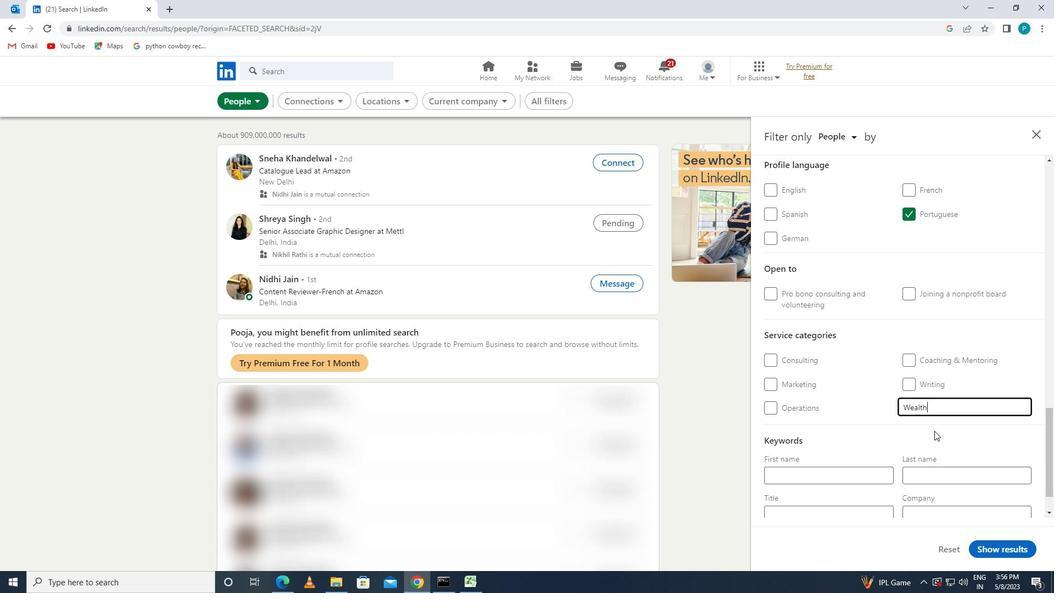 
Action: Key pressed <Key.space><Key.caps_lock>M<Key.caps_lock>S<Key.backspace>ANAGEMENT
Screenshot: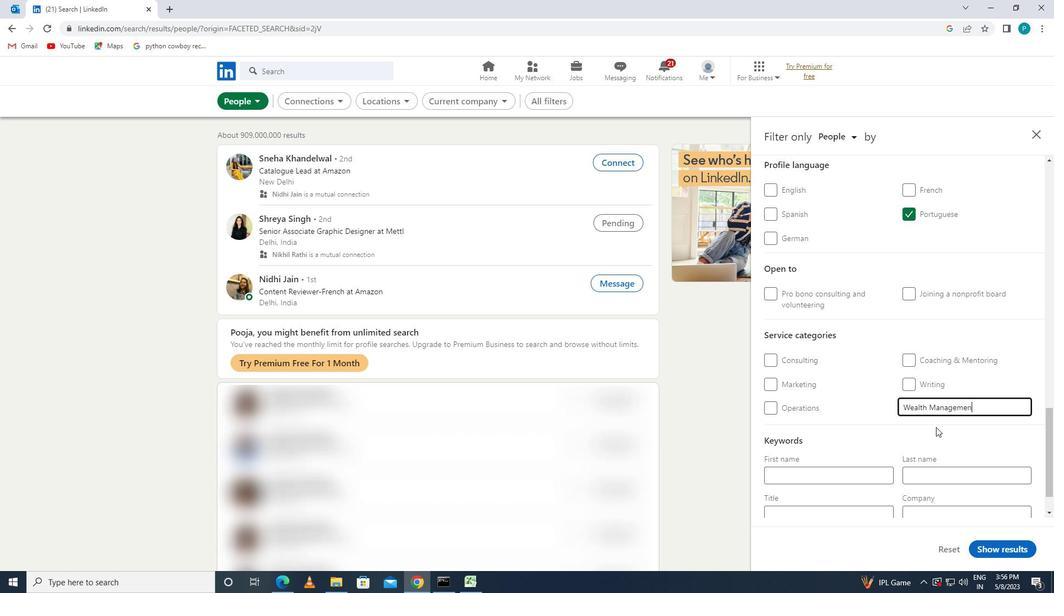 
Action: Mouse scrolled (936, 426) with delta (0, 0)
Screenshot: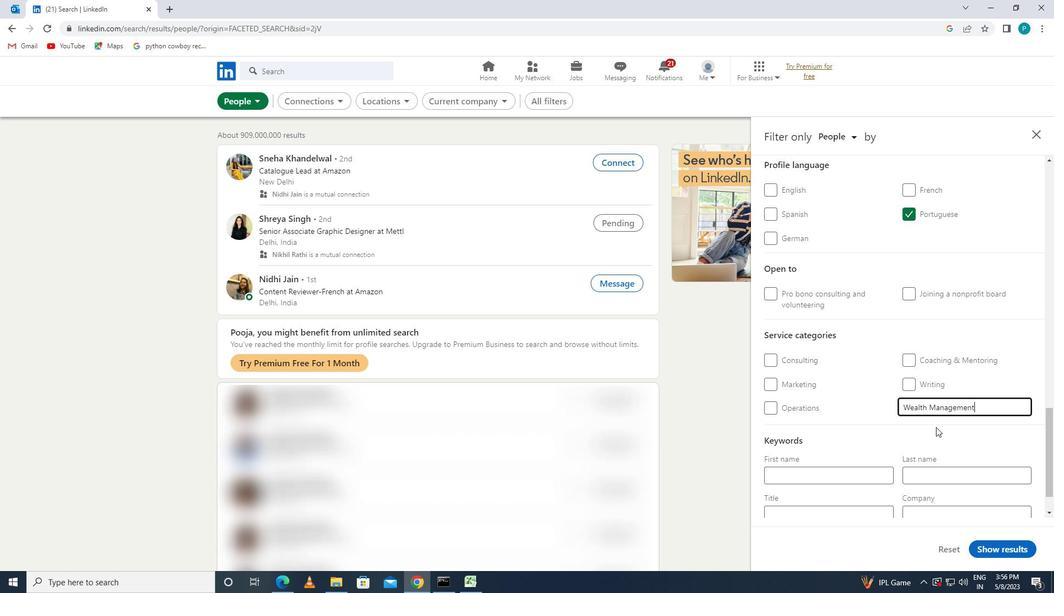 
Action: Mouse scrolled (936, 426) with delta (0, 0)
Screenshot: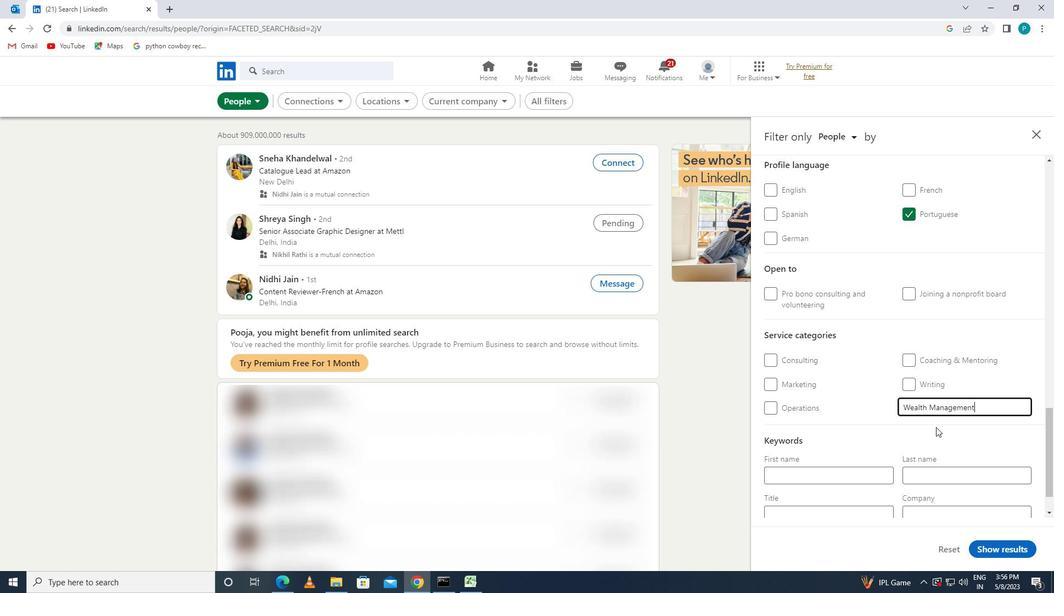 
Action: Mouse scrolled (936, 426) with delta (0, 0)
Screenshot: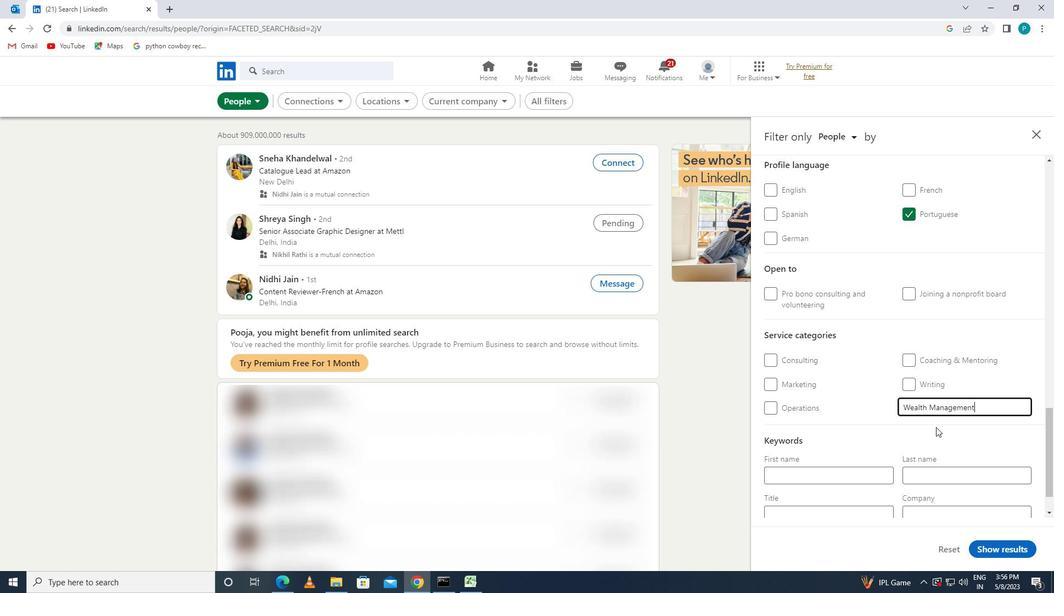
Action: Mouse scrolled (936, 426) with delta (0, 0)
Screenshot: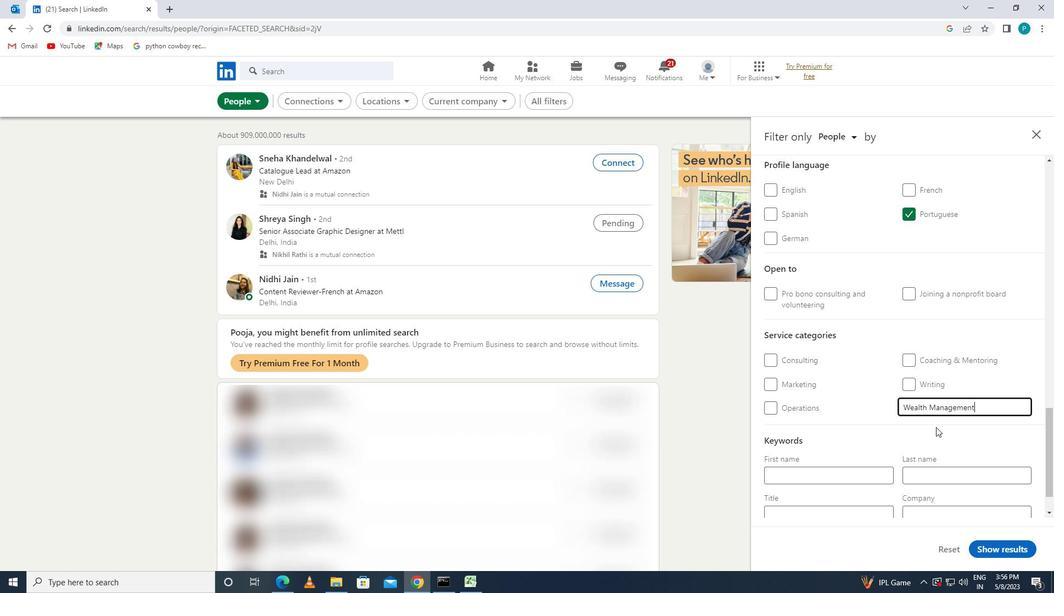 
Action: Mouse moved to (839, 460)
Screenshot: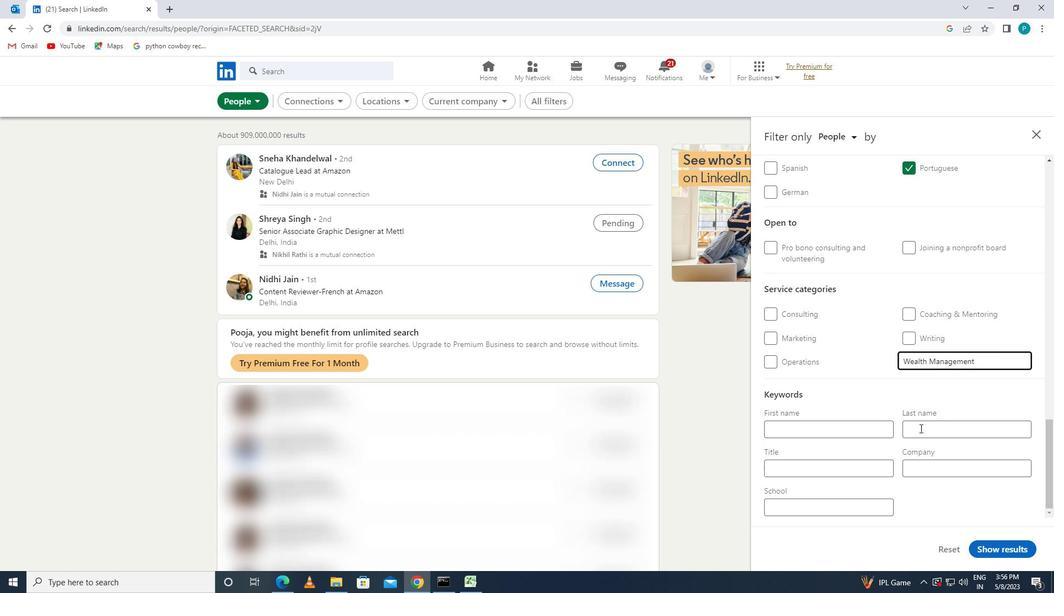 
Action: Mouse pressed left at (839, 460)
Screenshot: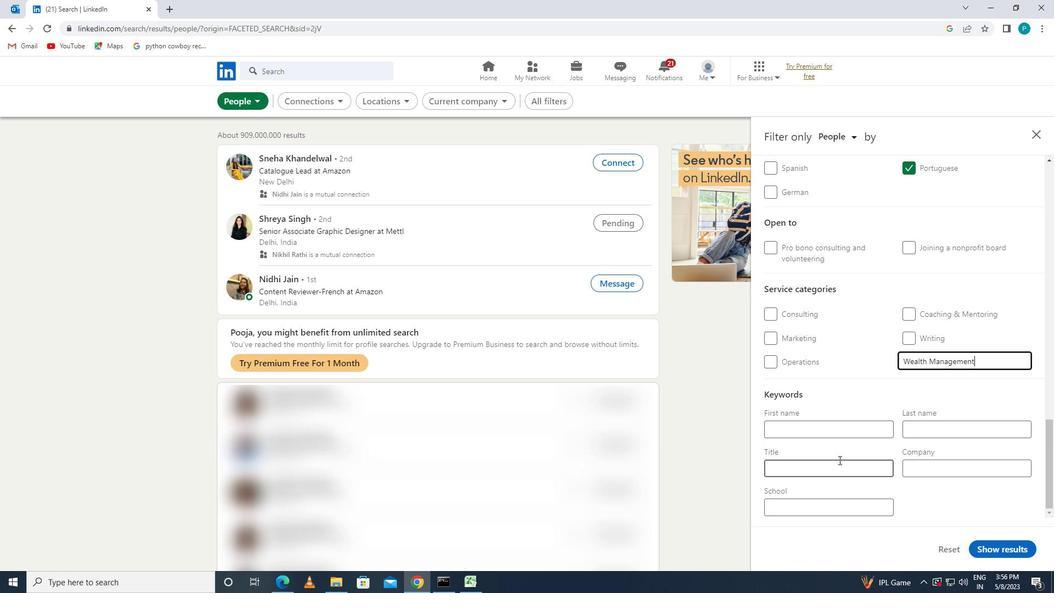 
Action: Key pressed <Key.caps_lock>D<Key.caps_lock>OV<Key.backspace>CTOR
Screenshot: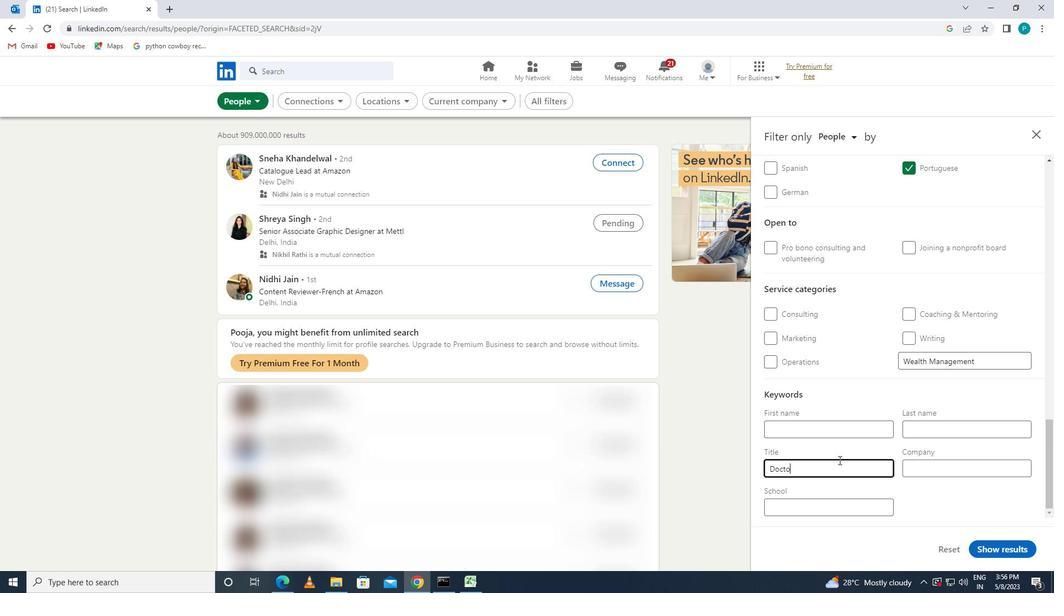 
Action: Mouse moved to (996, 544)
Screenshot: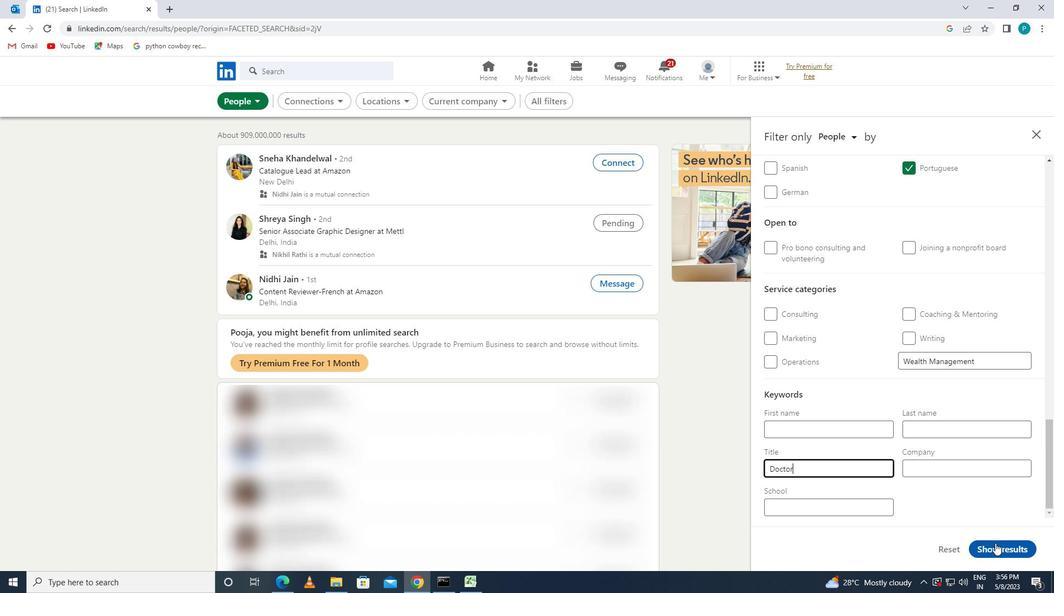 
Action: Mouse pressed left at (996, 544)
Screenshot: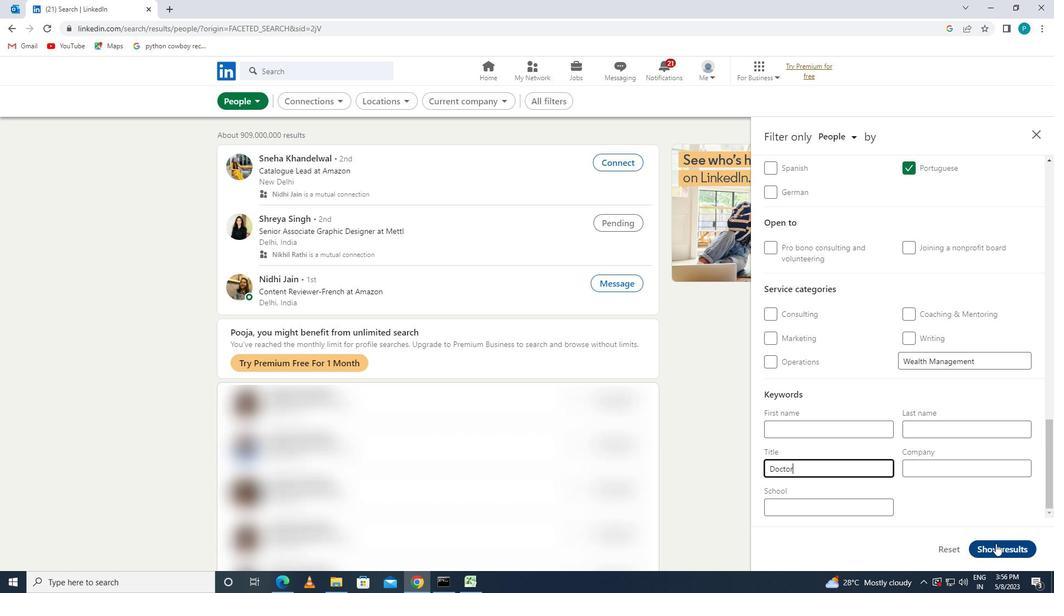 
